 Task: Find connections with filter location Kangding with filter topic #tecnologiawith filter profile language German with filter current company Yulu with filter school National Institute of Technology Karnataka with filter industry Retail Furniture and Home Furnishings with filter service category Blogging with filter keywords title Accounting Director
Action: Mouse moved to (331, 250)
Screenshot: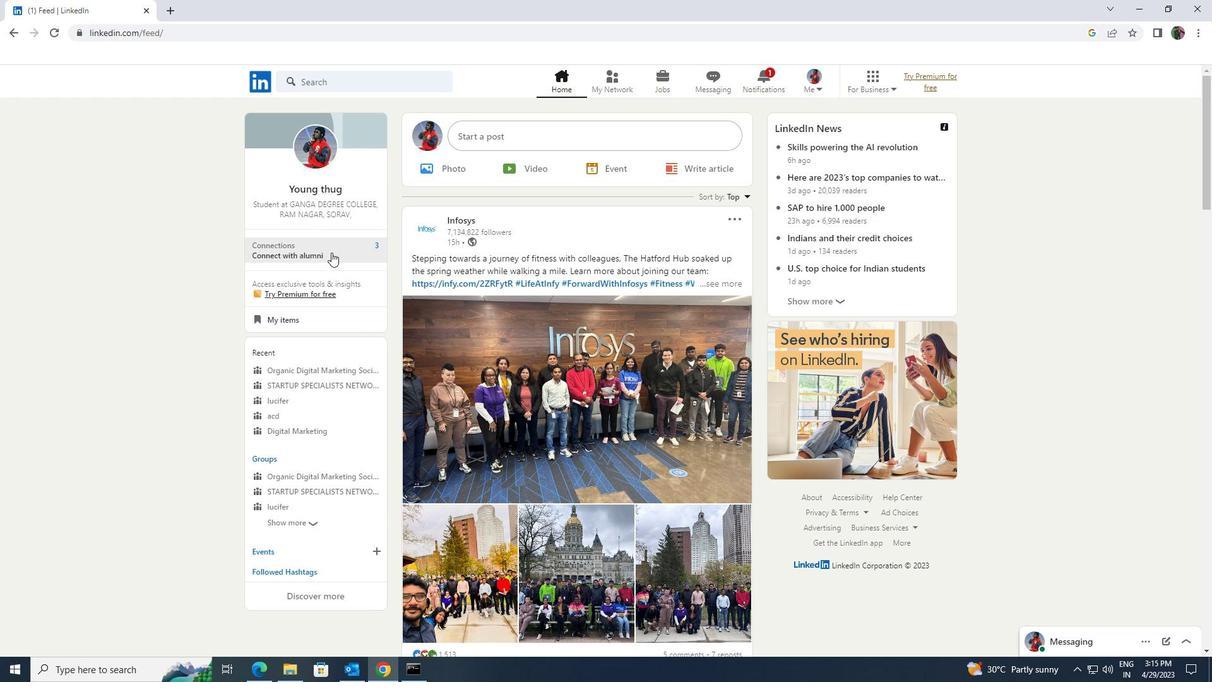 
Action: Mouse pressed left at (331, 250)
Screenshot: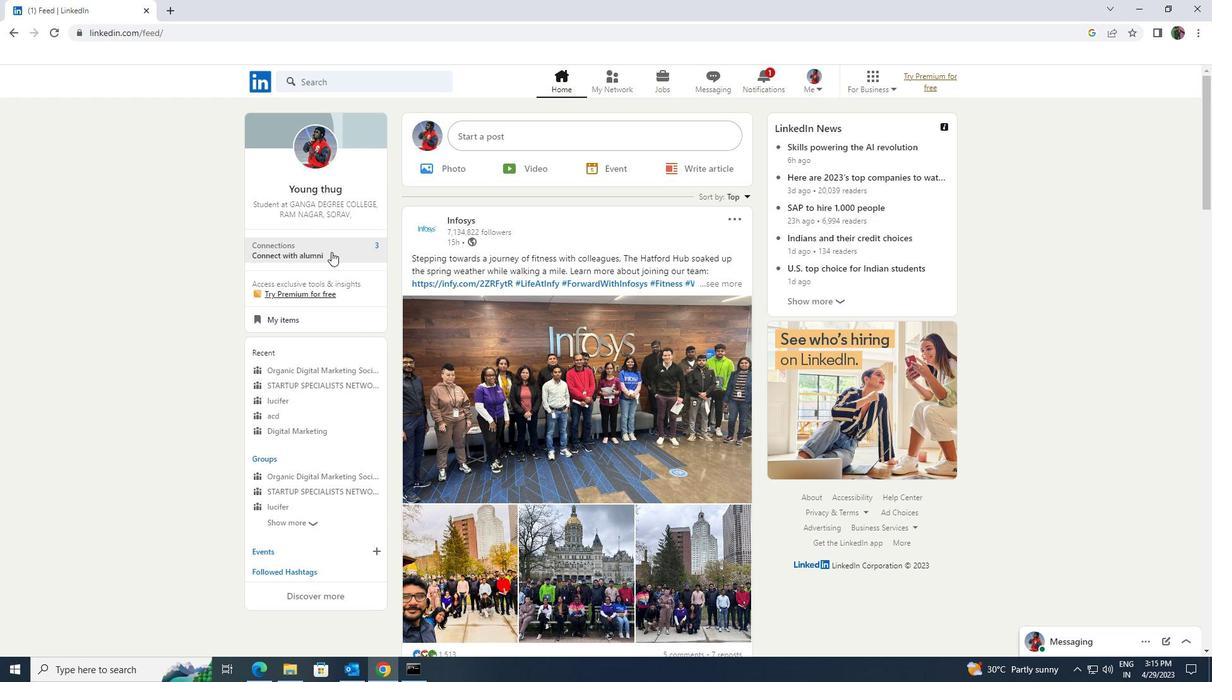 
Action: Mouse moved to (393, 155)
Screenshot: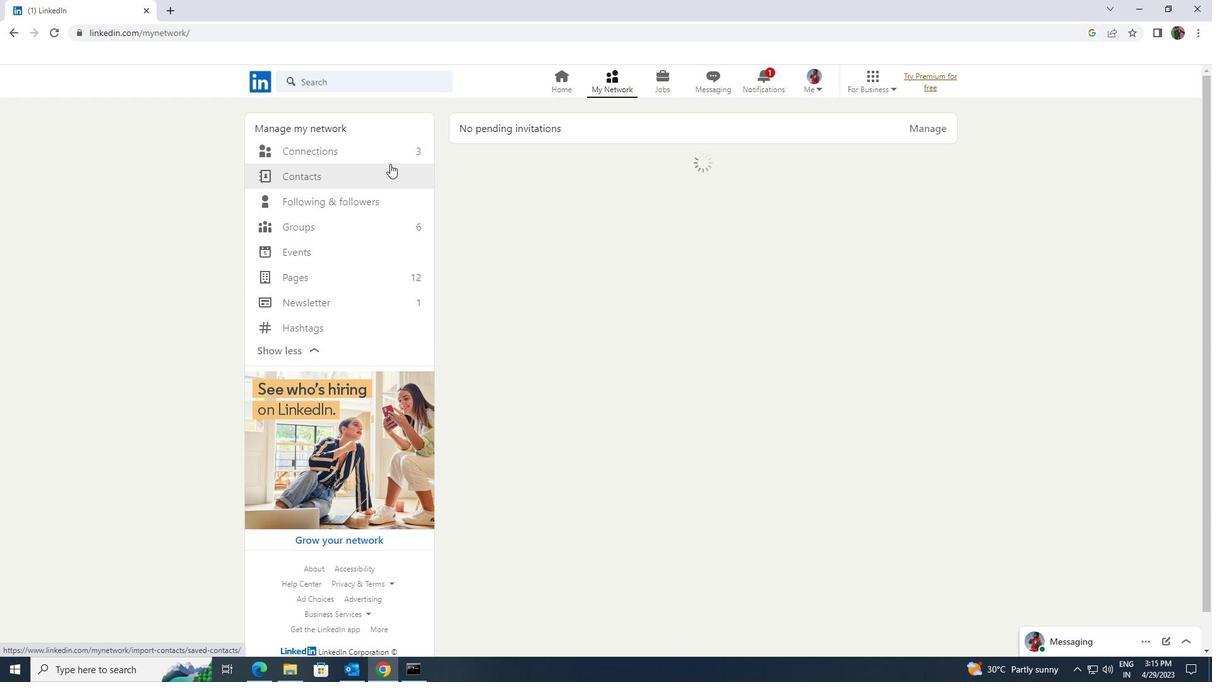 
Action: Mouse pressed left at (393, 155)
Screenshot: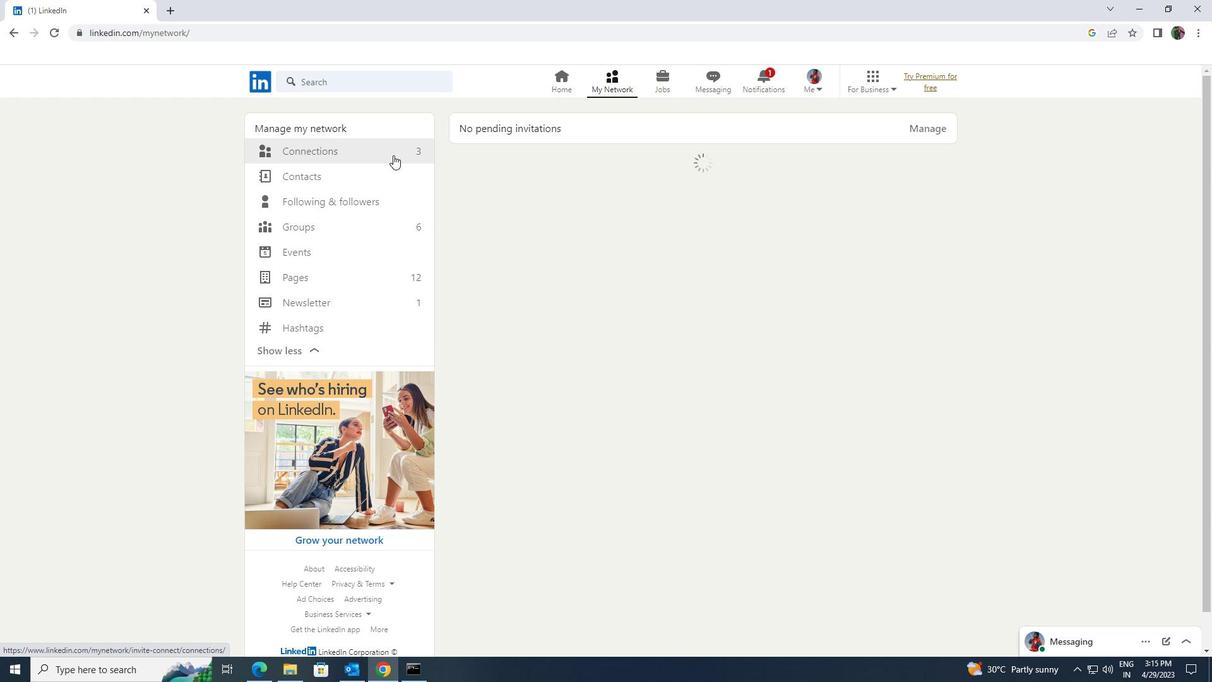 
Action: Mouse moved to (668, 147)
Screenshot: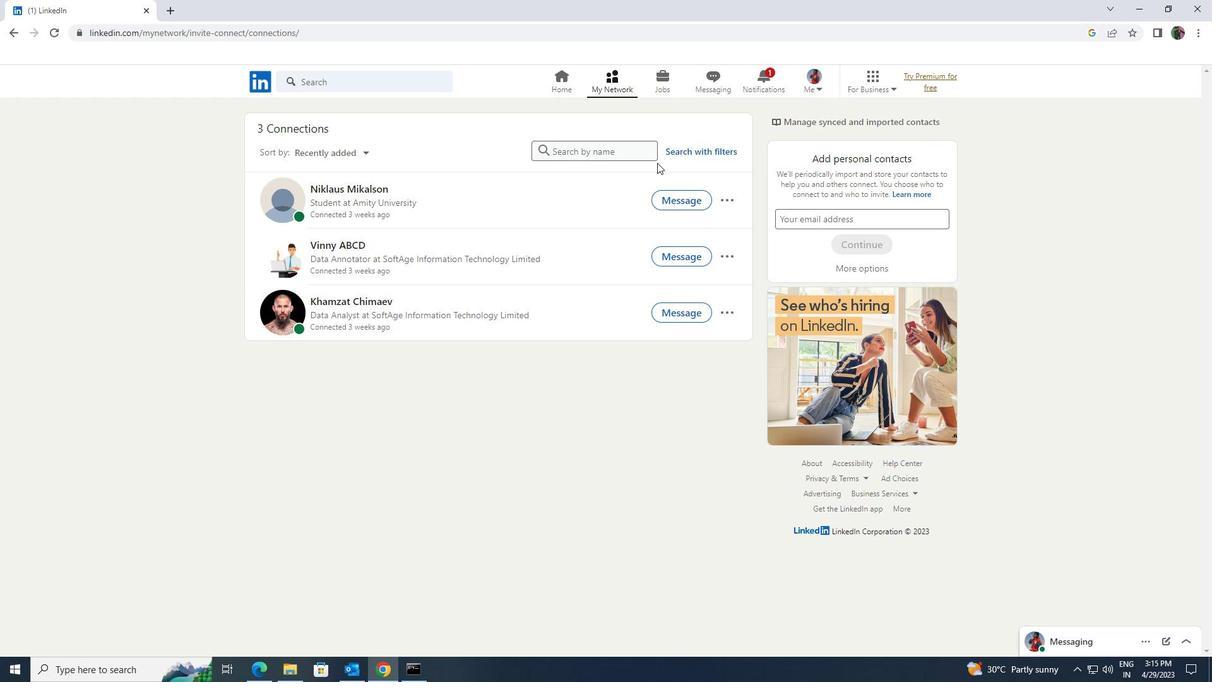 
Action: Mouse pressed left at (668, 147)
Screenshot: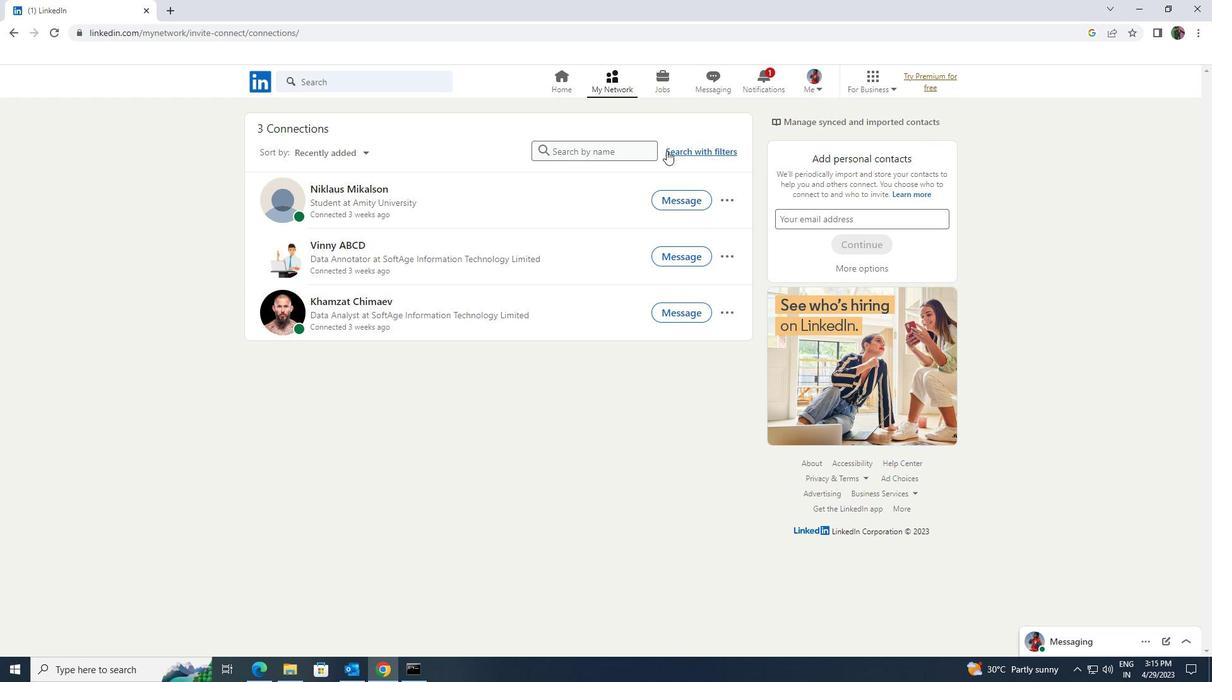
Action: Mouse moved to (641, 117)
Screenshot: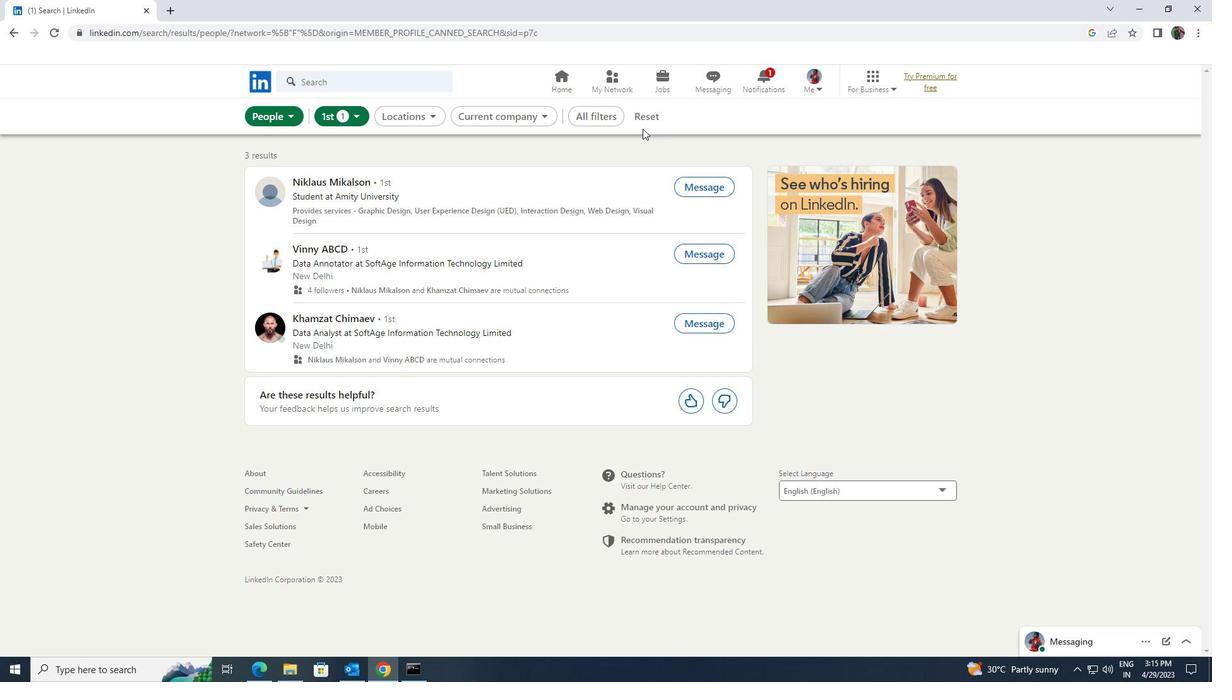 
Action: Mouse pressed left at (641, 117)
Screenshot: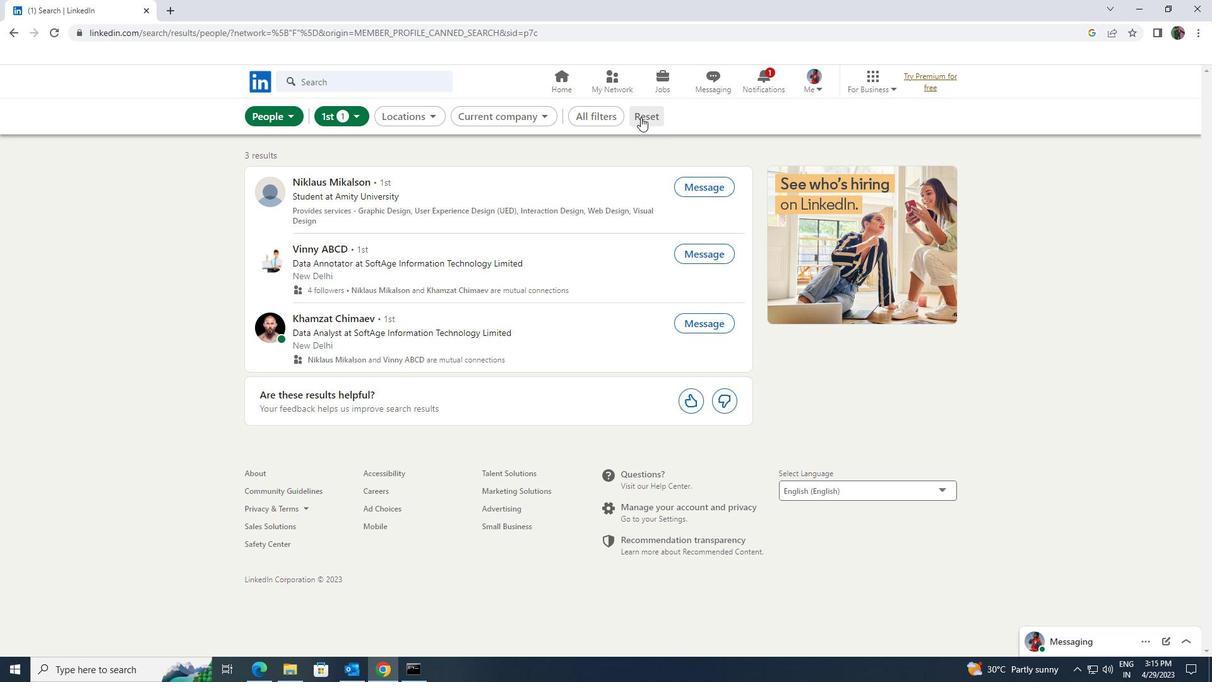 
Action: Mouse moved to (629, 113)
Screenshot: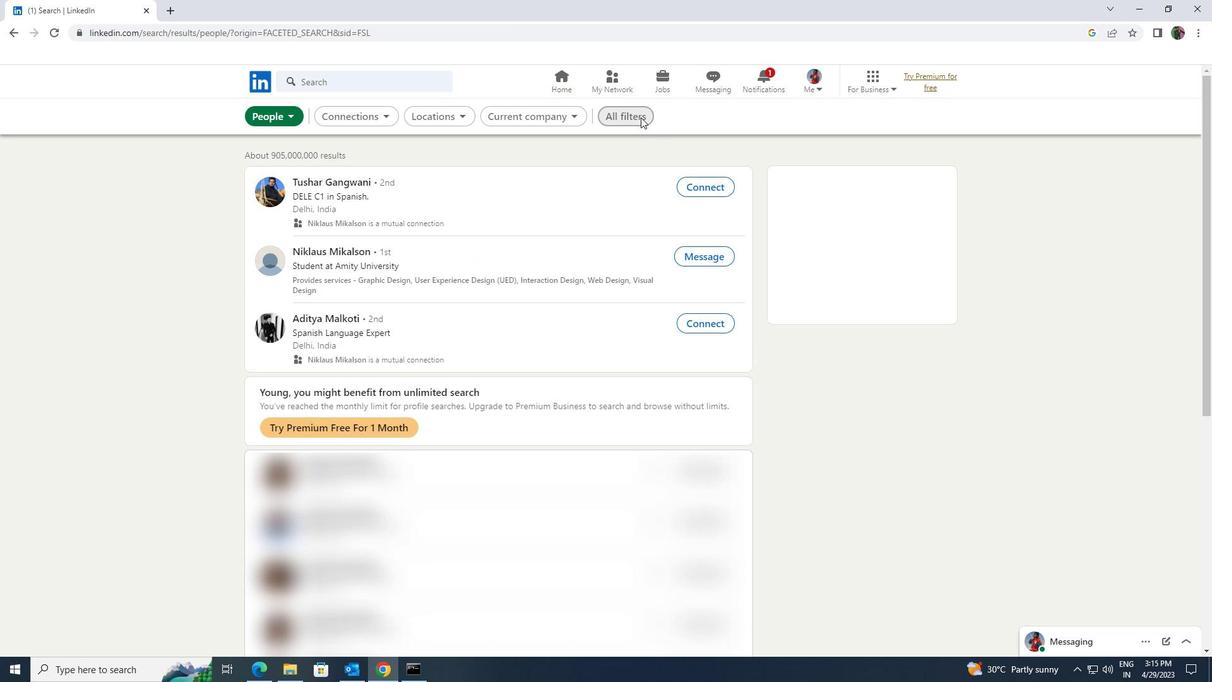 
Action: Mouse pressed left at (629, 113)
Screenshot: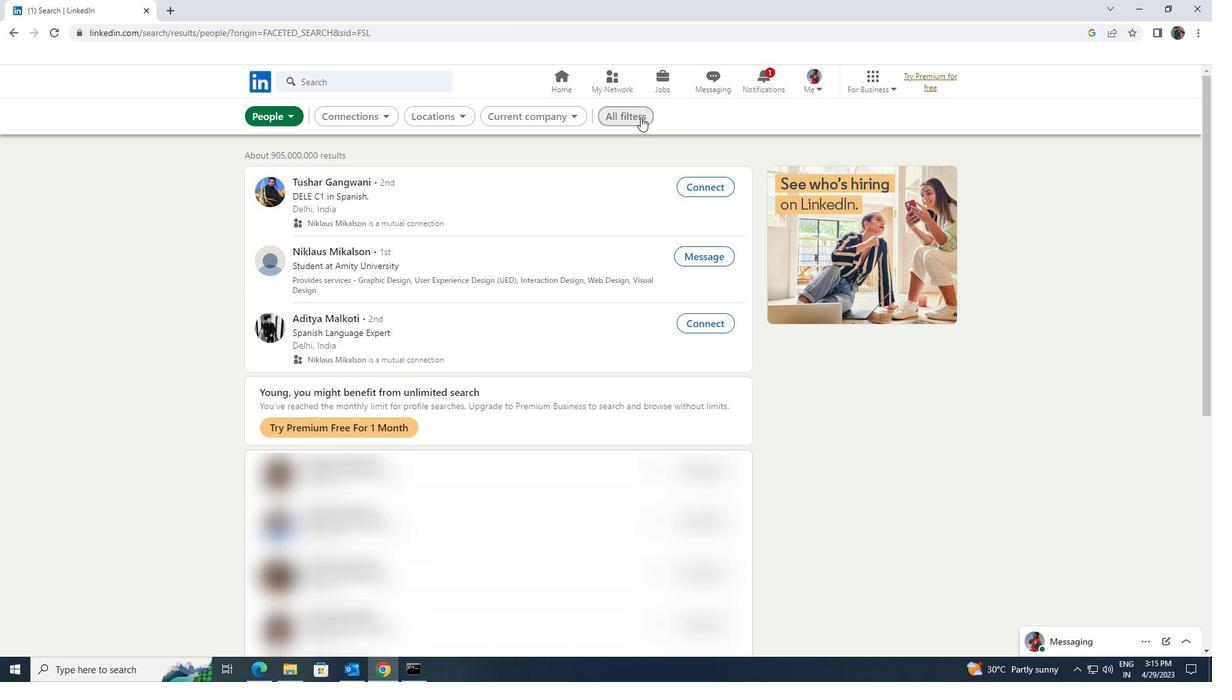 
Action: Mouse moved to (975, 358)
Screenshot: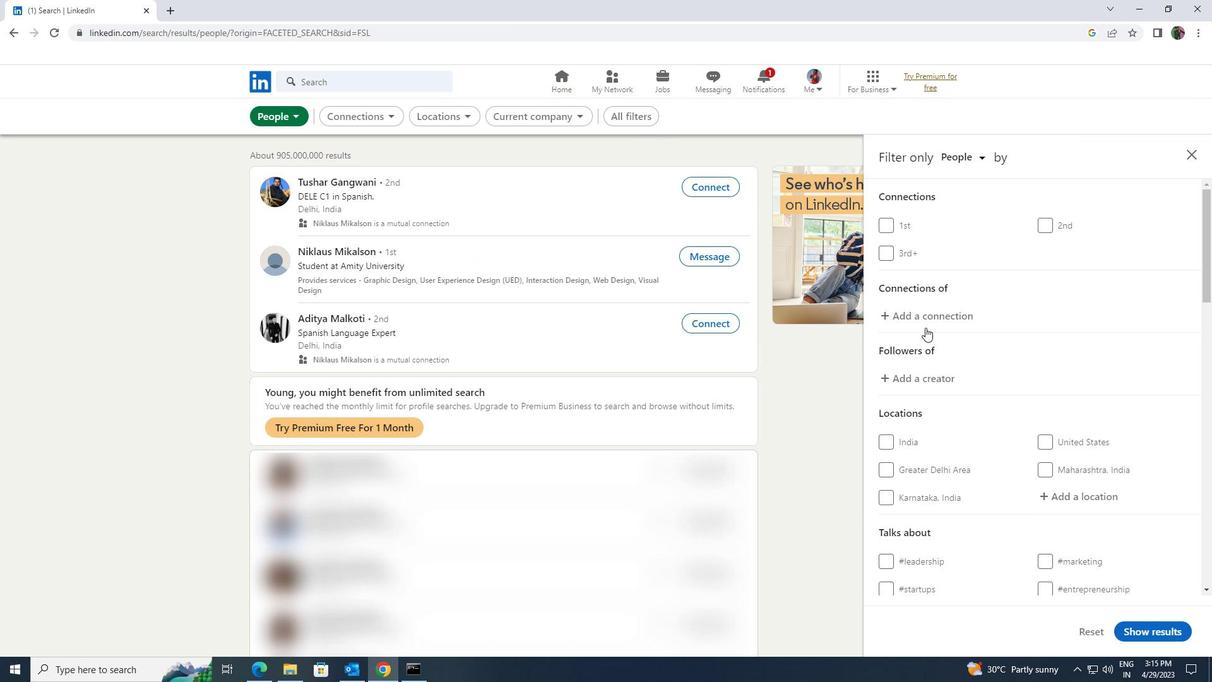 
Action: Mouse scrolled (975, 357) with delta (0, 0)
Screenshot: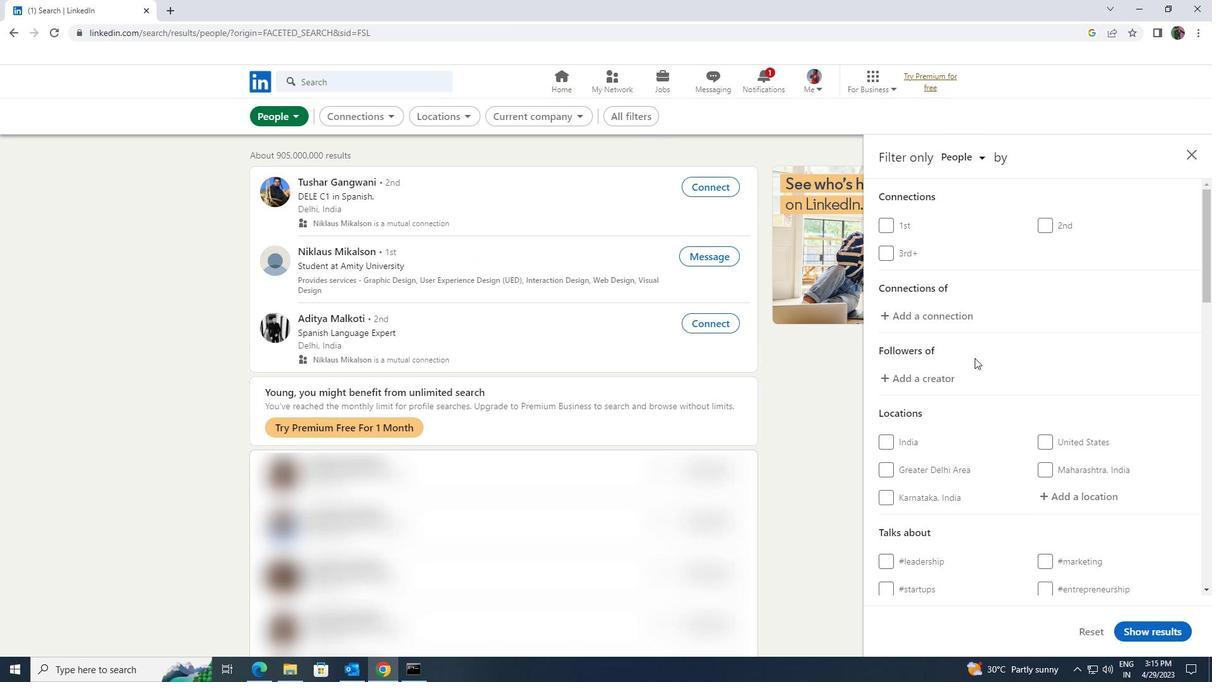 
Action: Mouse scrolled (975, 357) with delta (0, 0)
Screenshot: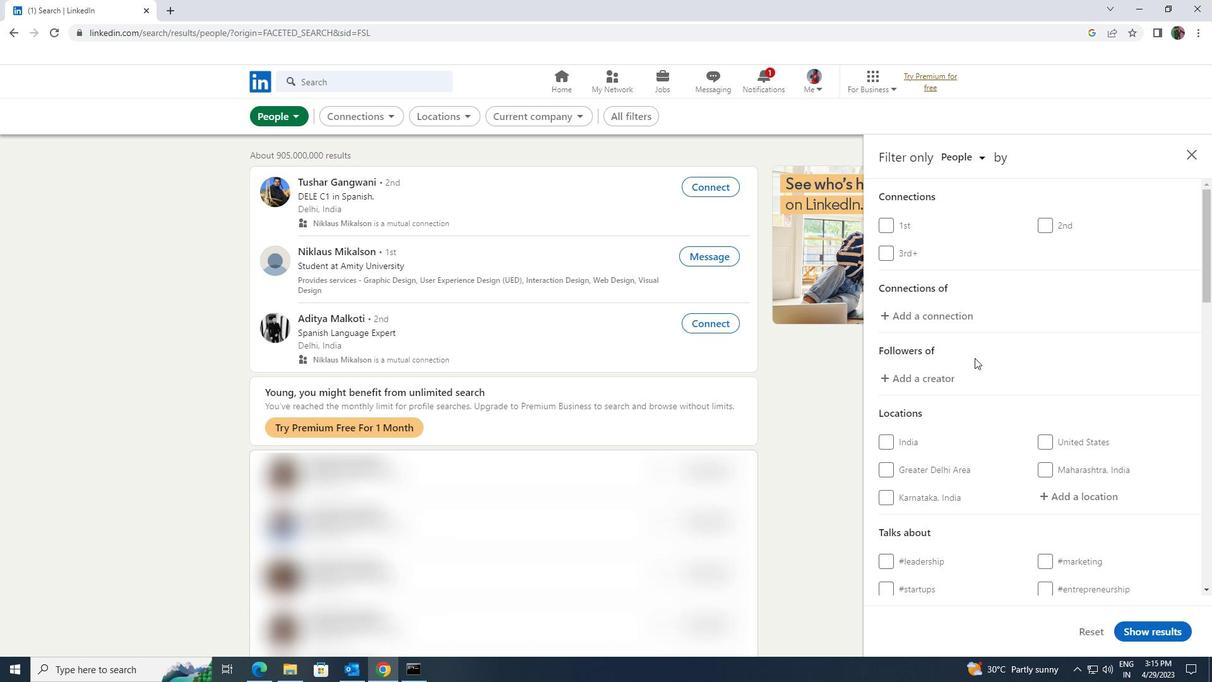 
Action: Mouse moved to (1042, 368)
Screenshot: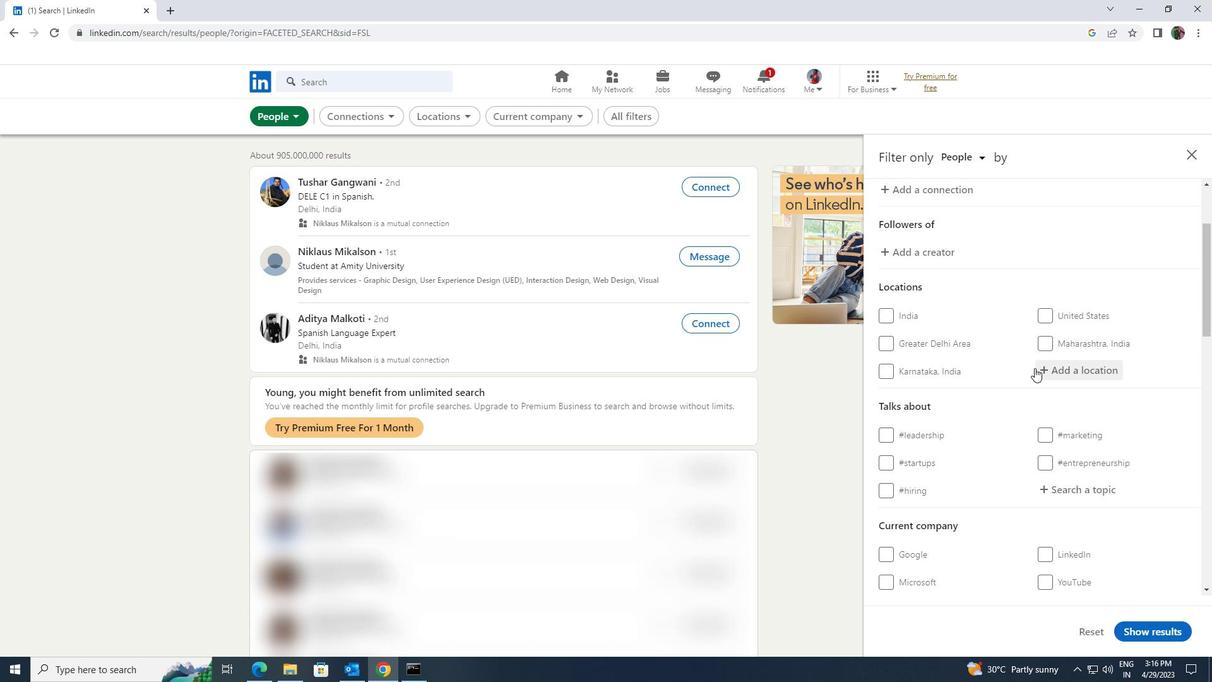 
Action: Mouse pressed left at (1042, 368)
Screenshot: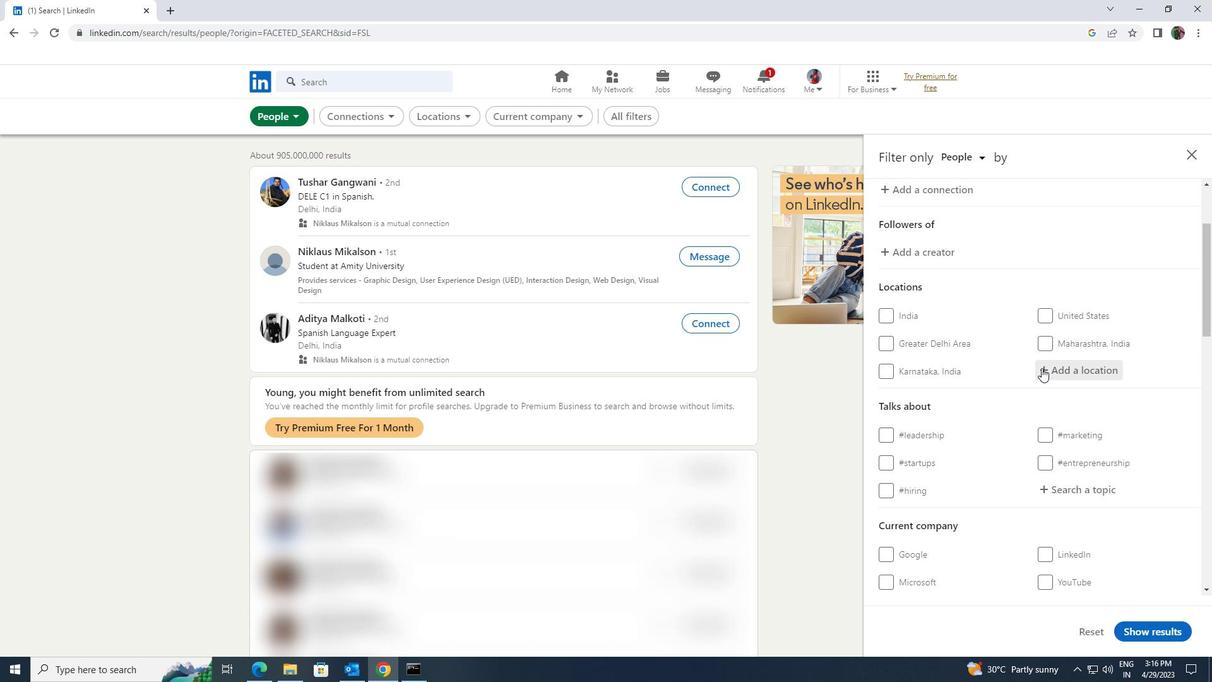 
Action: Mouse moved to (1032, 370)
Screenshot: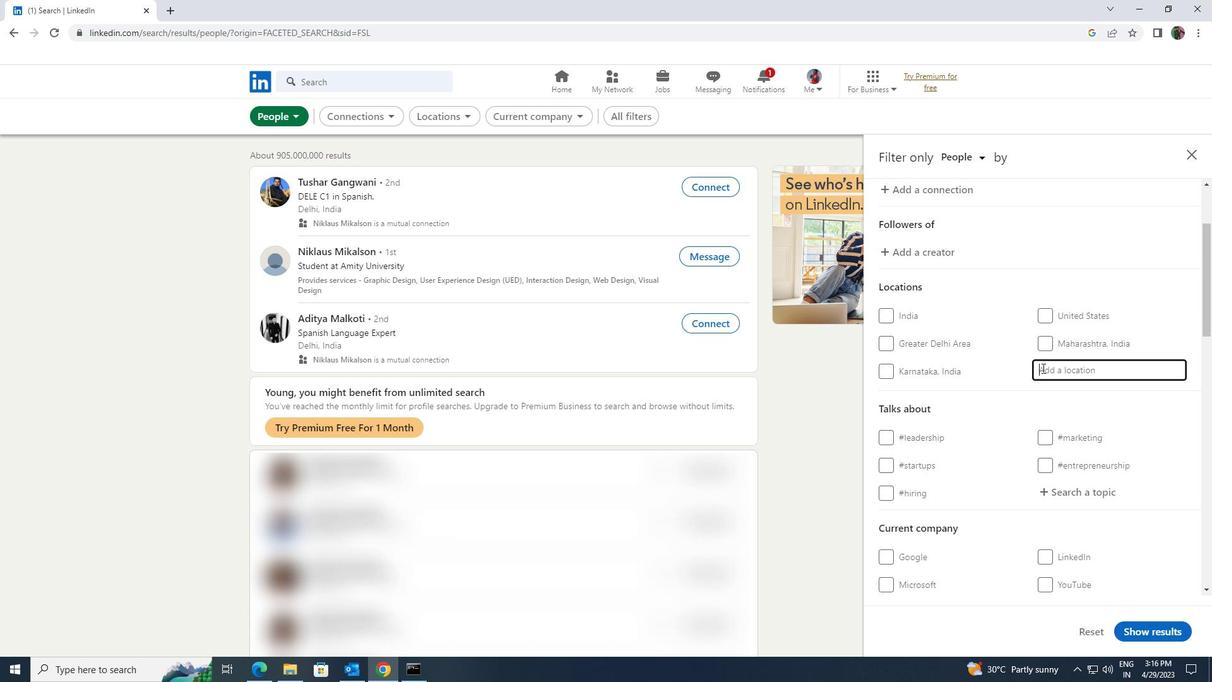 
Action: Key pressed <Key.shift>KANGDANG
Screenshot: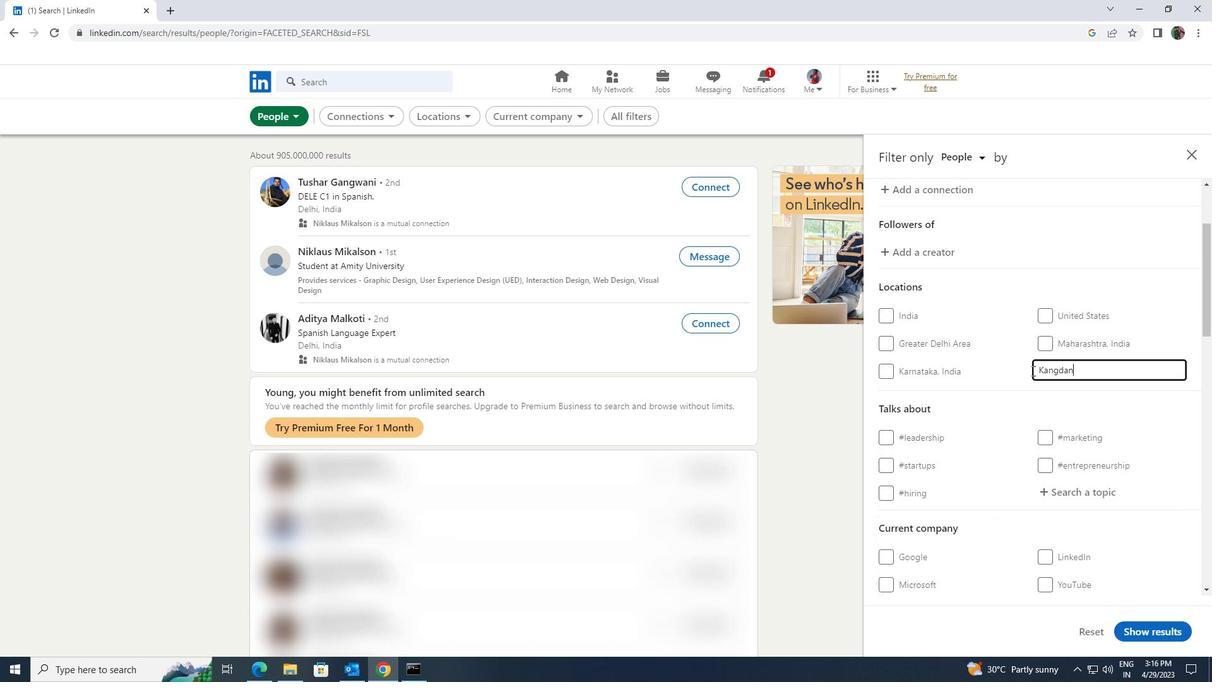 
Action: Mouse moved to (1071, 482)
Screenshot: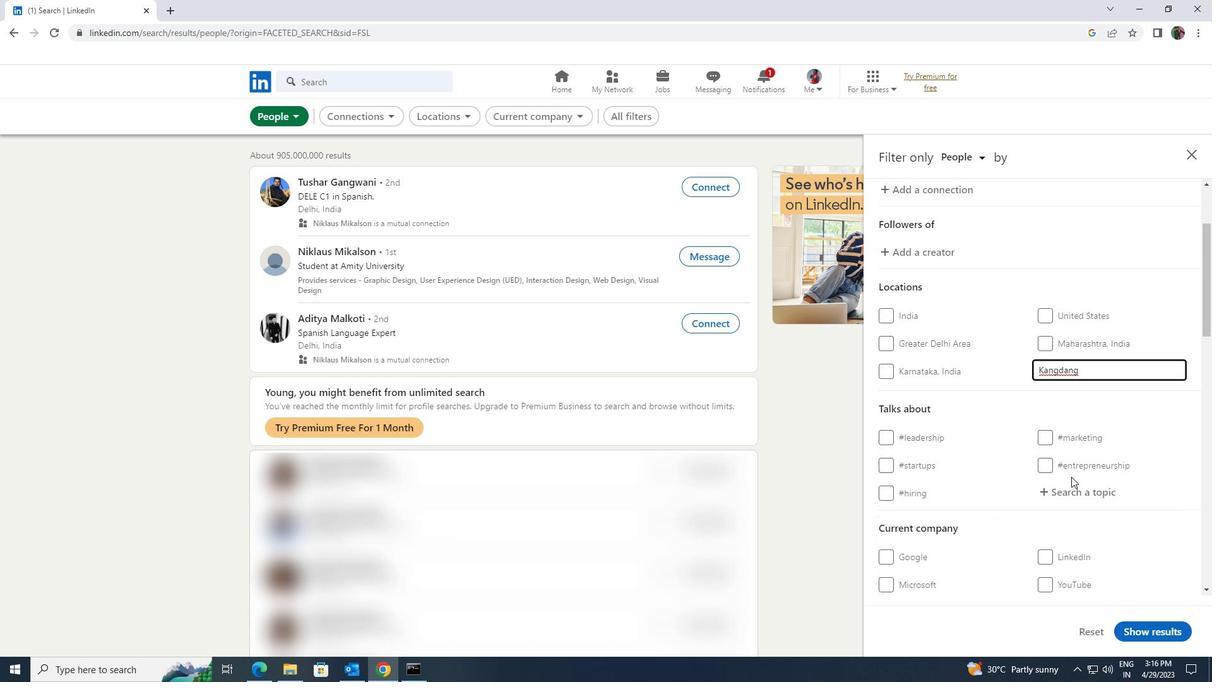 
Action: Mouse pressed left at (1071, 482)
Screenshot: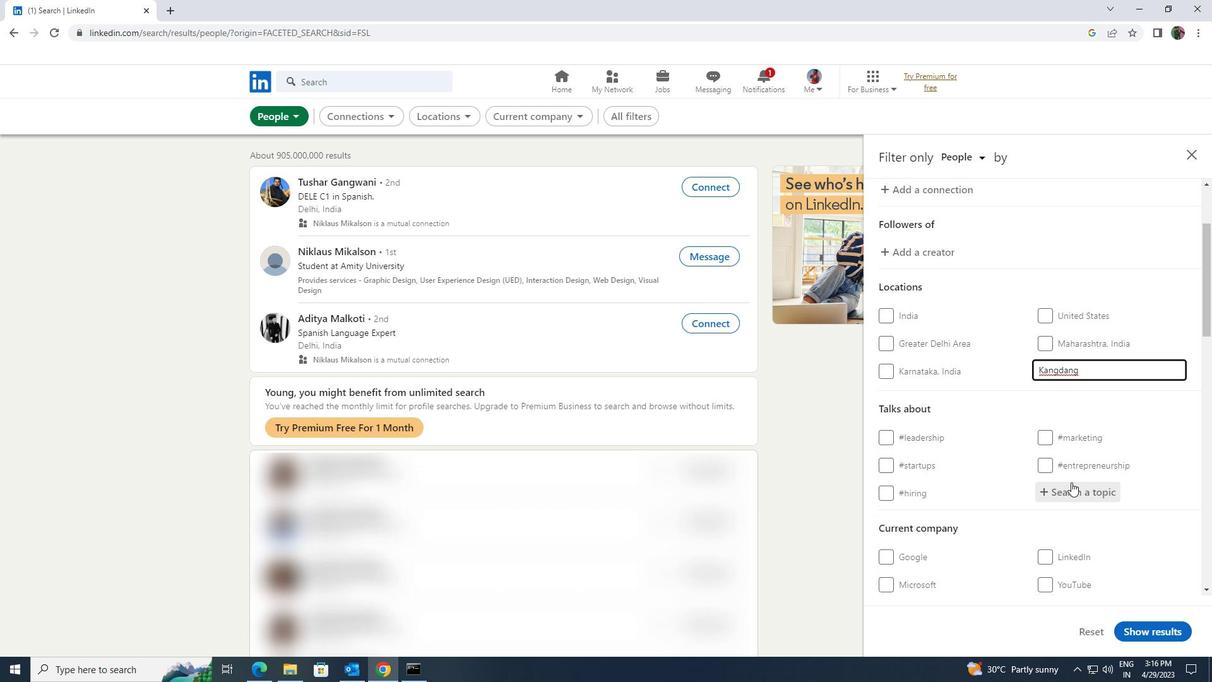
Action: Key pressed TECHNO
Screenshot: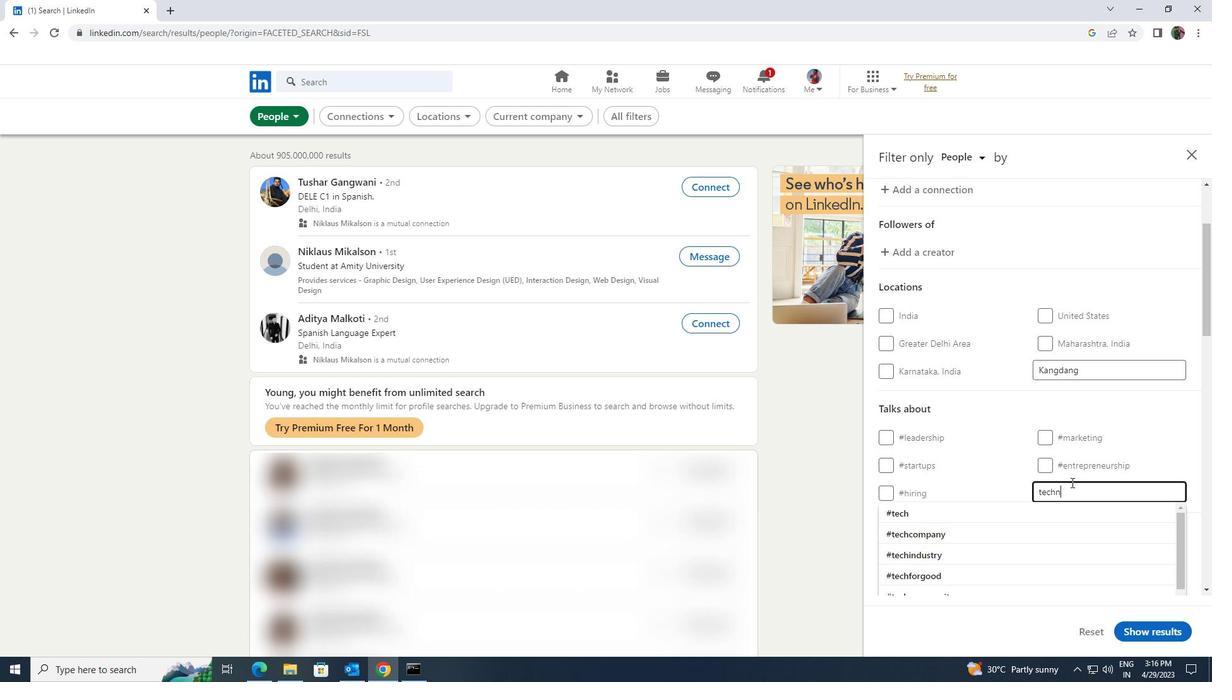 
Action: Mouse moved to (1062, 511)
Screenshot: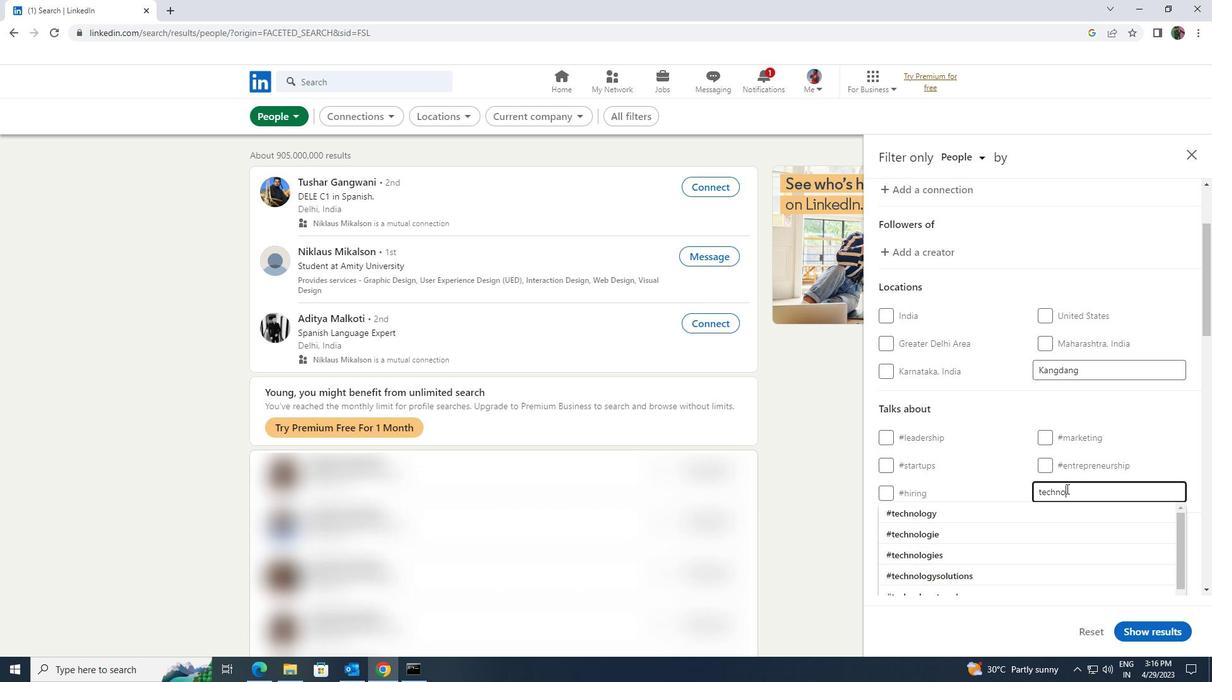 
Action: Mouse pressed left at (1062, 511)
Screenshot: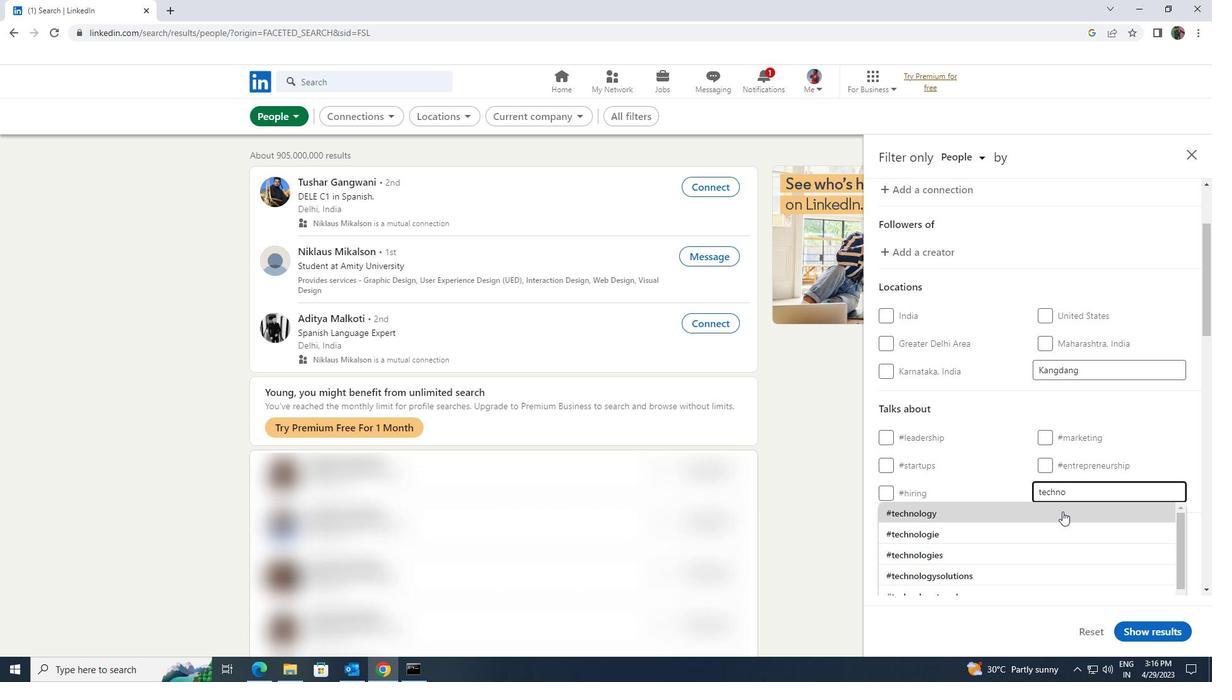 
Action: Mouse scrolled (1062, 510) with delta (0, 0)
Screenshot: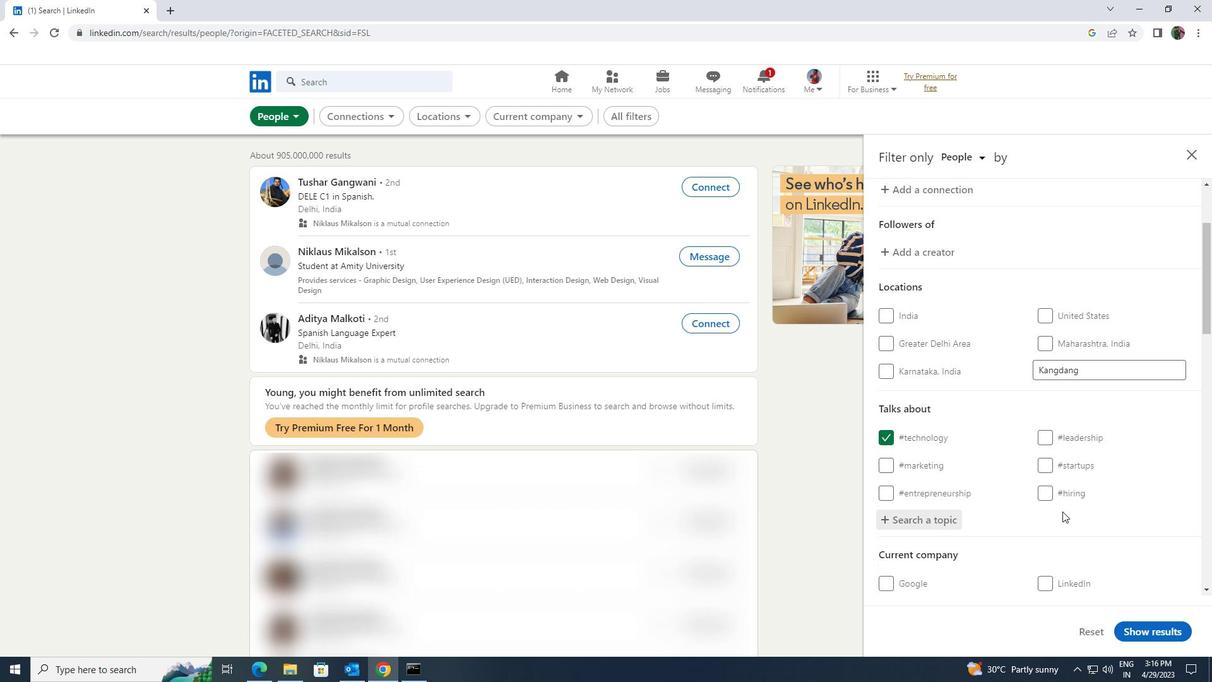 
Action: Mouse scrolled (1062, 510) with delta (0, 0)
Screenshot: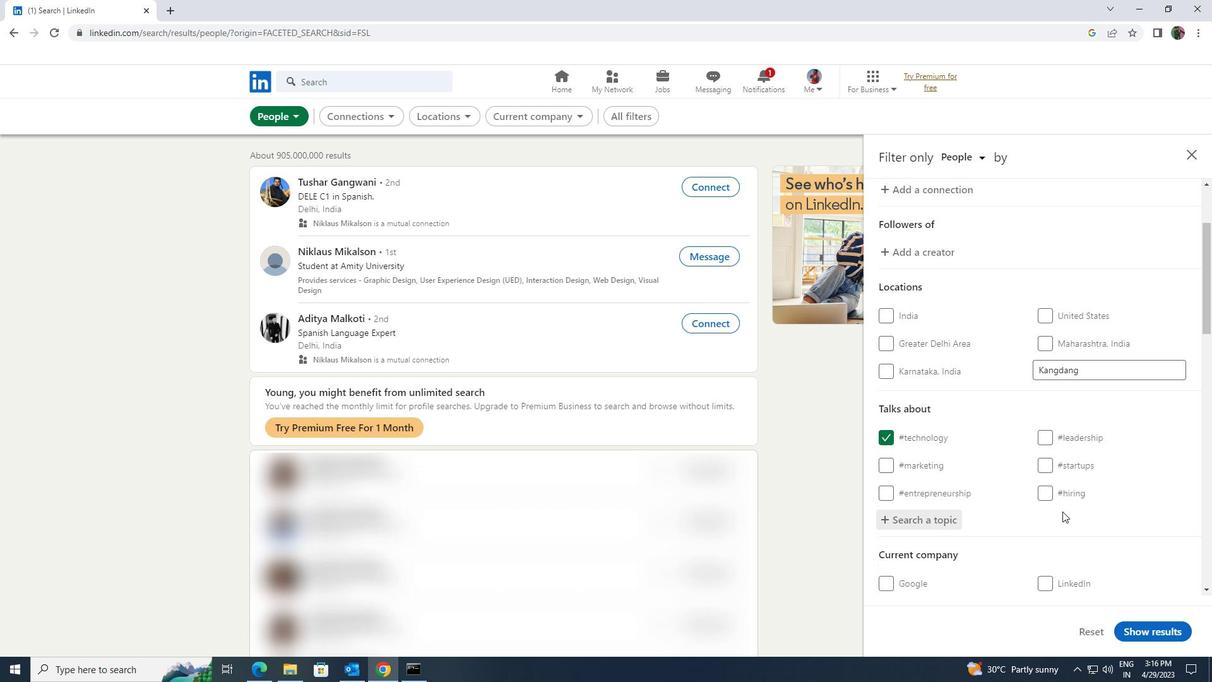 
Action: Mouse moved to (1062, 507)
Screenshot: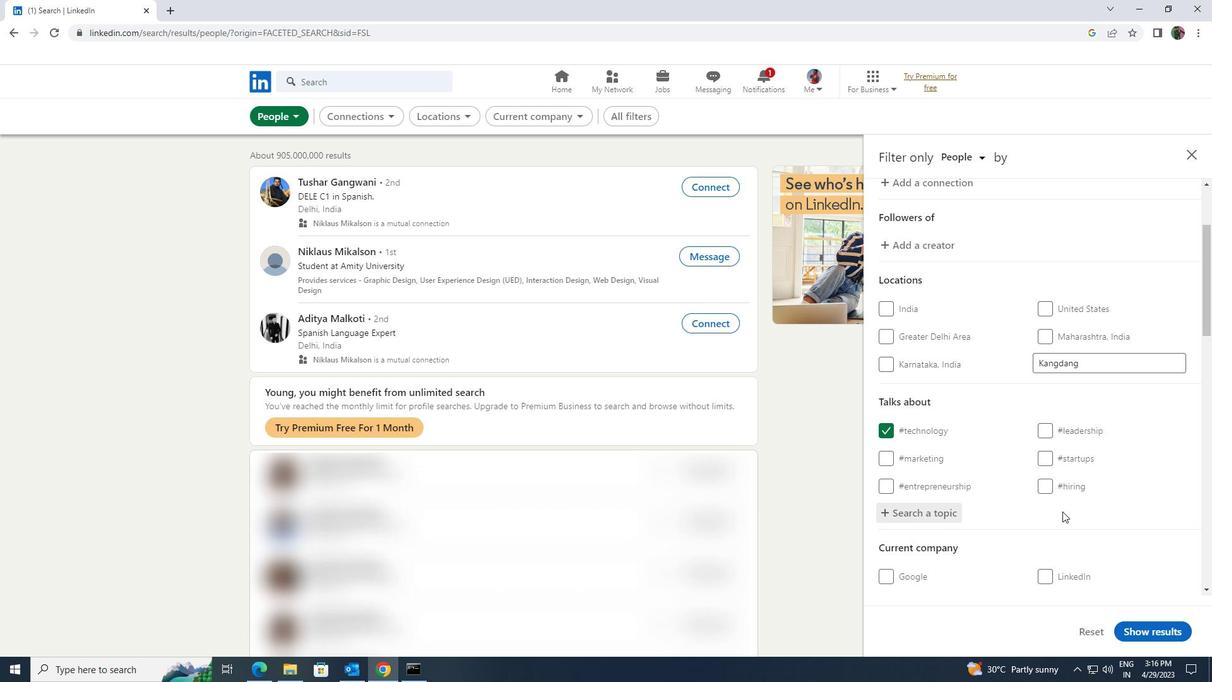 
Action: Mouse scrolled (1062, 507) with delta (0, 0)
Screenshot: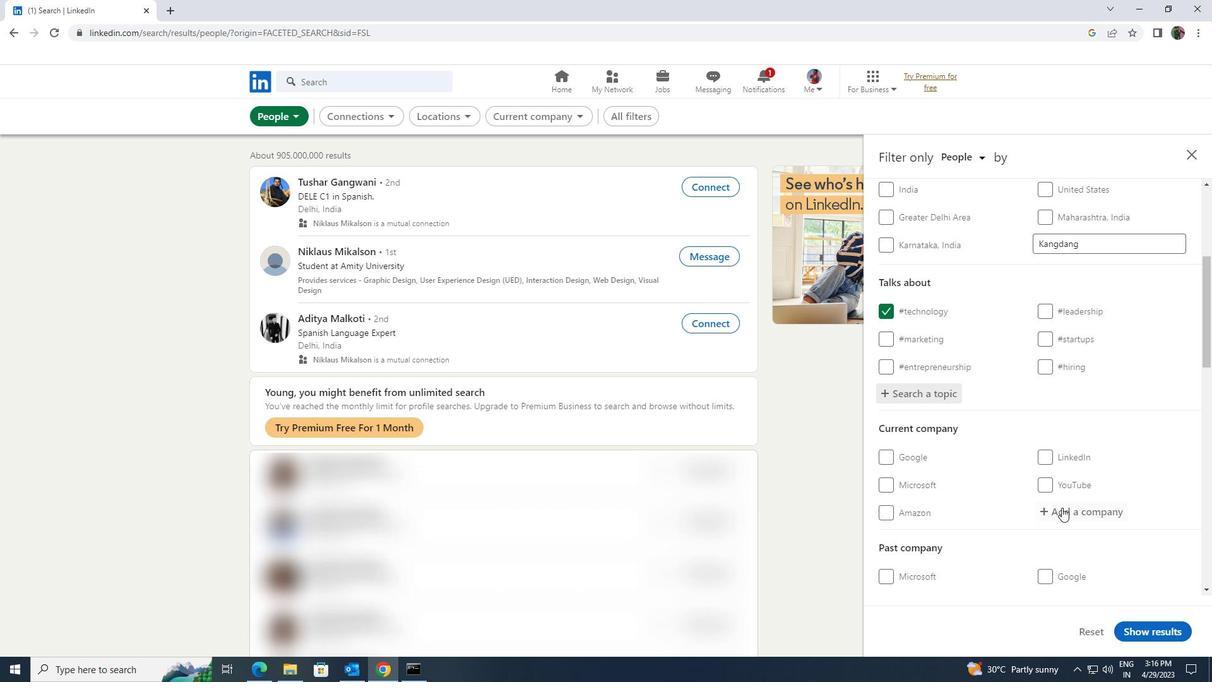 
Action: Mouse moved to (1062, 507)
Screenshot: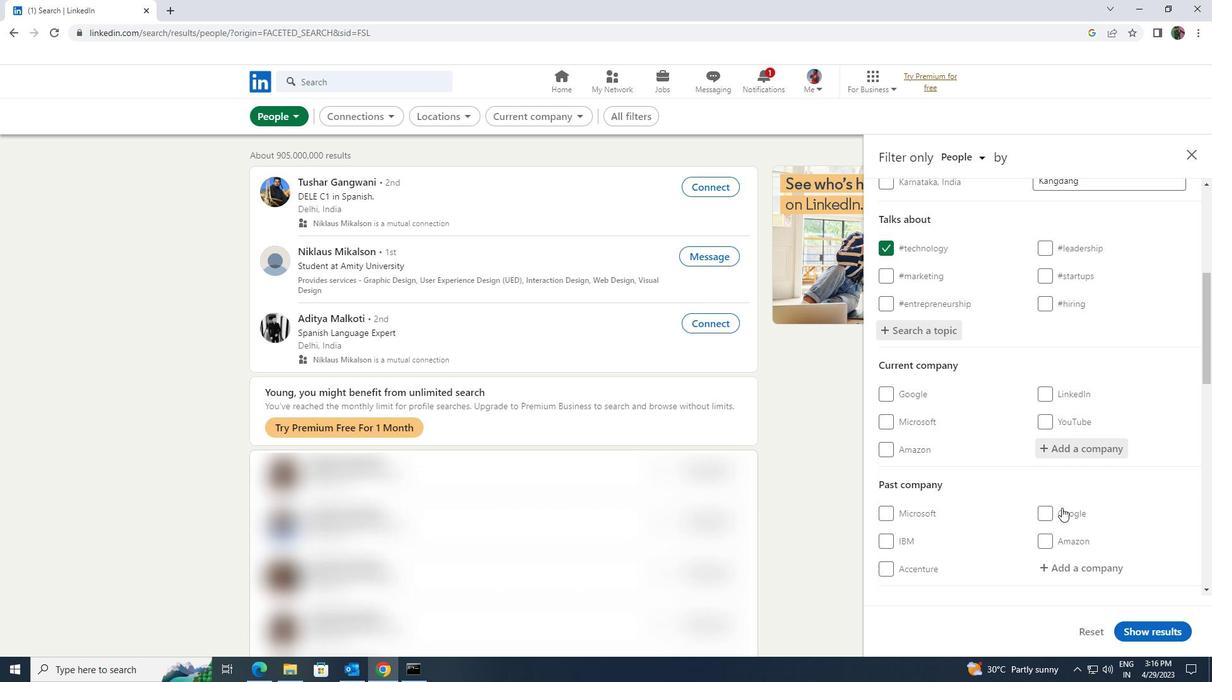 
Action: Mouse scrolled (1062, 506) with delta (0, 0)
Screenshot: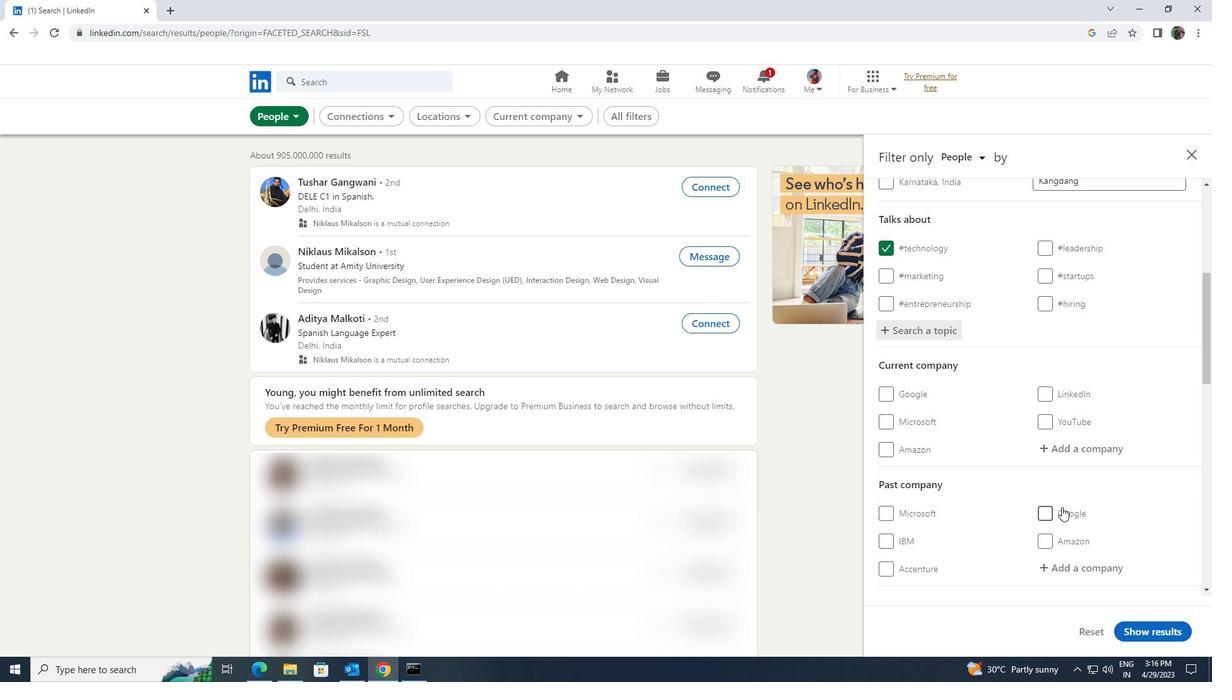 
Action: Mouse scrolled (1062, 506) with delta (0, 0)
Screenshot: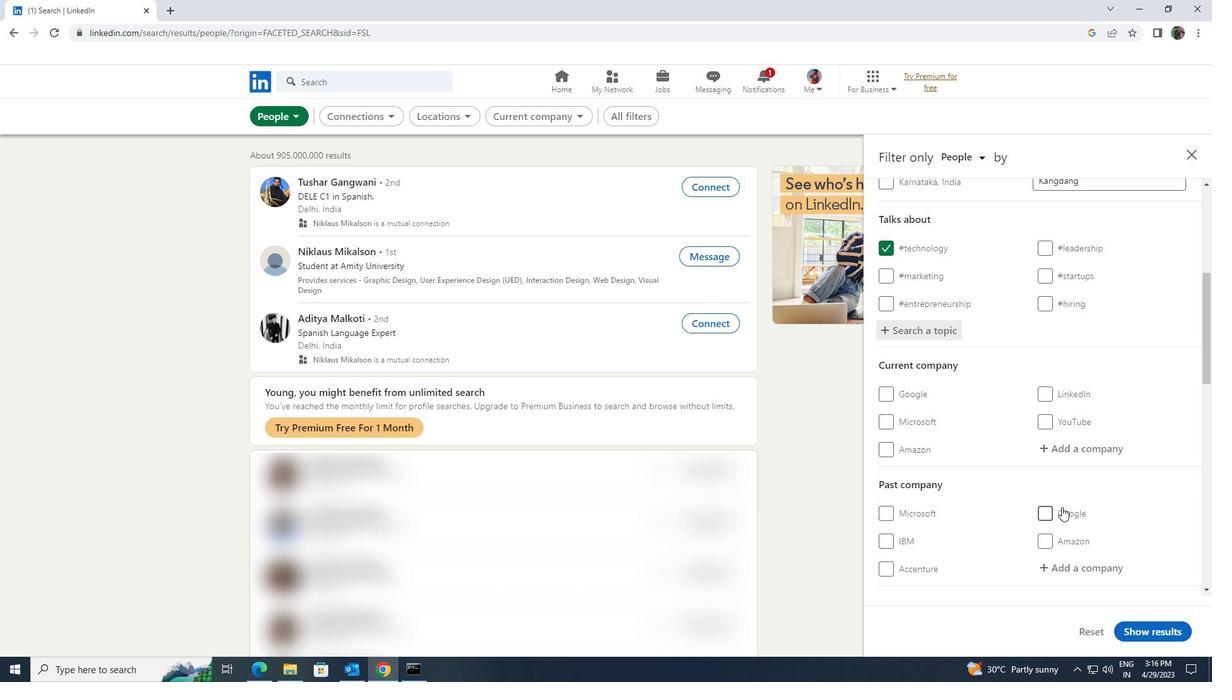 
Action: Mouse scrolled (1062, 506) with delta (0, 0)
Screenshot: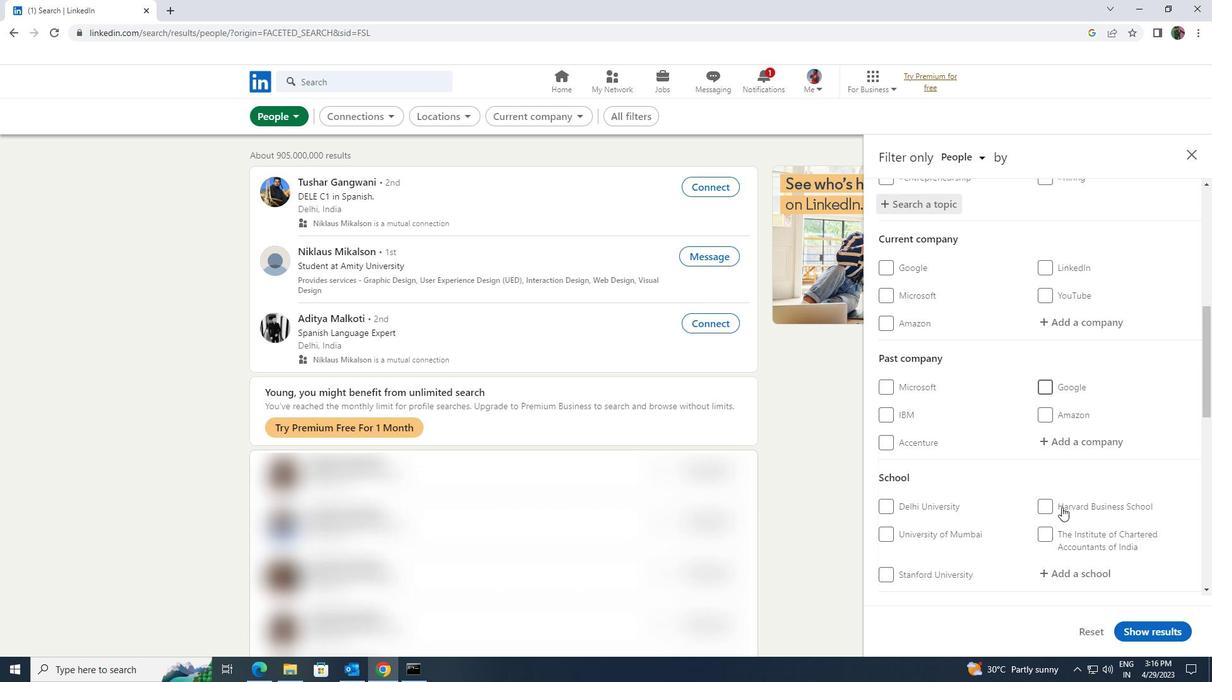 
Action: Mouse scrolled (1062, 506) with delta (0, 0)
Screenshot: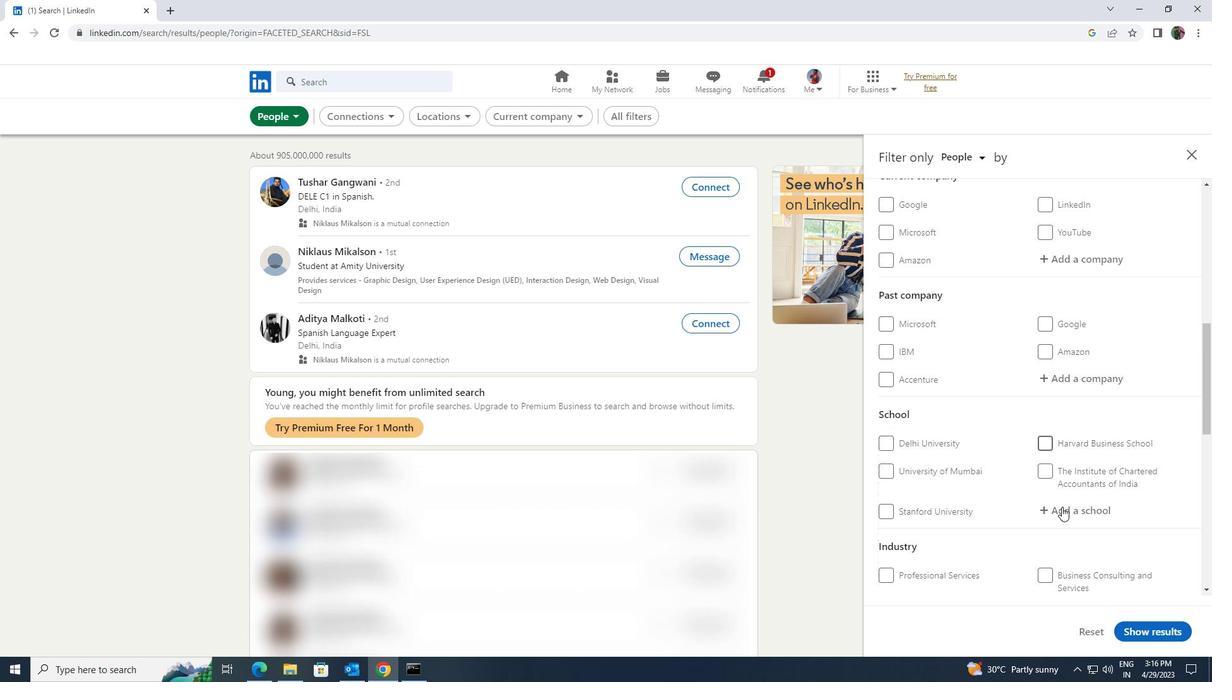 
Action: Mouse scrolled (1062, 506) with delta (0, 0)
Screenshot: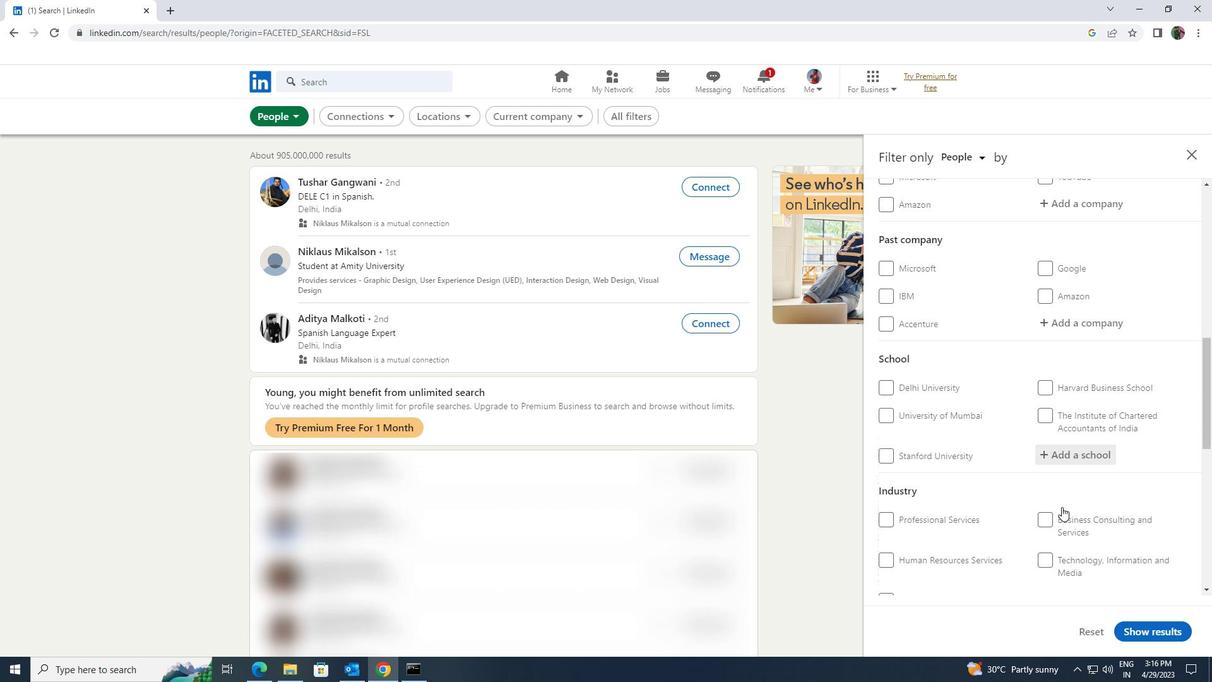 
Action: Mouse scrolled (1062, 506) with delta (0, 0)
Screenshot: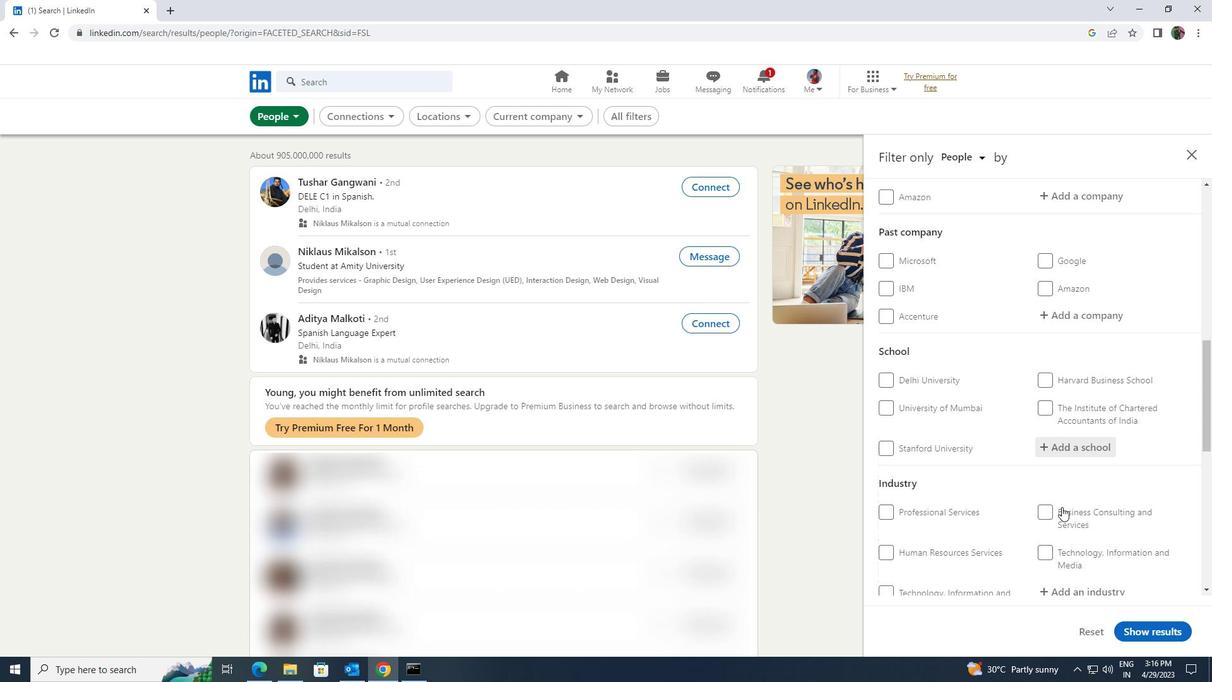 
Action: Mouse scrolled (1062, 506) with delta (0, 0)
Screenshot: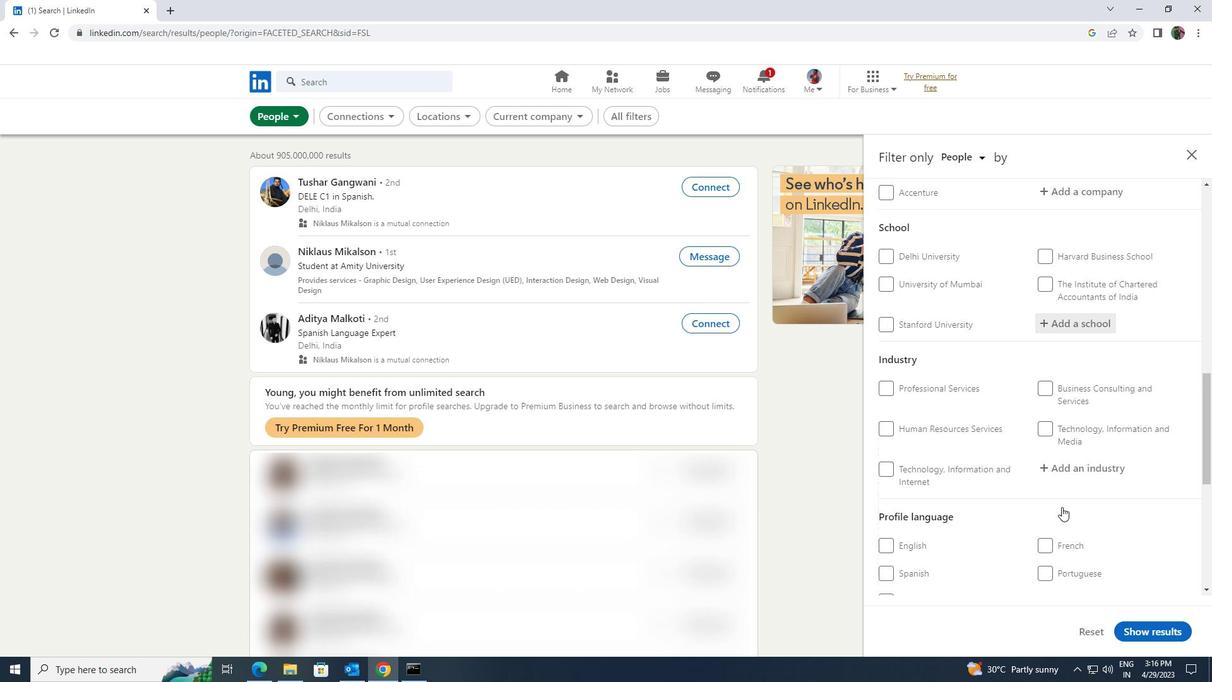 
Action: Mouse scrolled (1062, 506) with delta (0, 0)
Screenshot: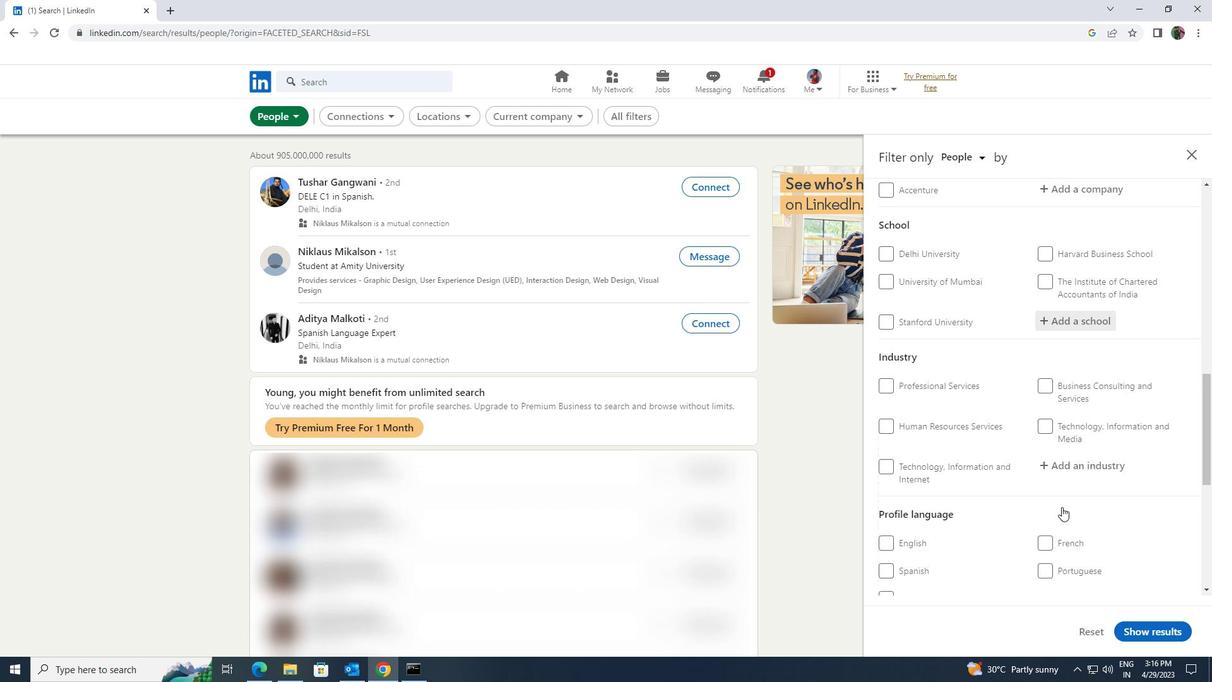 
Action: Mouse moved to (884, 474)
Screenshot: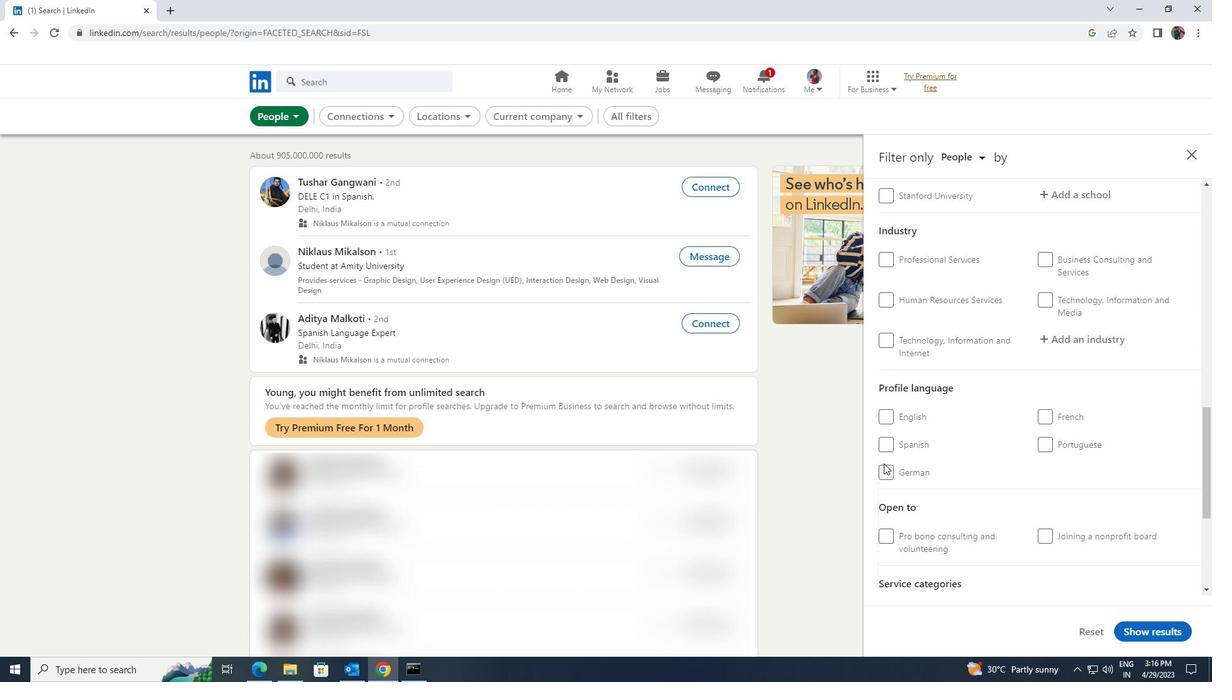 
Action: Mouse pressed left at (884, 474)
Screenshot: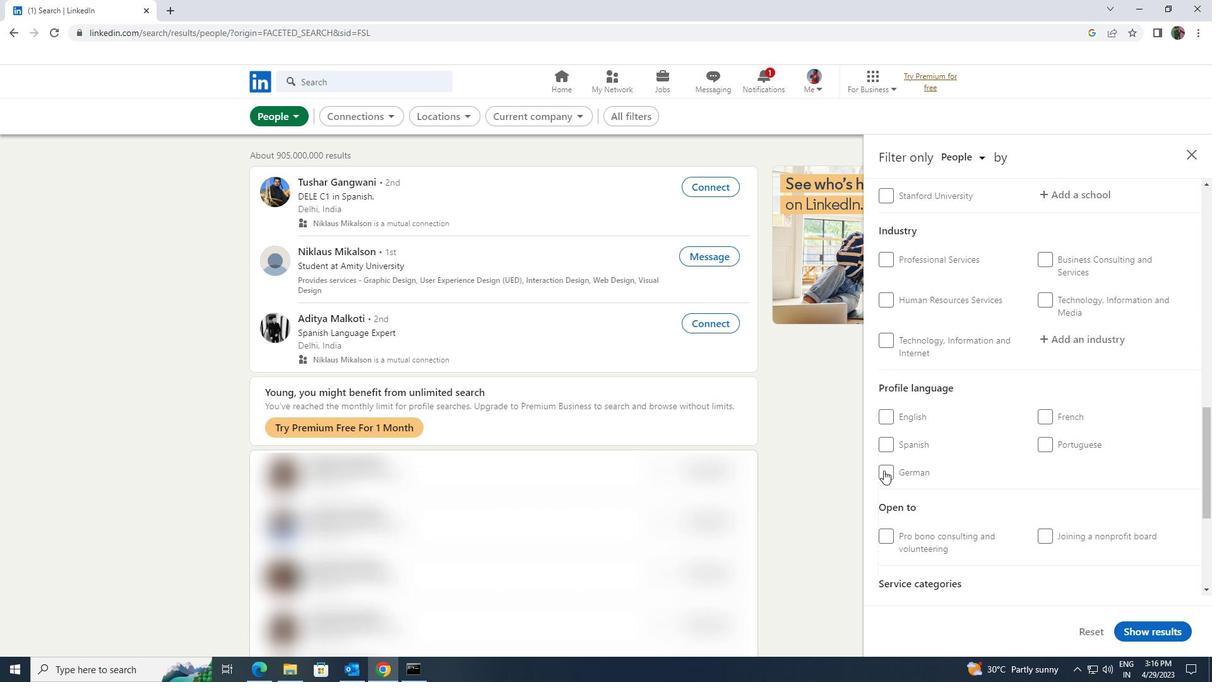 
Action: Mouse moved to (946, 477)
Screenshot: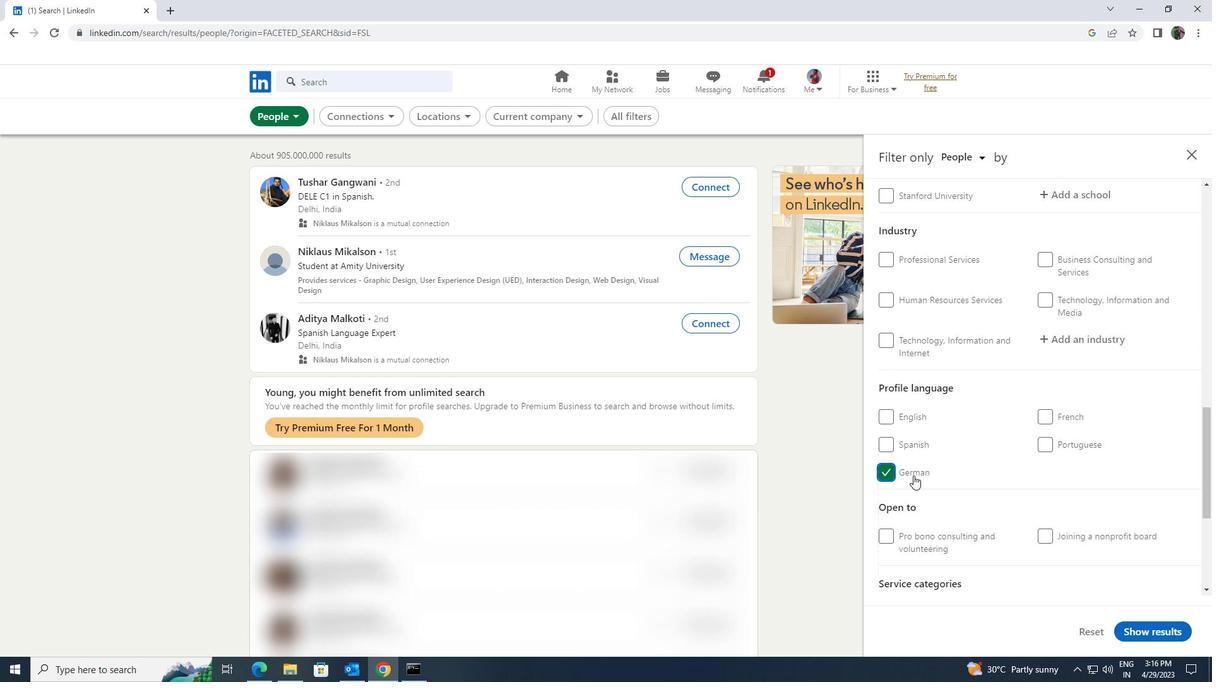
Action: Mouse scrolled (946, 478) with delta (0, 0)
Screenshot: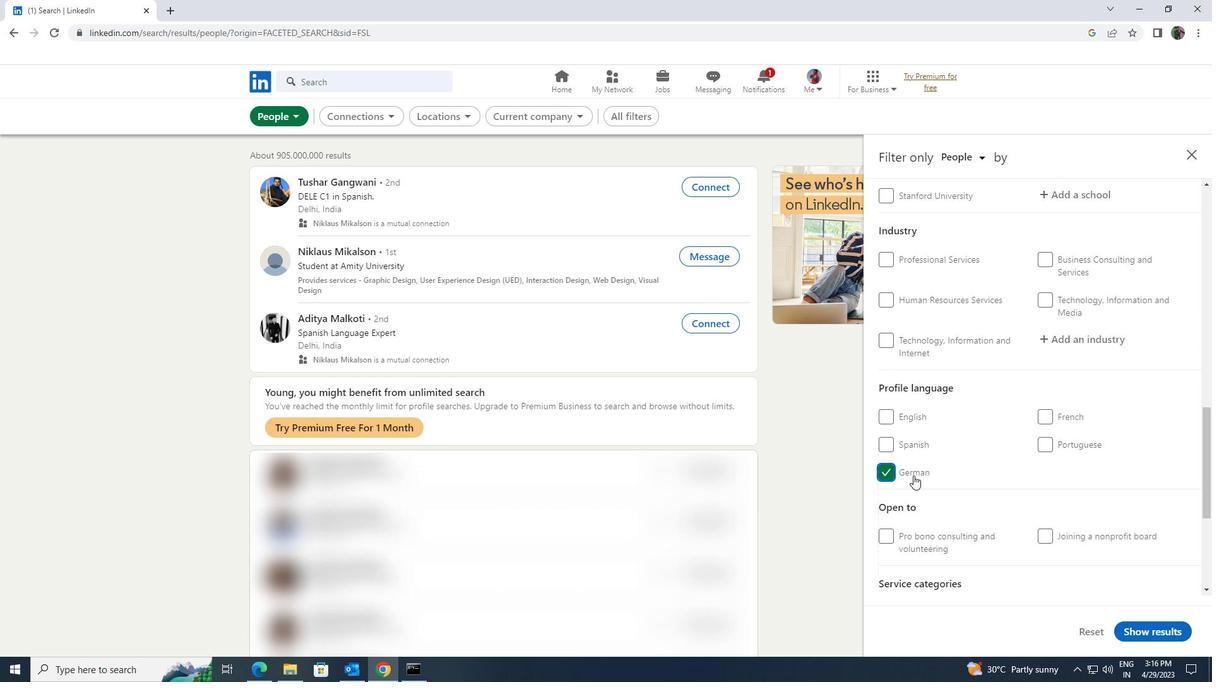 
Action: Mouse moved to (950, 476)
Screenshot: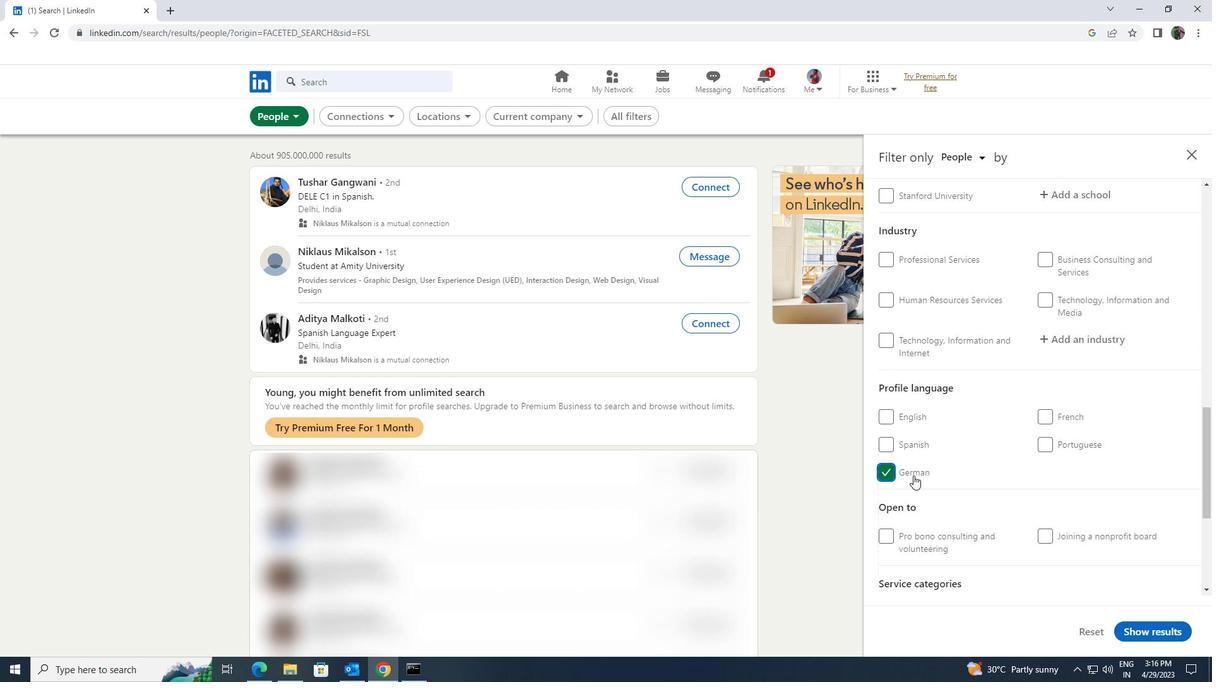 
Action: Mouse scrolled (950, 477) with delta (0, 0)
Screenshot: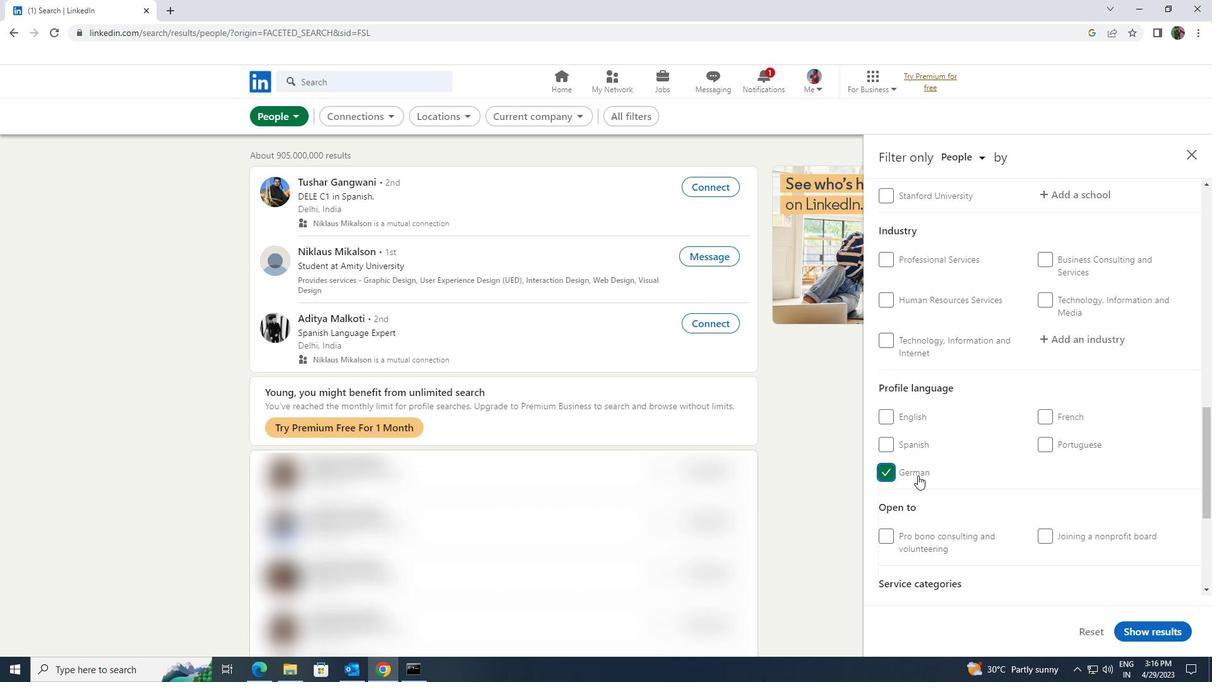 
Action: Mouse moved to (956, 476)
Screenshot: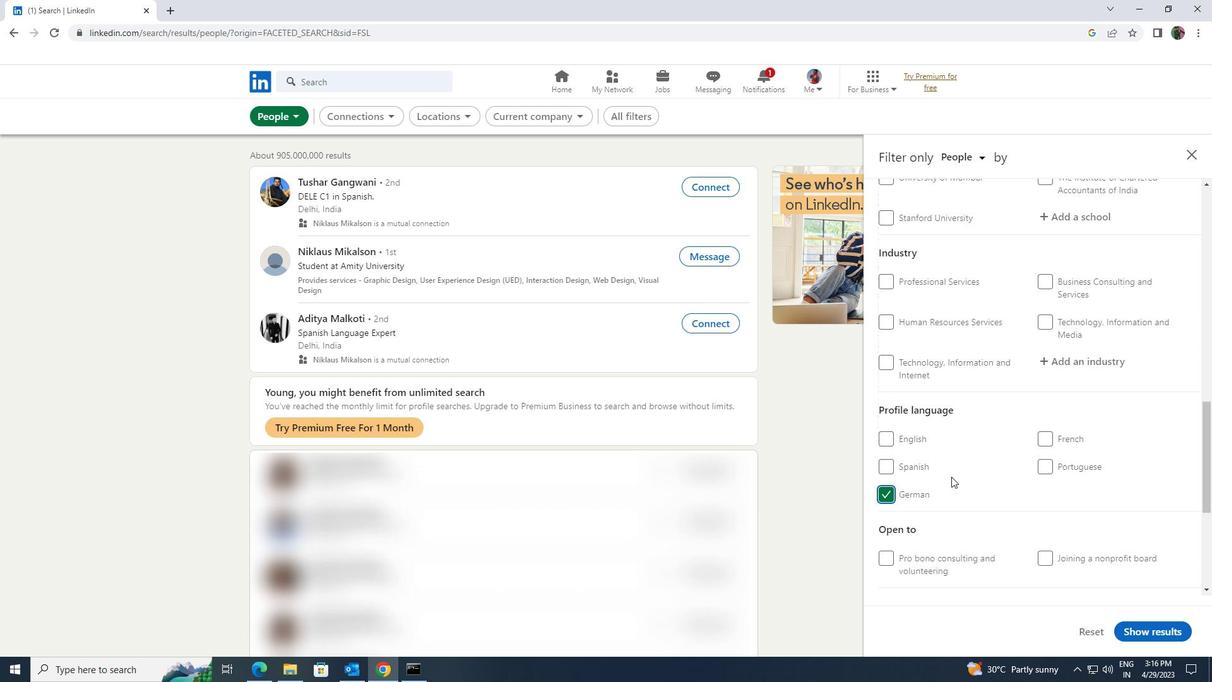 
Action: Mouse scrolled (956, 477) with delta (0, 0)
Screenshot: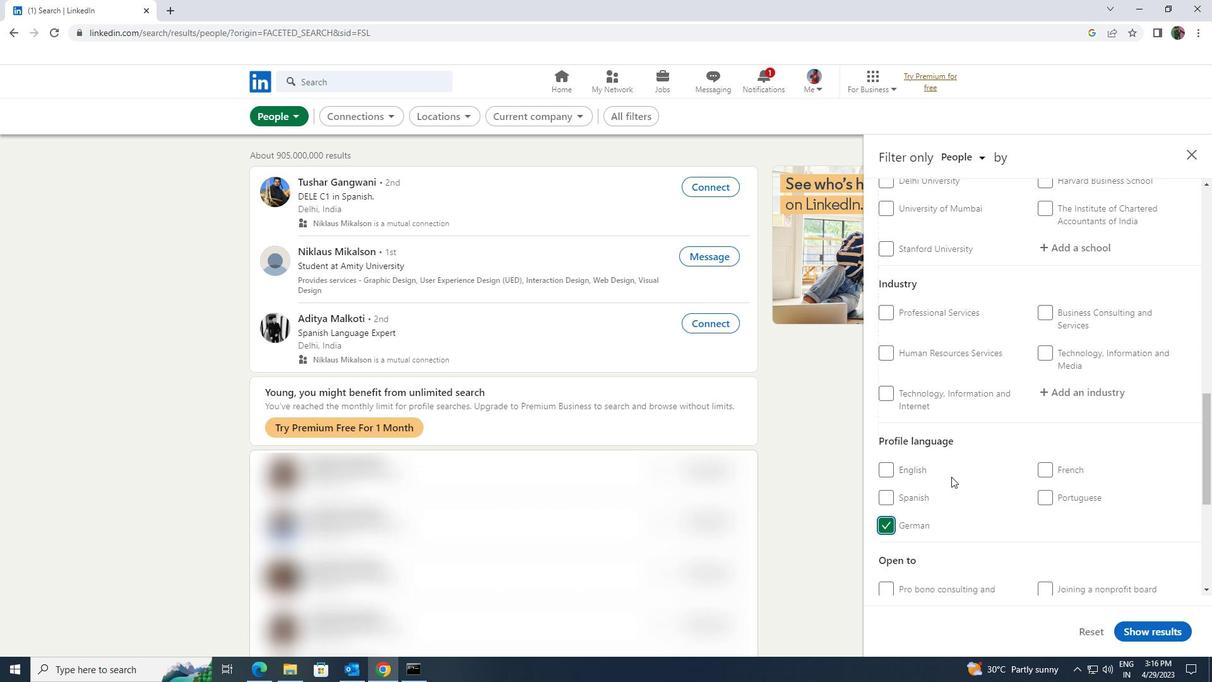 
Action: Mouse scrolled (956, 477) with delta (0, 0)
Screenshot: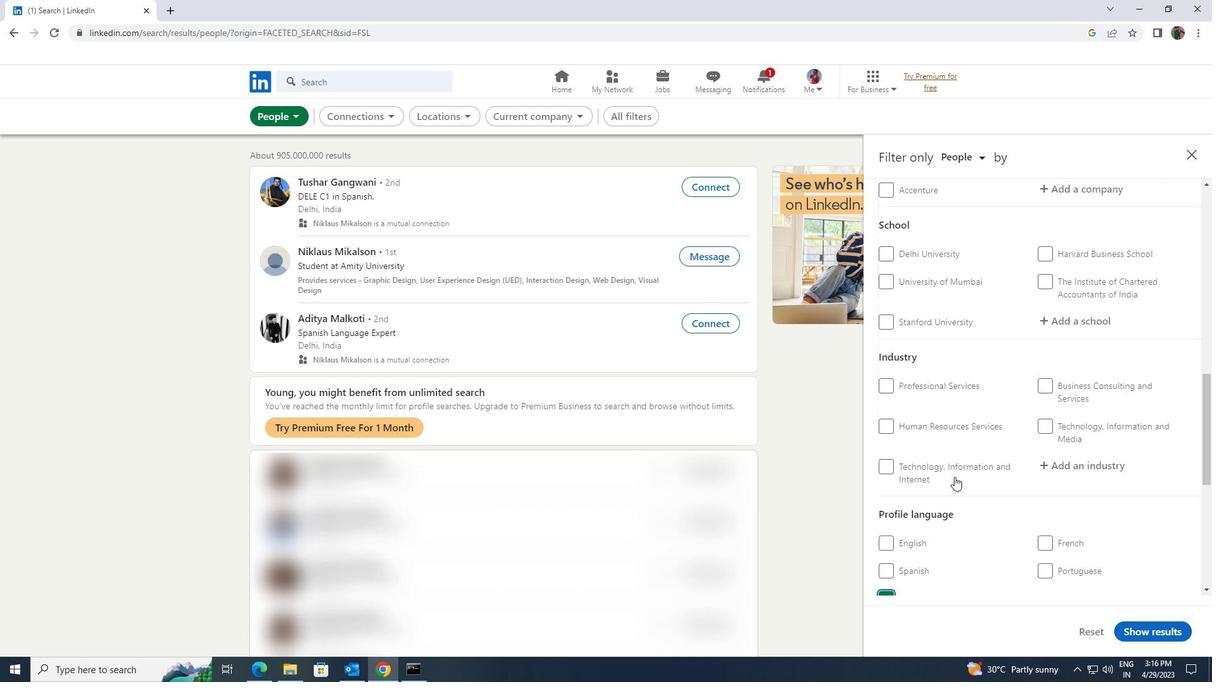 
Action: Mouse moved to (956, 476)
Screenshot: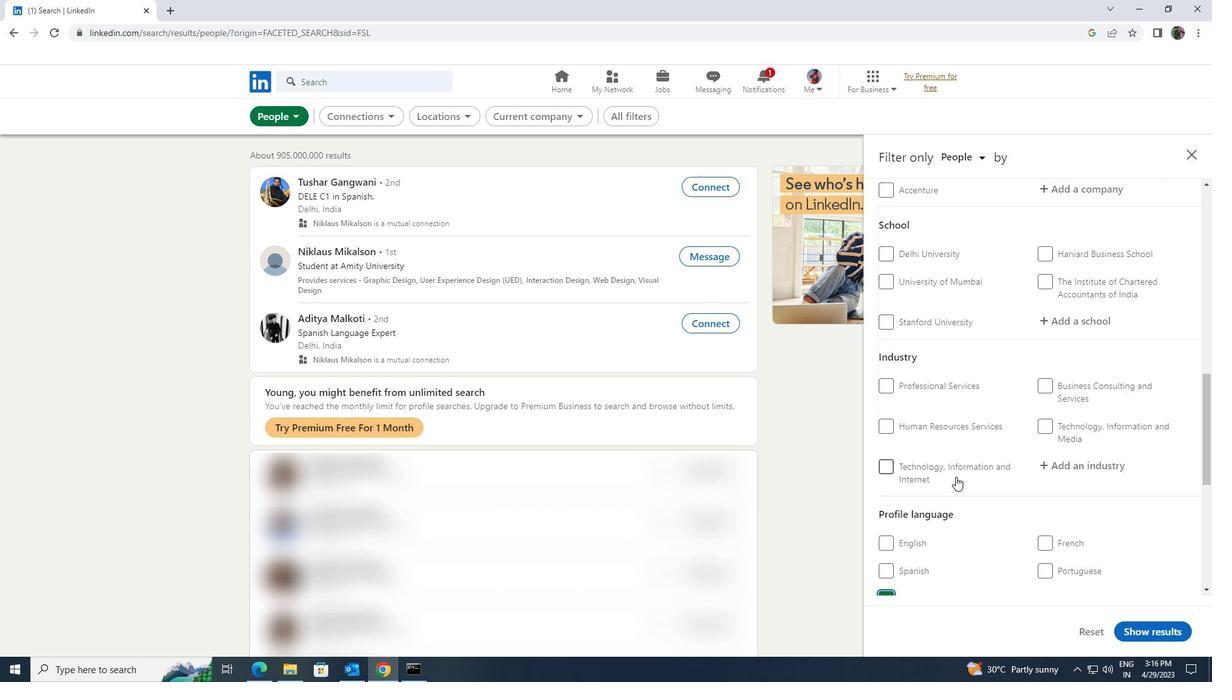 
Action: Mouse scrolled (956, 477) with delta (0, 0)
Screenshot: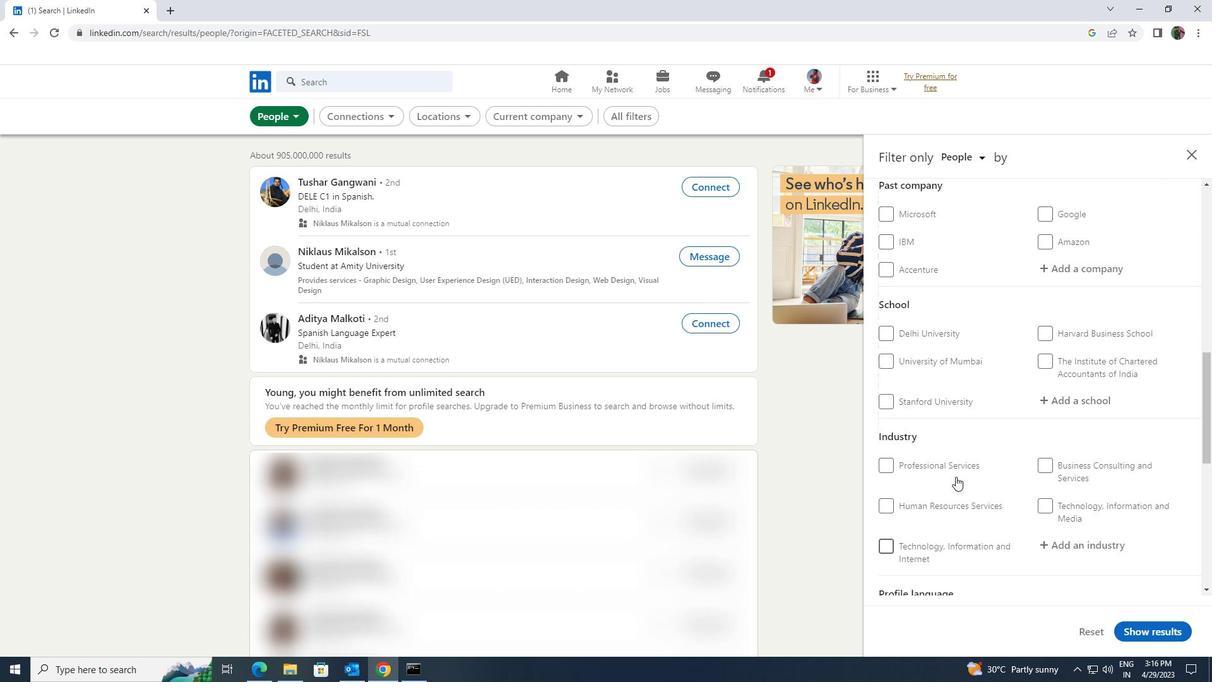 
Action: Mouse scrolled (956, 477) with delta (0, 0)
Screenshot: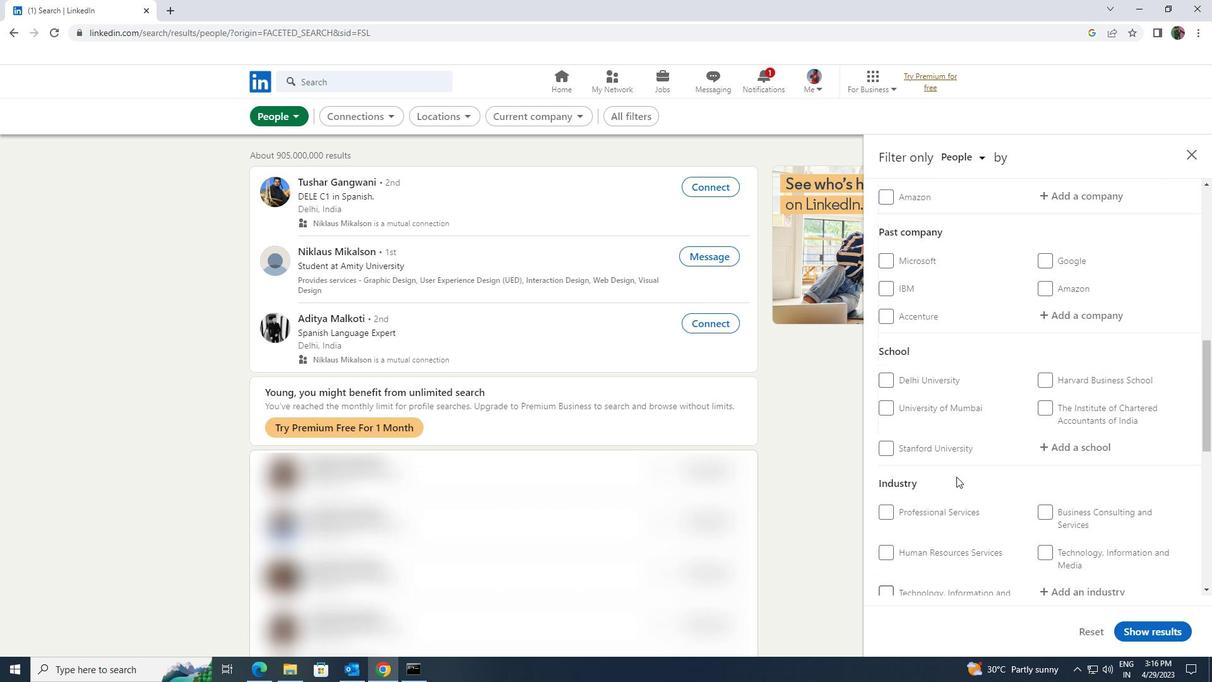 
Action: Mouse scrolled (956, 477) with delta (0, 0)
Screenshot: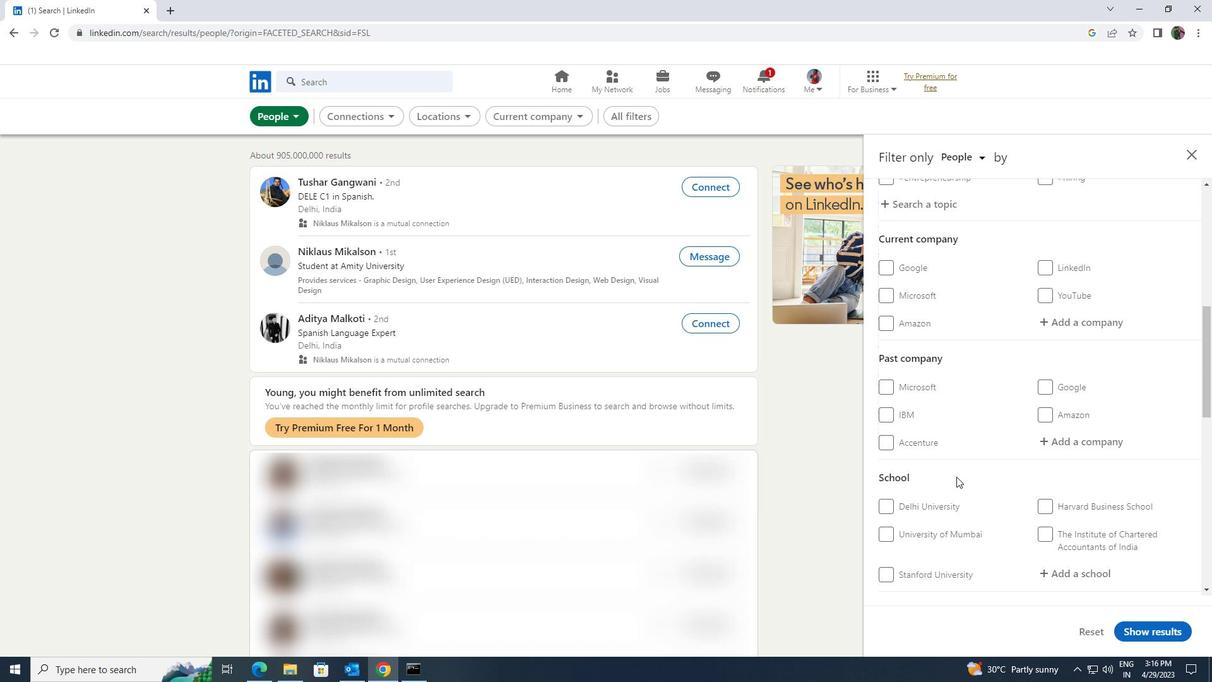
Action: Mouse scrolled (956, 477) with delta (0, 0)
Screenshot: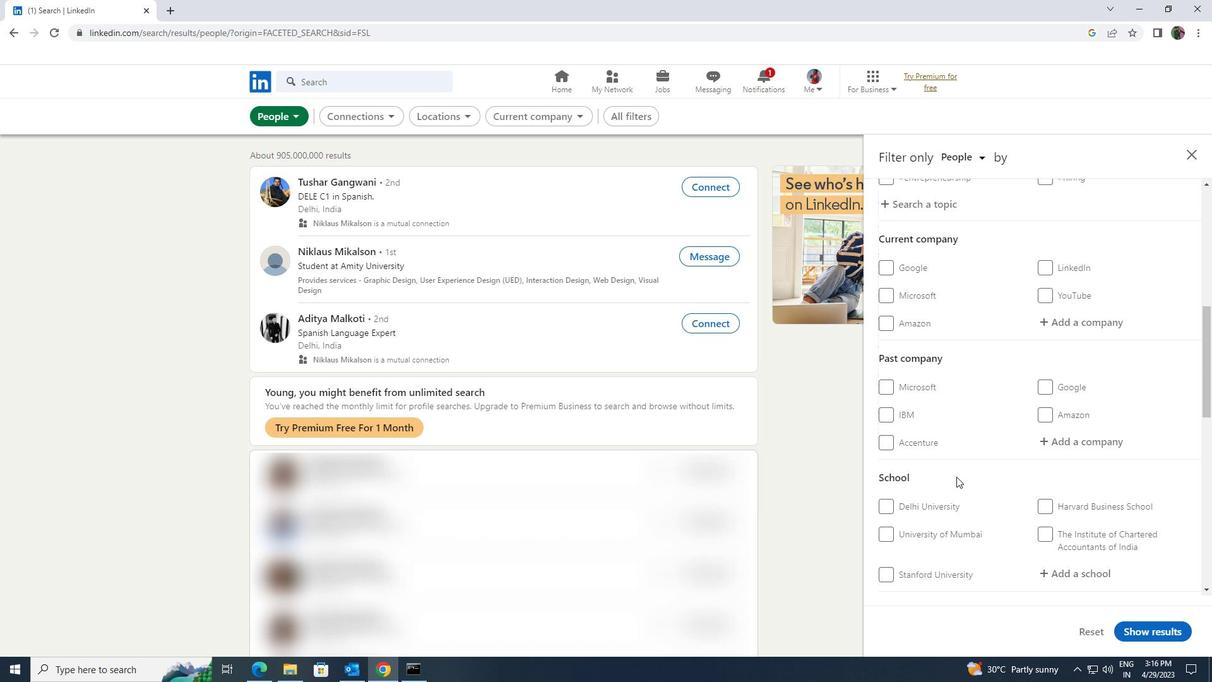 
Action: Mouse moved to (1039, 450)
Screenshot: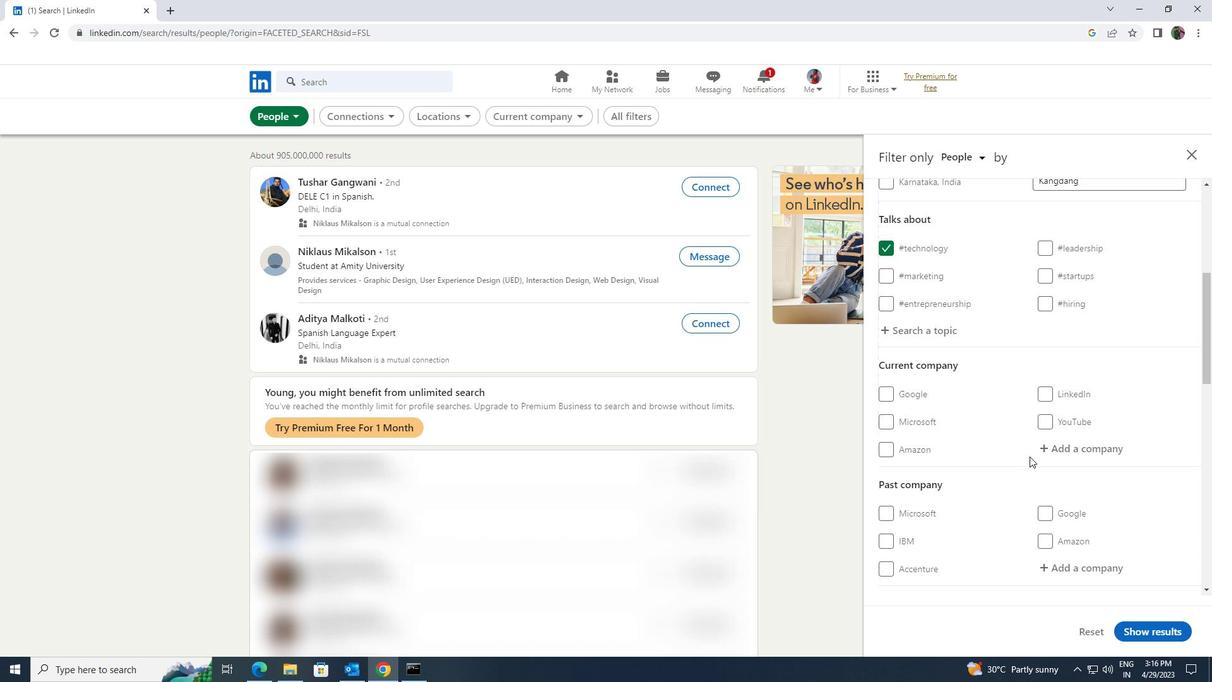 
Action: Mouse pressed left at (1039, 450)
Screenshot: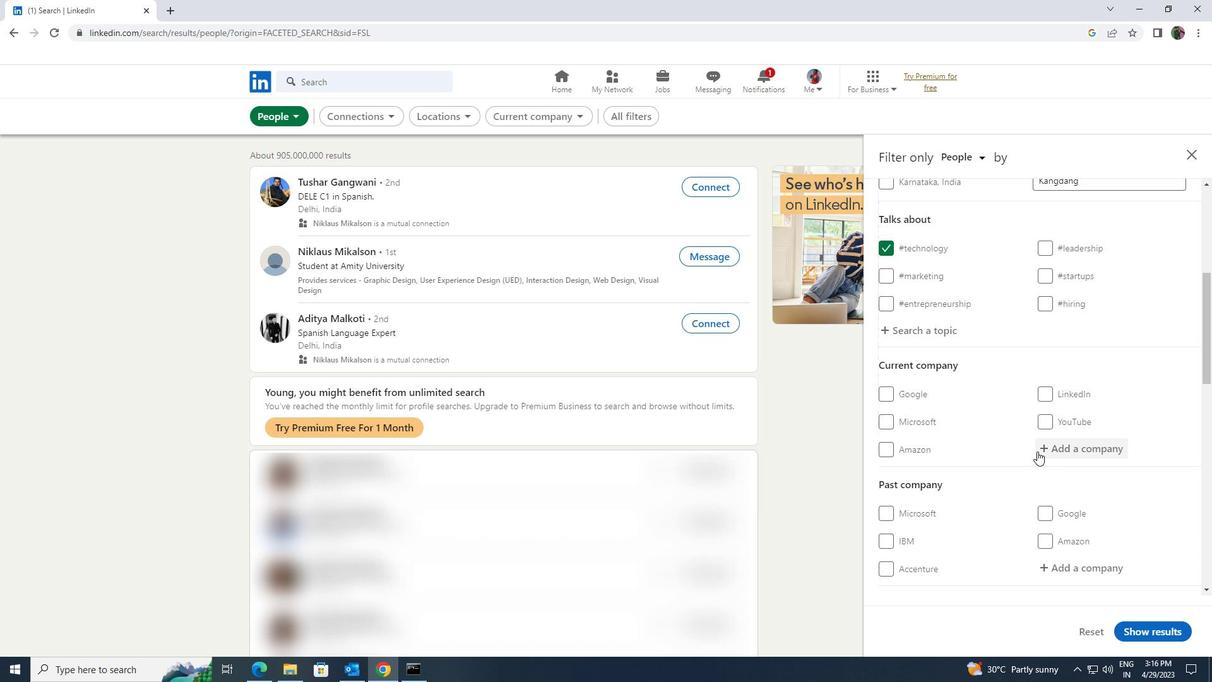 
Action: Mouse moved to (1039, 450)
Screenshot: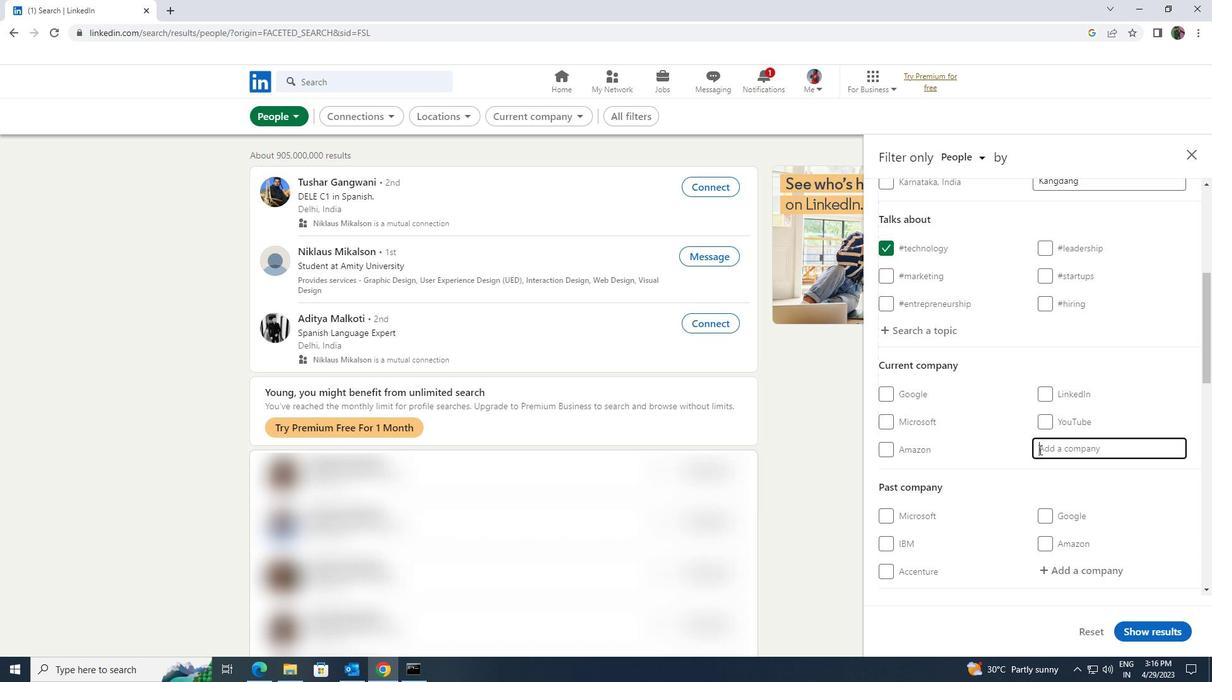 
Action: Key pressed <Key.shift>YULU
Screenshot: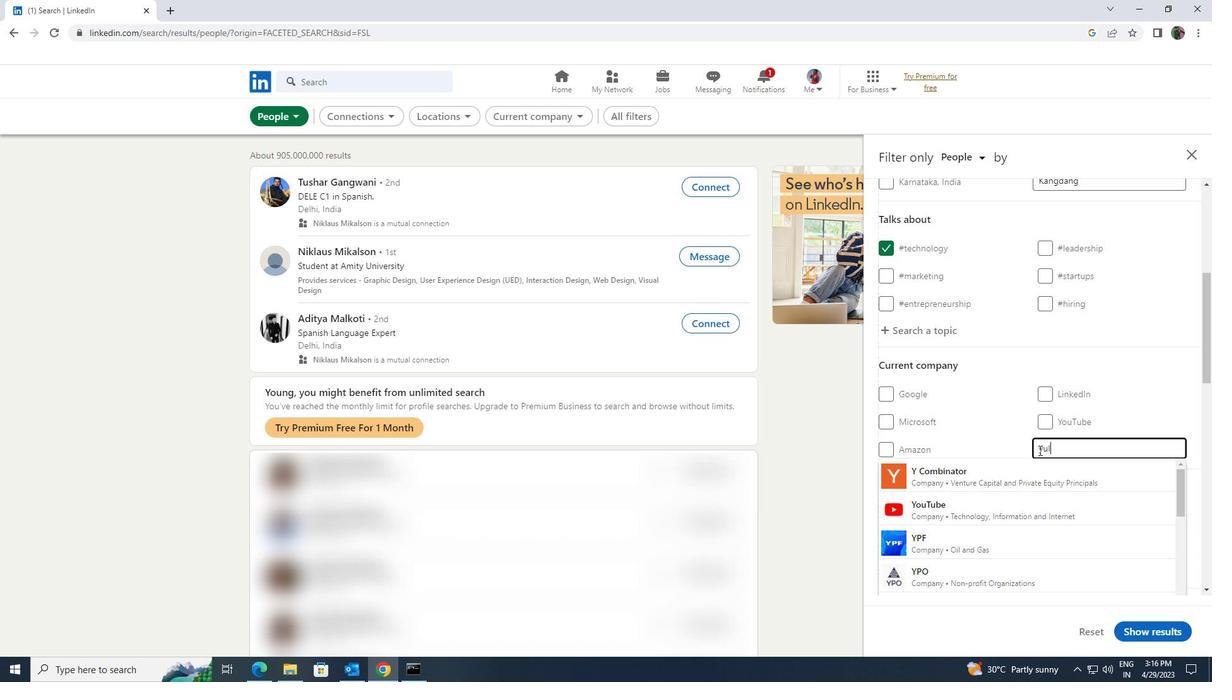 
Action: Mouse moved to (1028, 467)
Screenshot: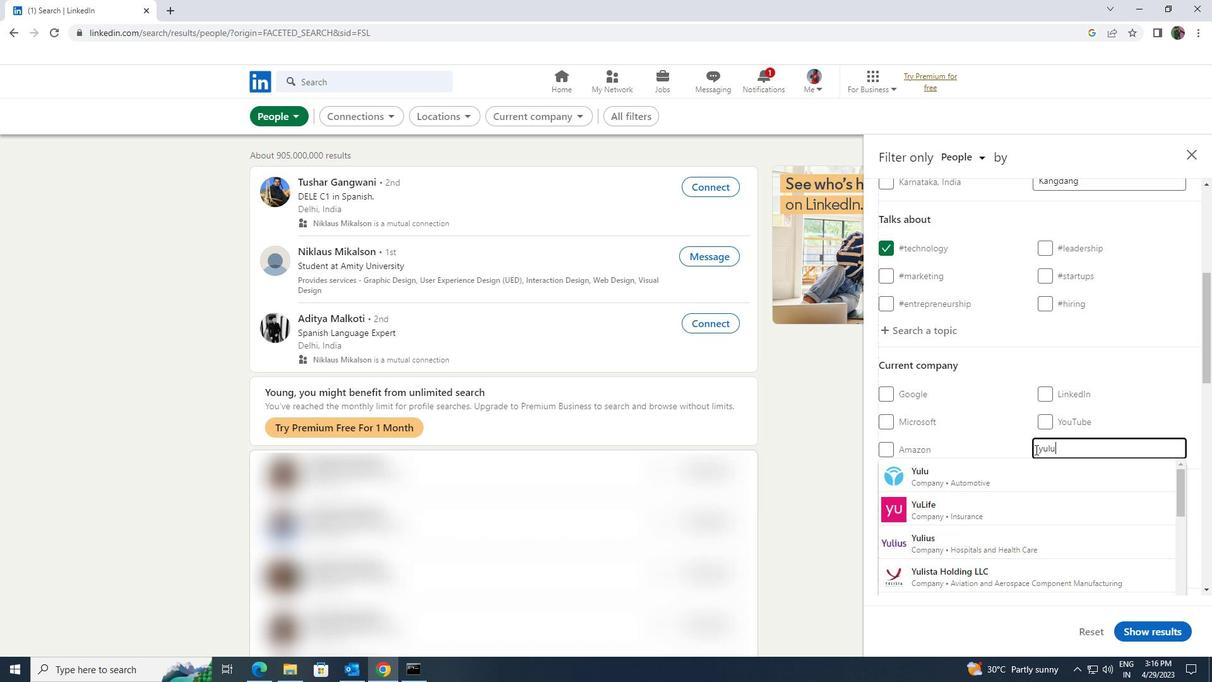 
Action: Mouse pressed left at (1028, 467)
Screenshot: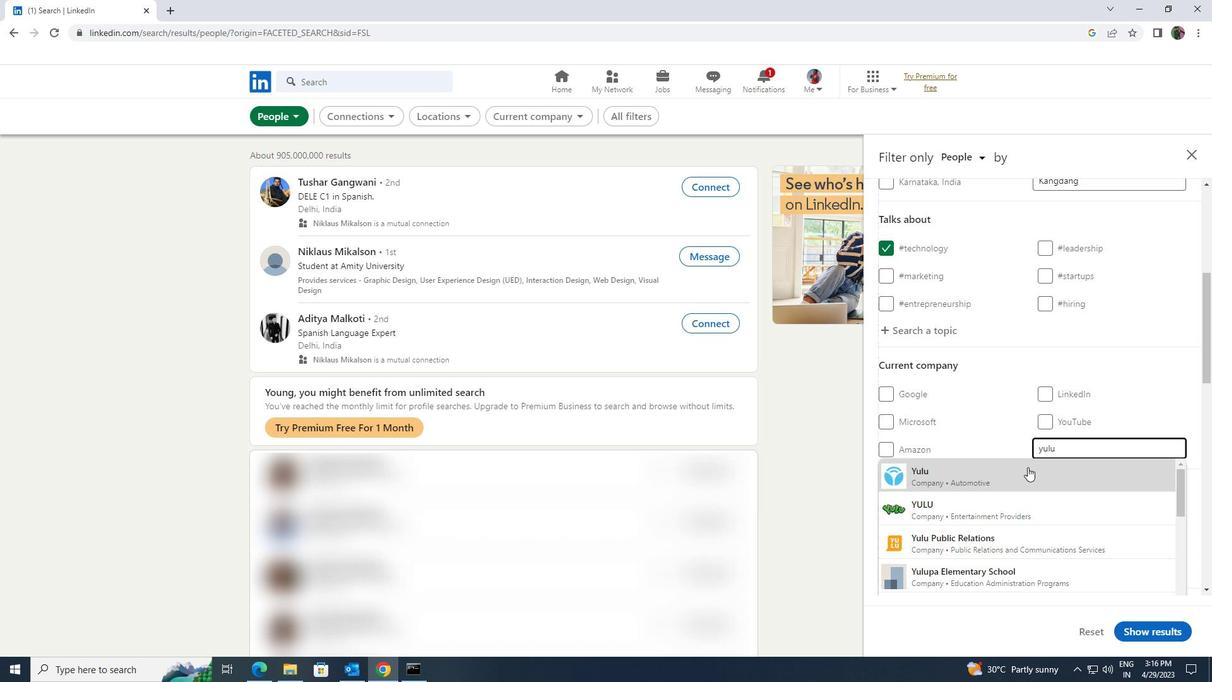 
Action: Mouse moved to (1026, 468)
Screenshot: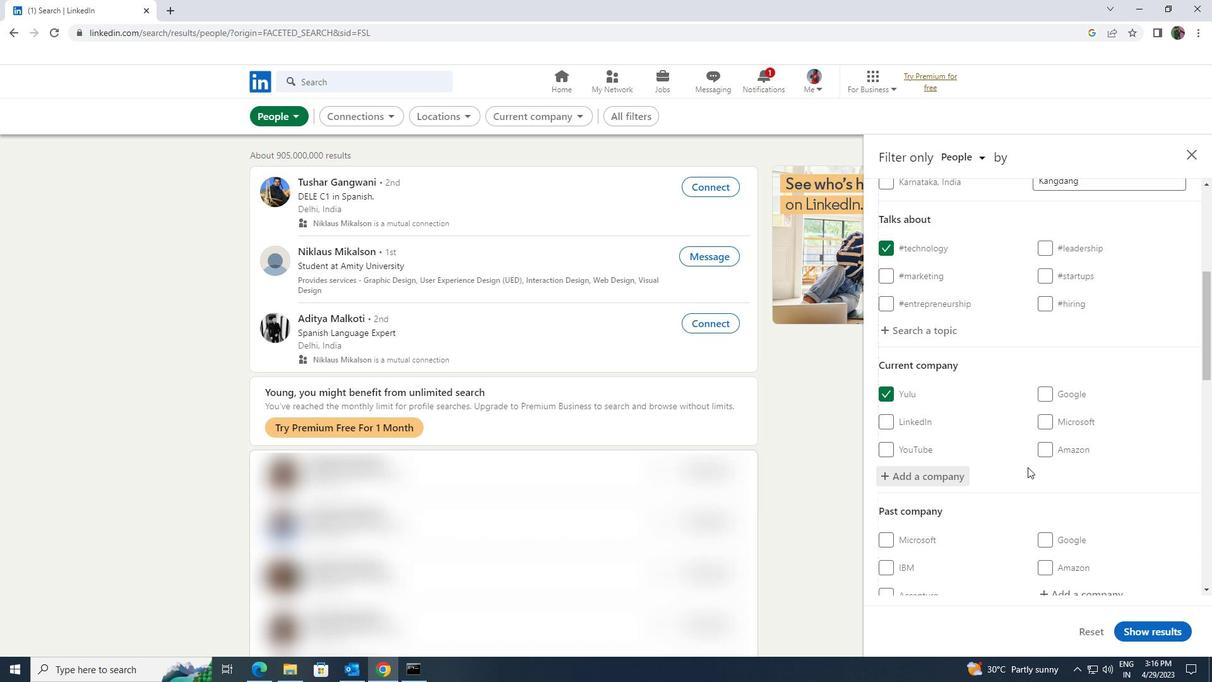 
Action: Mouse scrolled (1026, 467) with delta (0, 0)
Screenshot: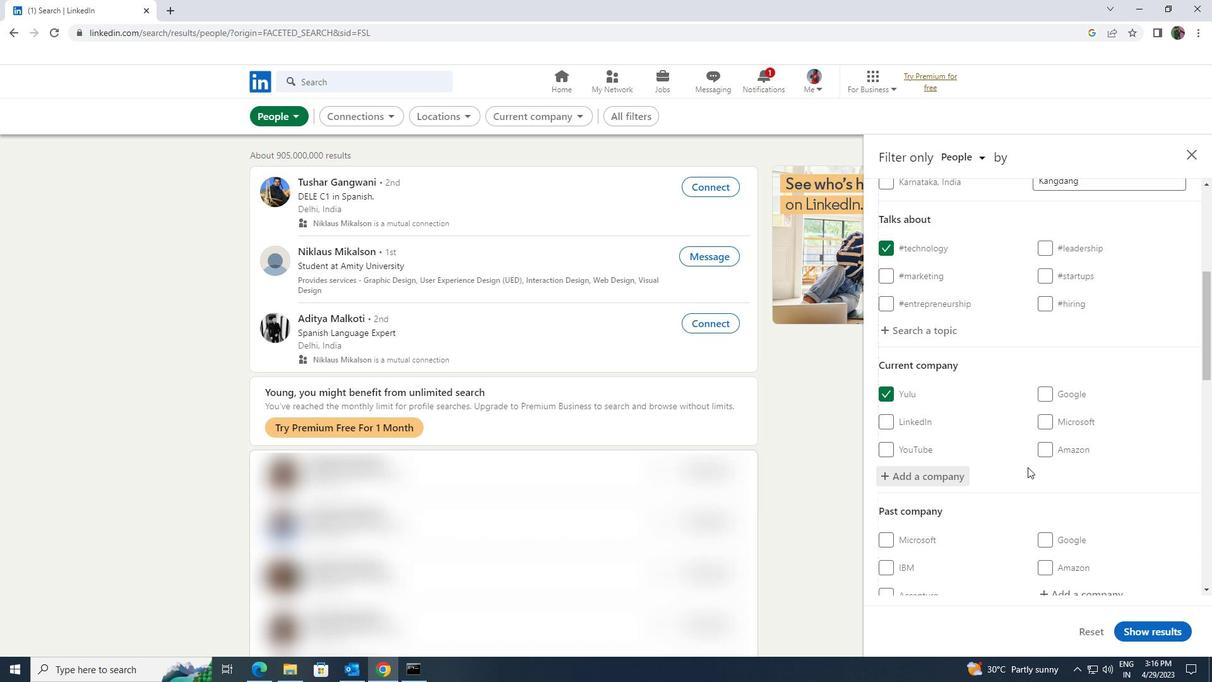 
Action: Mouse moved to (1025, 469)
Screenshot: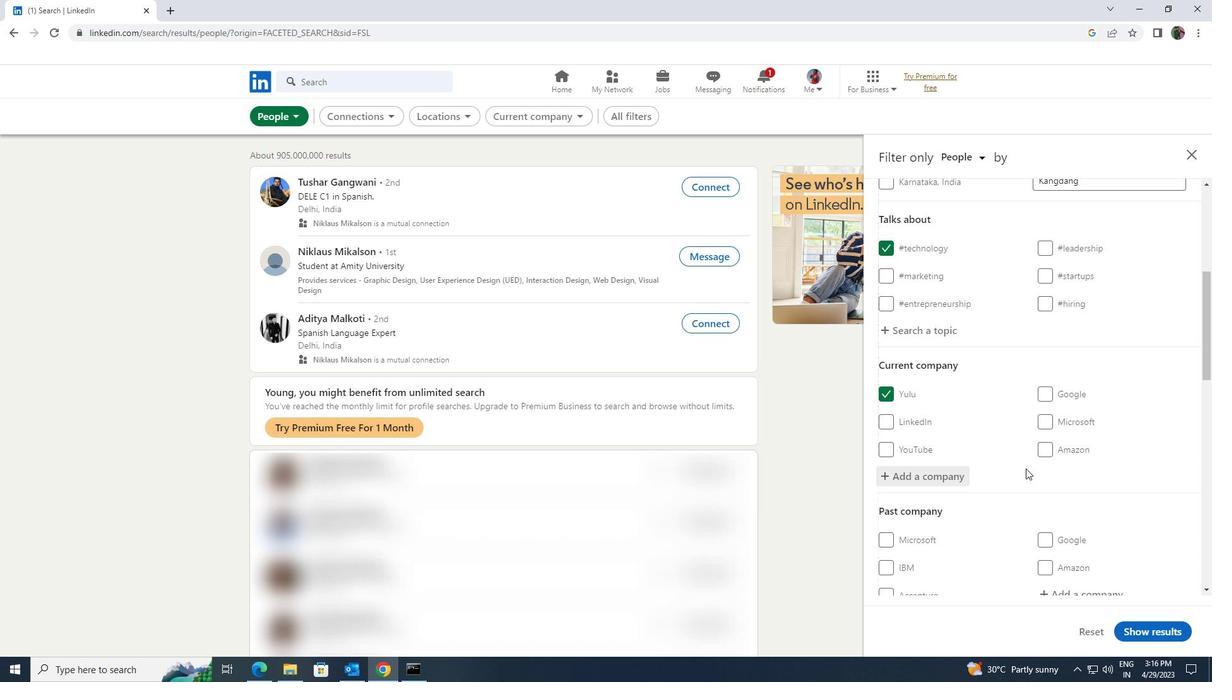 
Action: Mouse scrolled (1025, 468) with delta (0, 0)
Screenshot: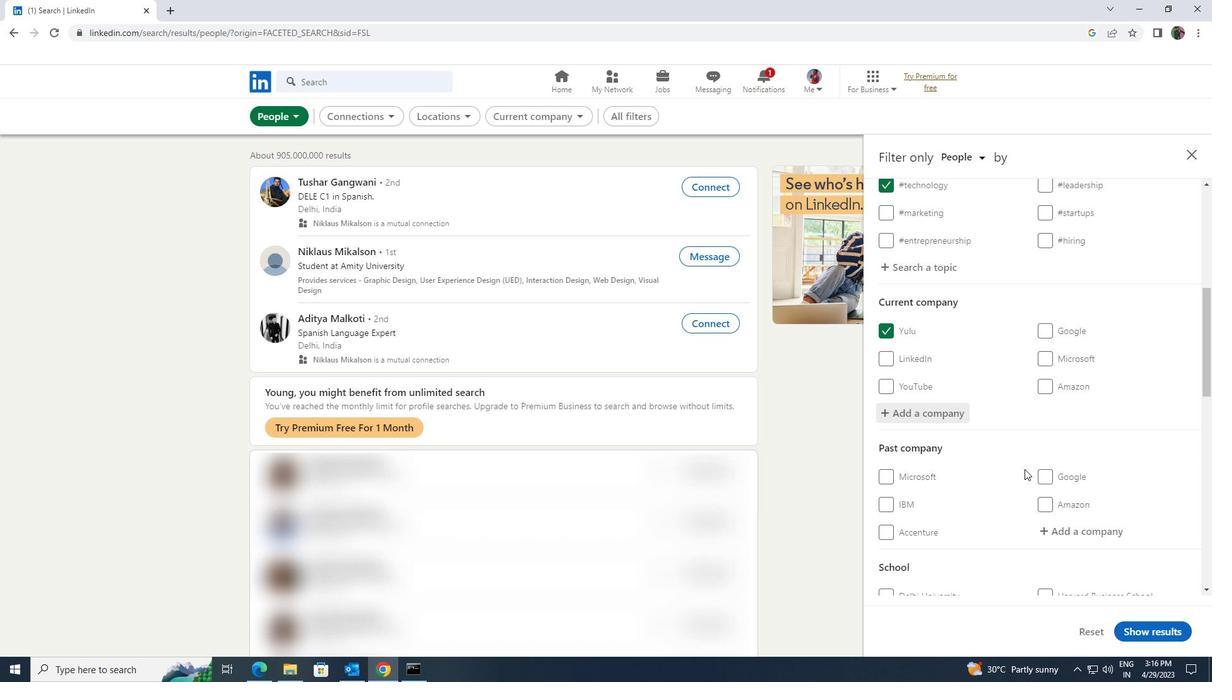 
Action: Mouse scrolled (1025, 468) with delta (0, 0)
Screenshot: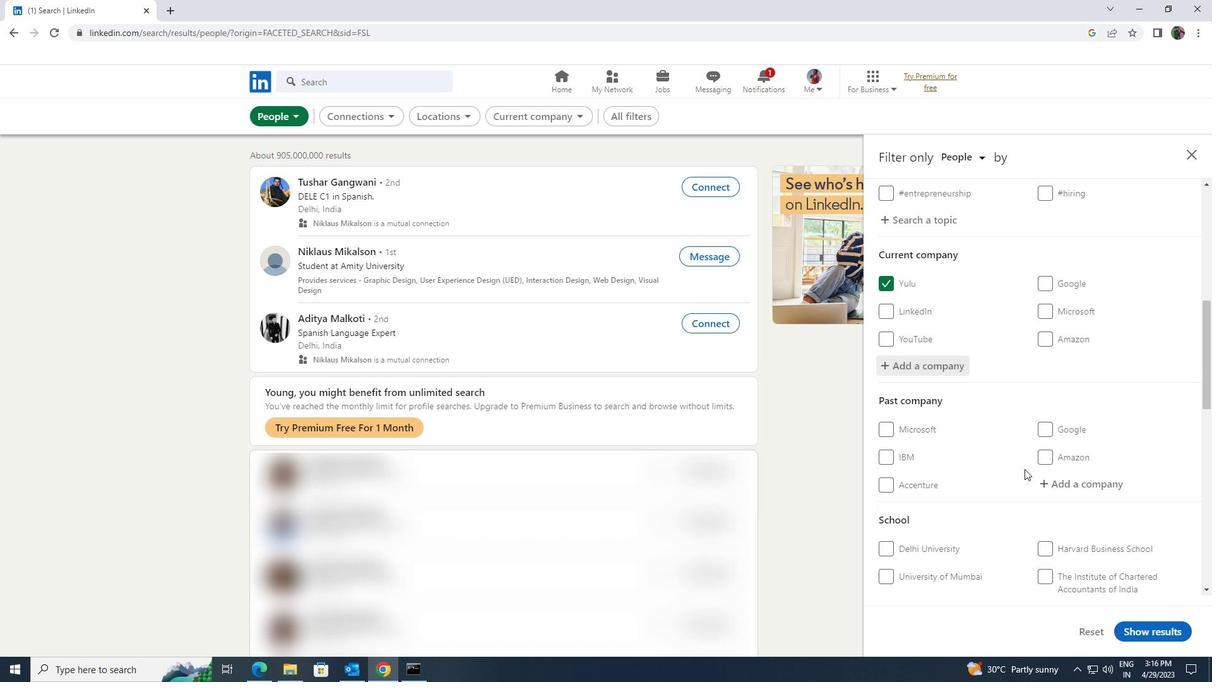 
Action: Mouse scrolled (1025, 468) with delta (0, 0)
Screenshot: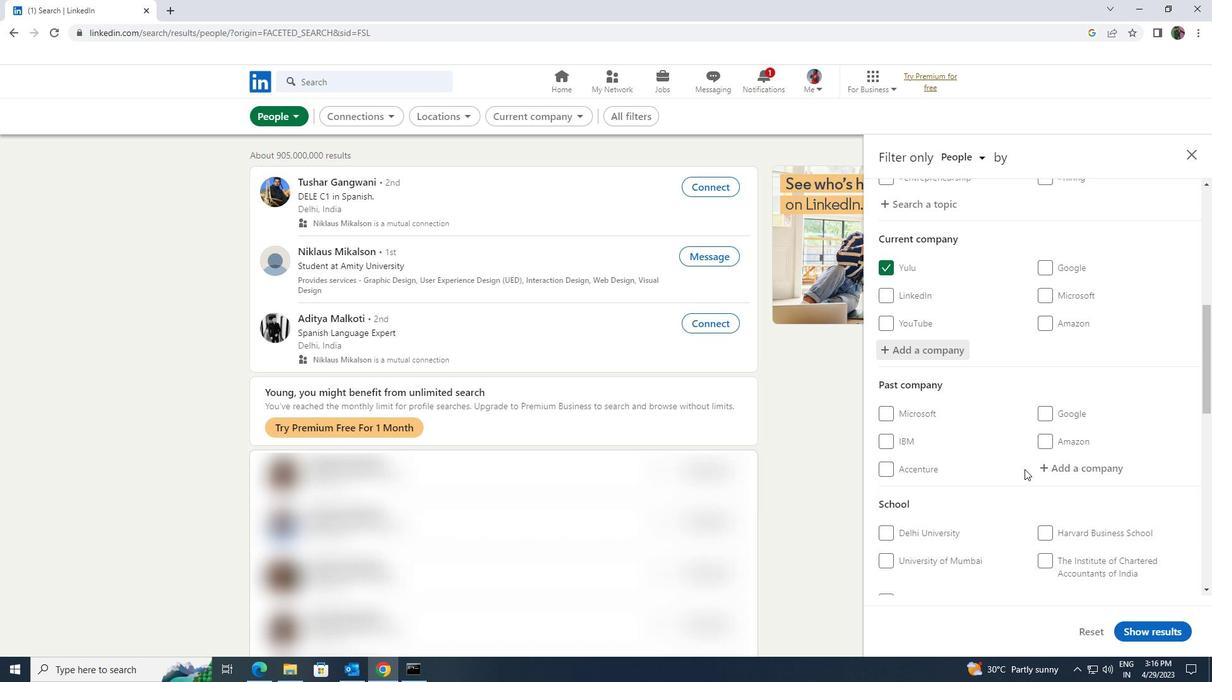 
Action: Mouse scrolled (1025, 468) with delta (0, 0)
Screenshot: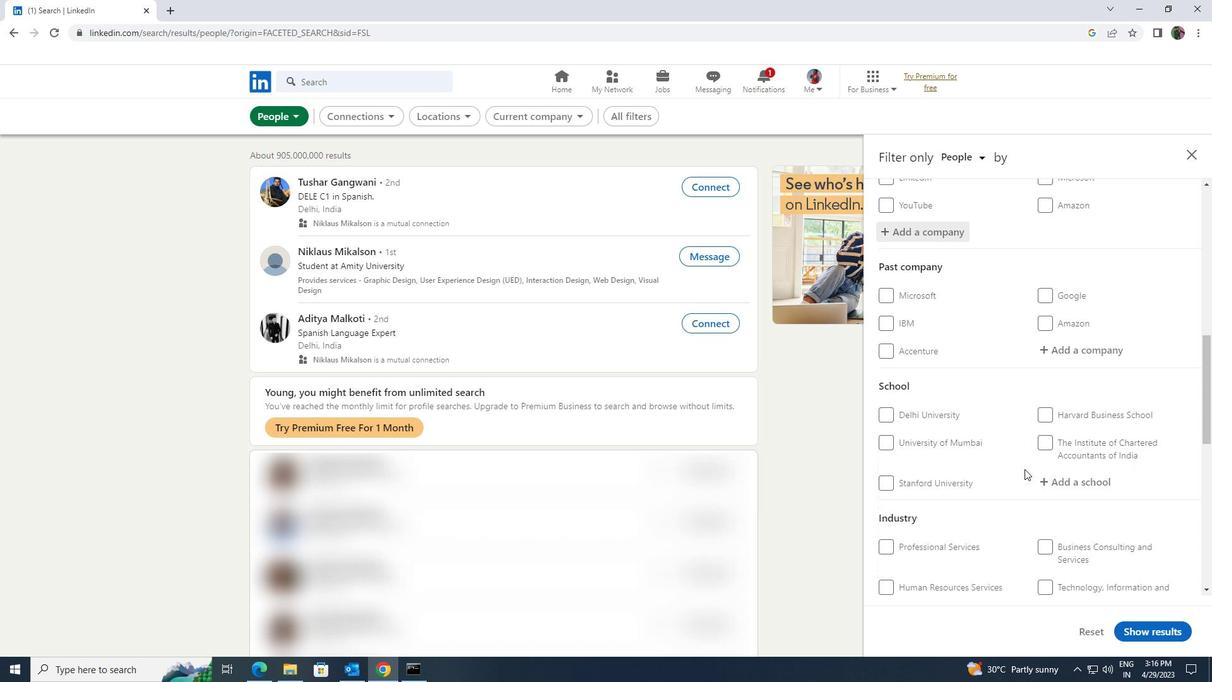 
Action: Mouse moved to (1082, 408)
Screenshot: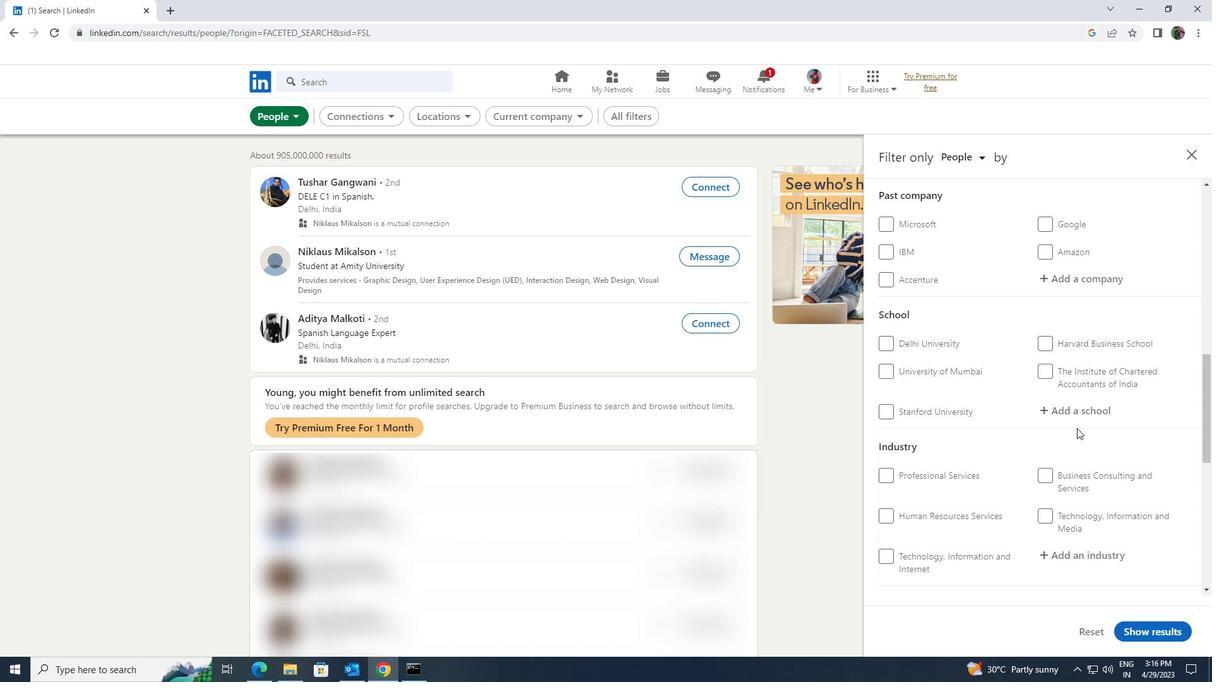 
Action: Mouse pressed left at (1082, 408)
Screenshot: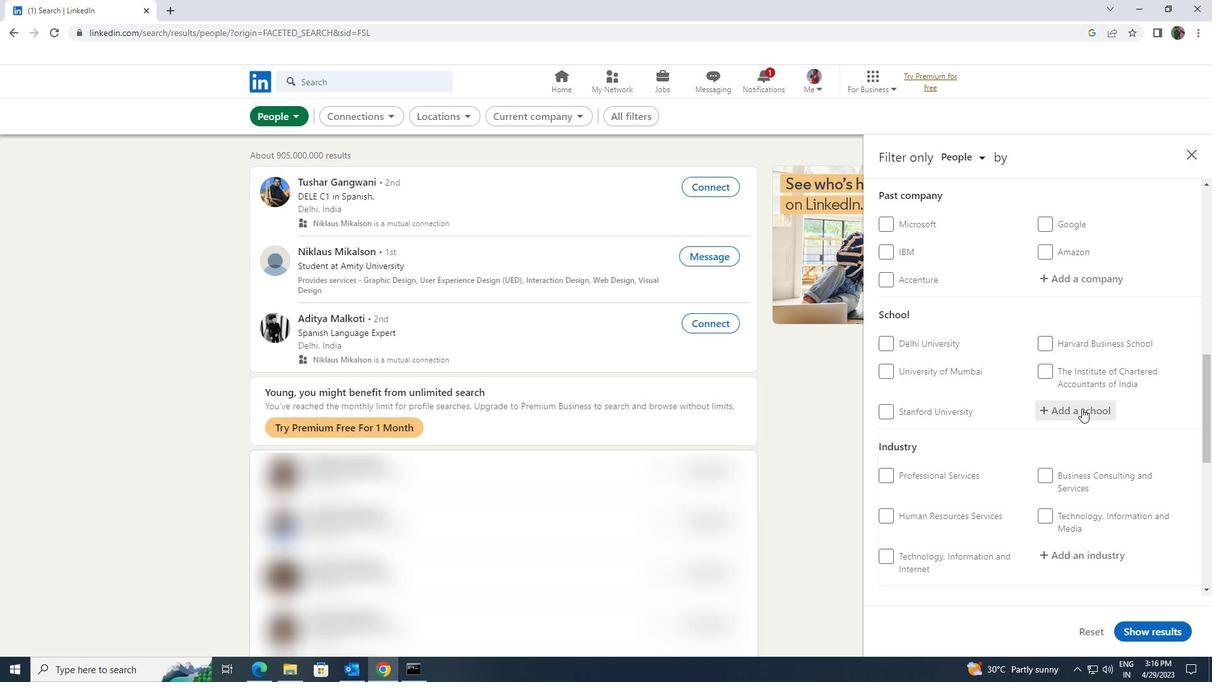 
Action: Key pressed <Key.shift>NATIONAL<Key.space><Key.shift>INSTITUTE<Key.space>OF<Key.space><Key.shift>TECHNOLOGY<Key.space><Key.shift>KAR
Screenshot: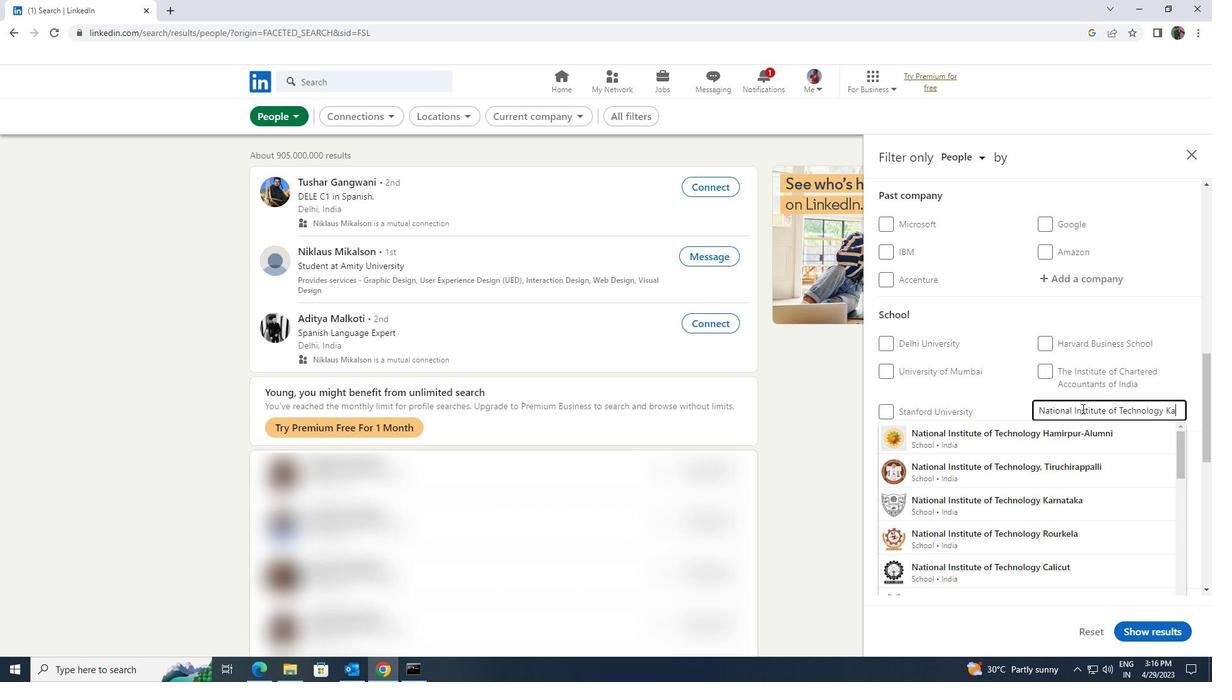 
Action: Mouse moved to (1069, 437)
Screenshot: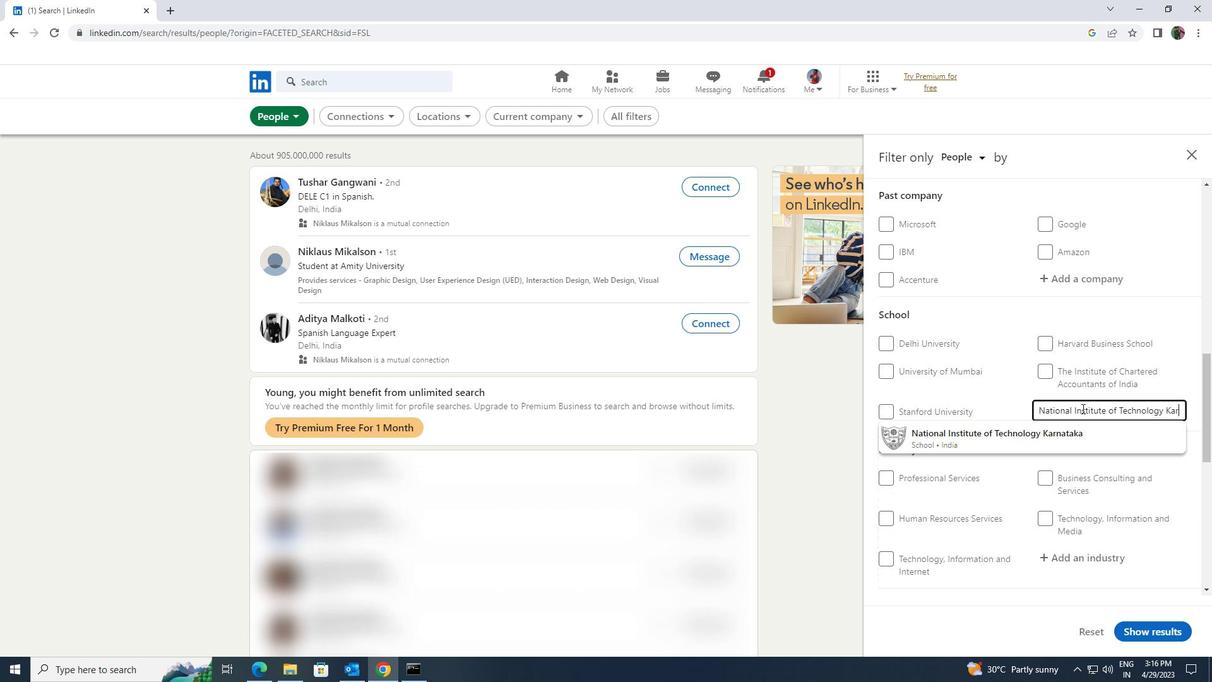 
Action: Mouse pressed left at (1069, 437)
Screenshot: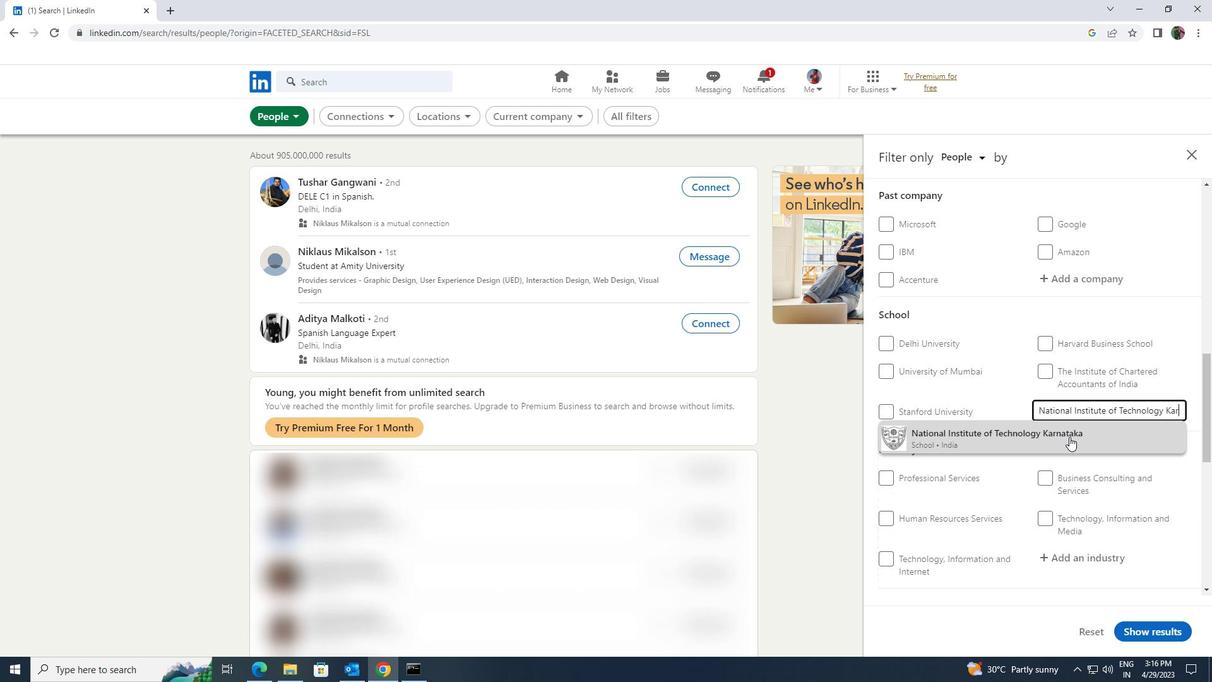 
Action: Mouse scrolled (1069, 436) with delta (0, 0)
Screenshot: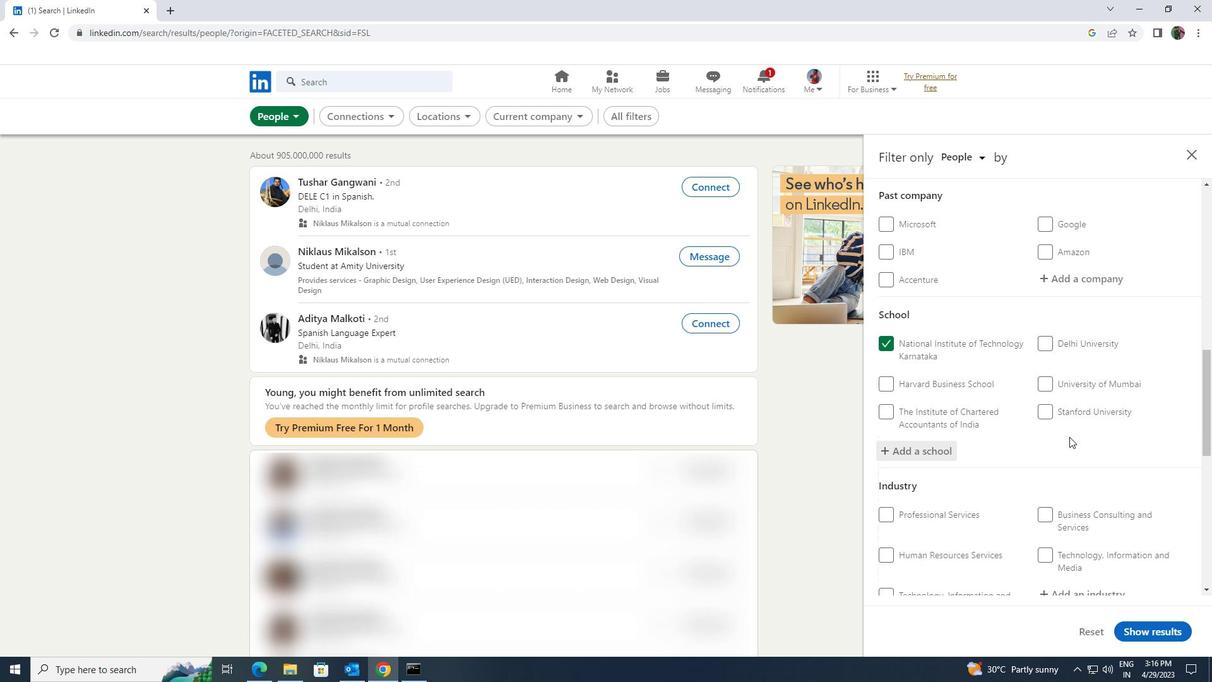 
Action: Mouse scrolled (1069, 436) with delta (0, 0)
Screenshot: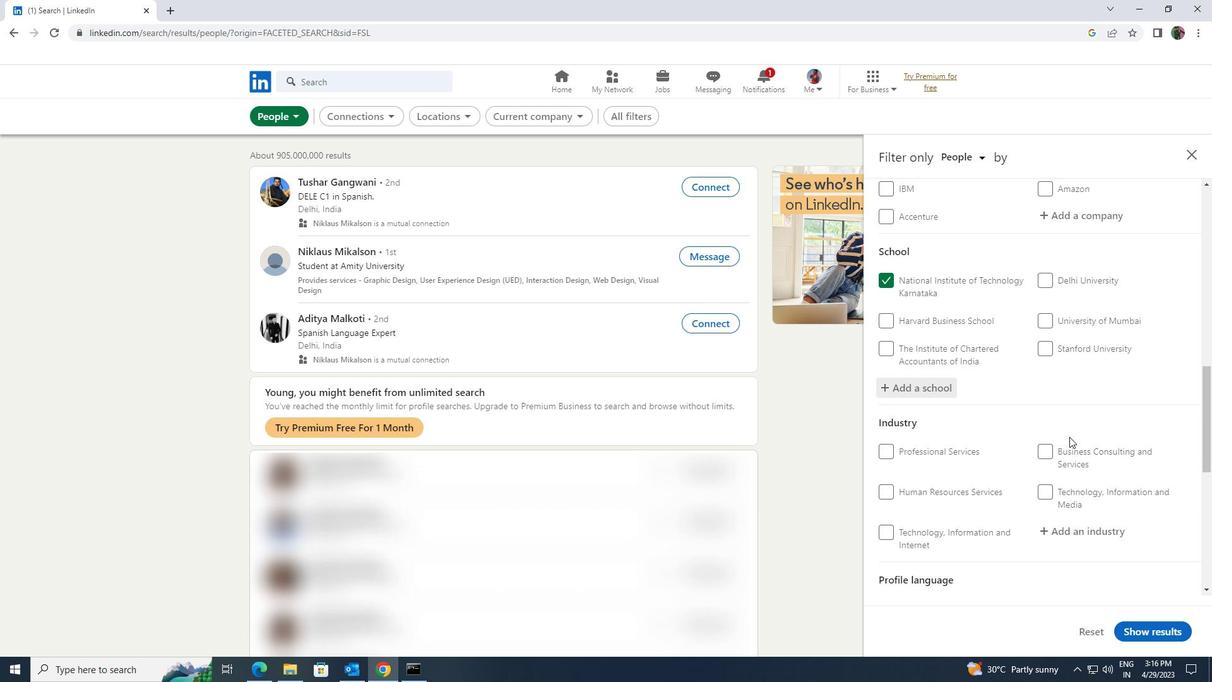 
Action: Mouse scrolled (1069, 436) with delta (0, 0)
Screenshot: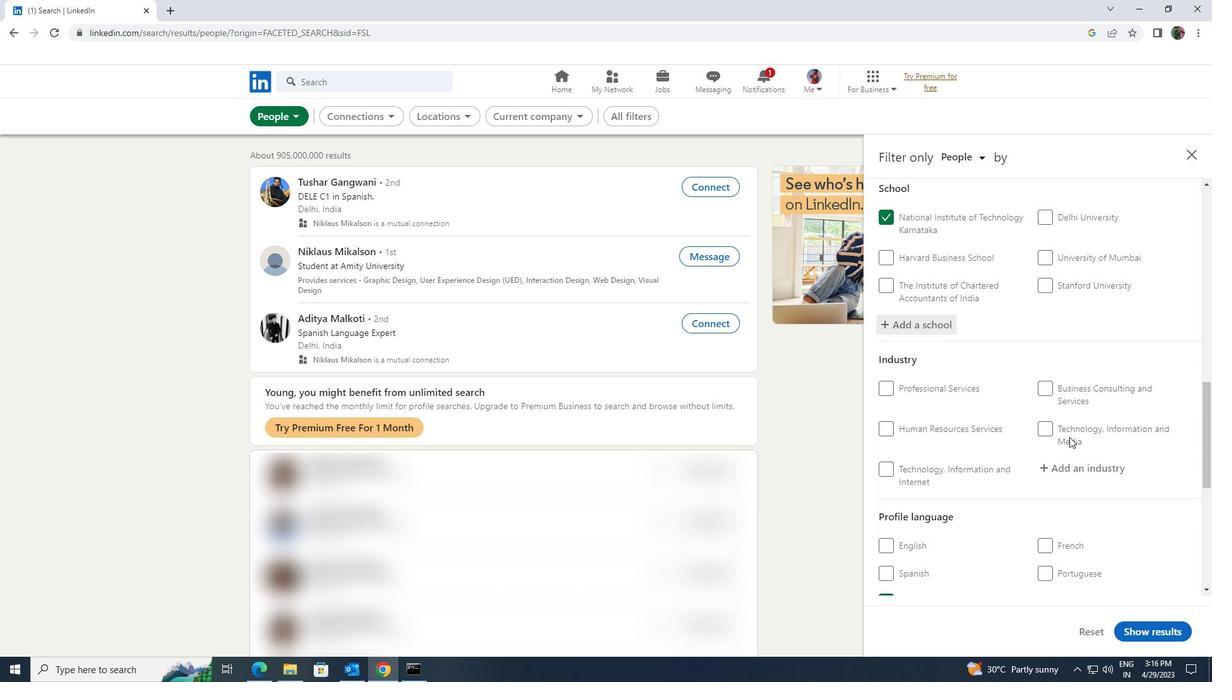 
Action: Mouse moved to (1083, 407)
Screenshot: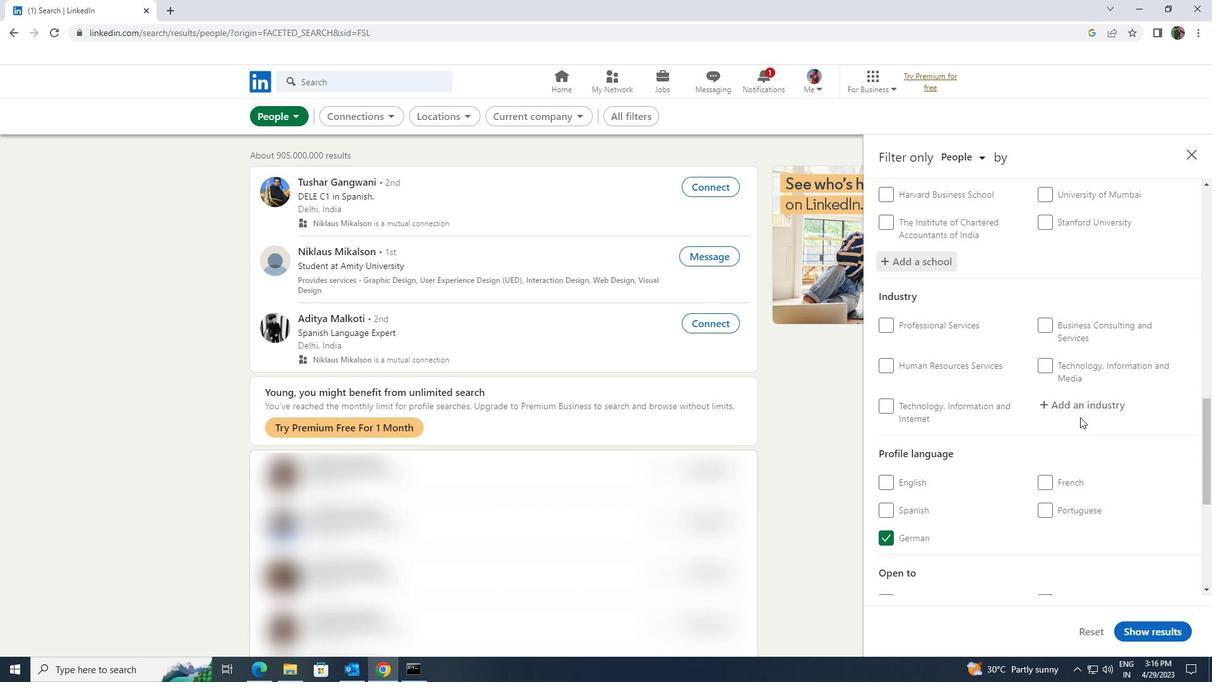 
Action: Mouse pressed left at (1083, 407)
Screenshot: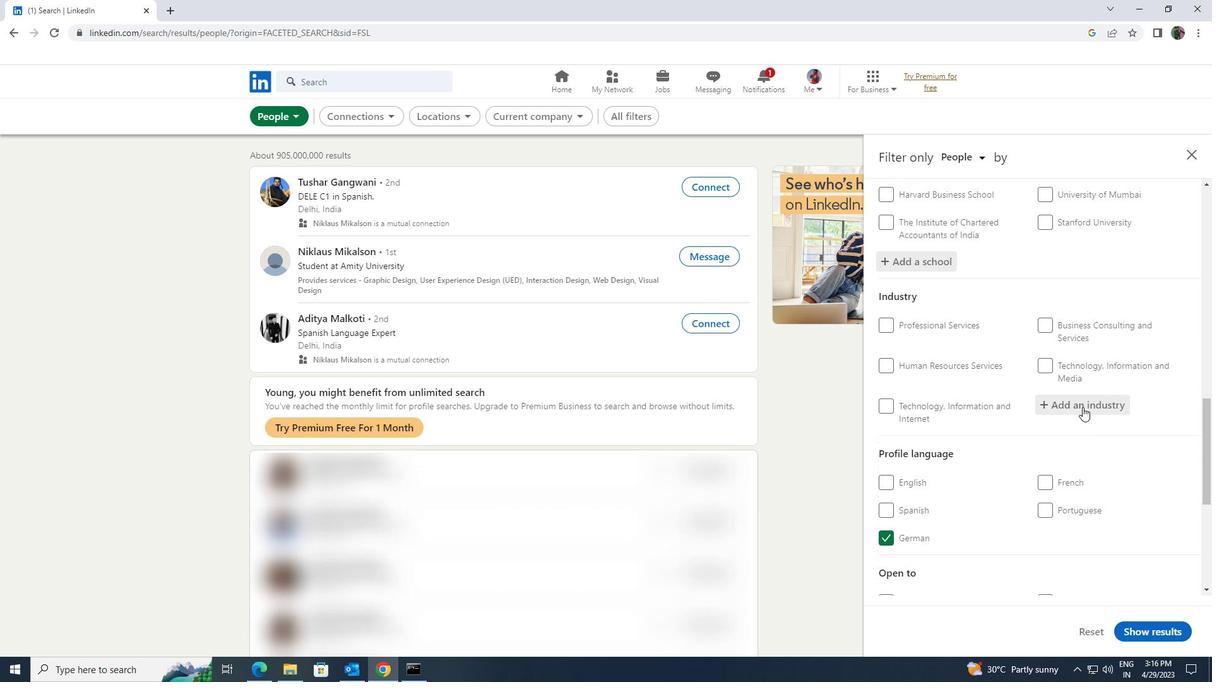 
Action: Key pressed <Key.shift>RETAIL<Key.space><Key.shift>FUR
Screenshot: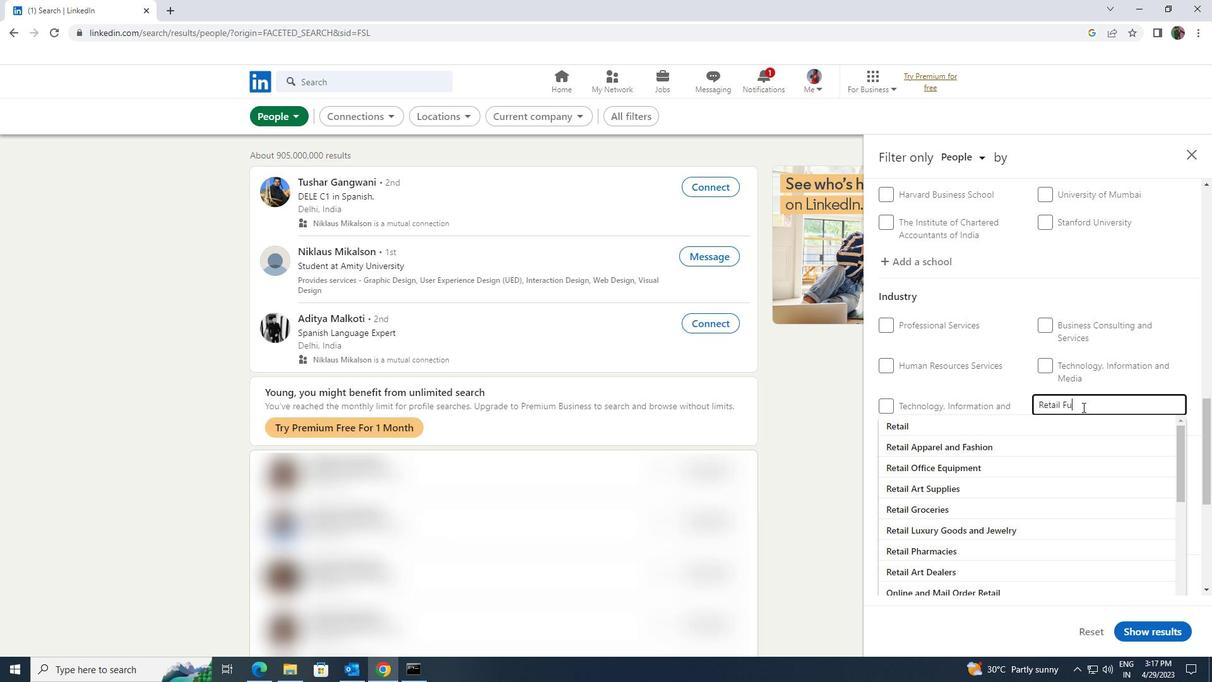 
Action: Mouse moved to (1078, 416)
Screenshot: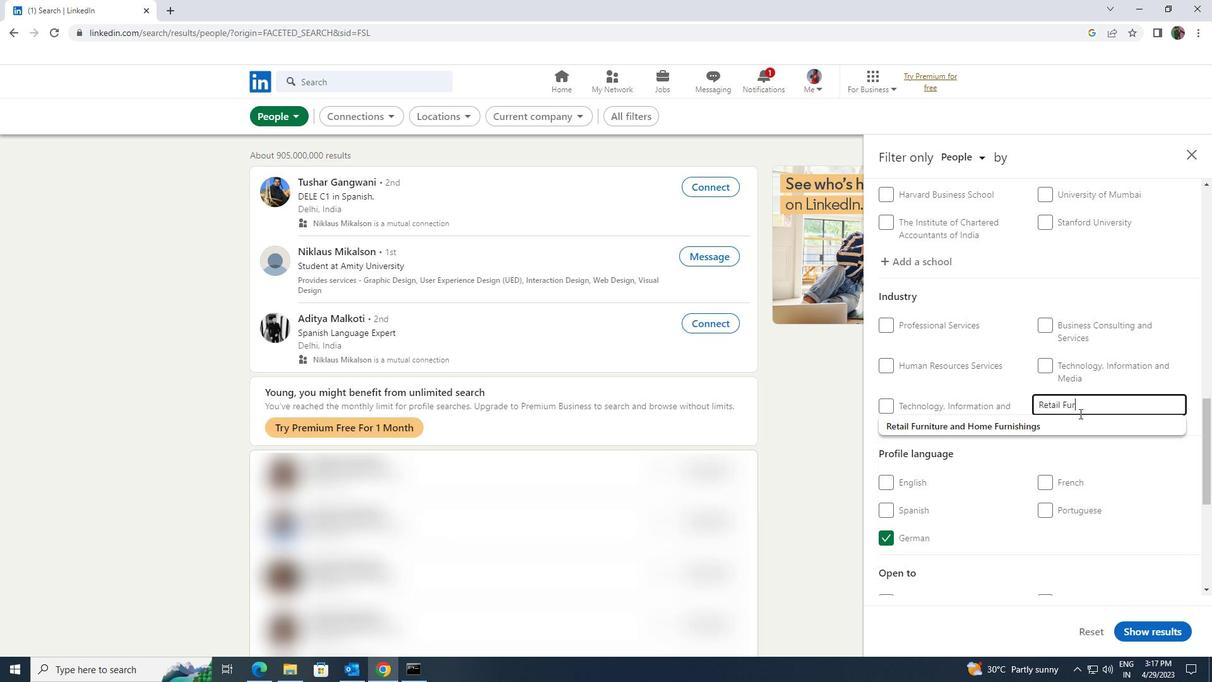 
Action: Mouse pressed left at (1078, 416)
Screenshot: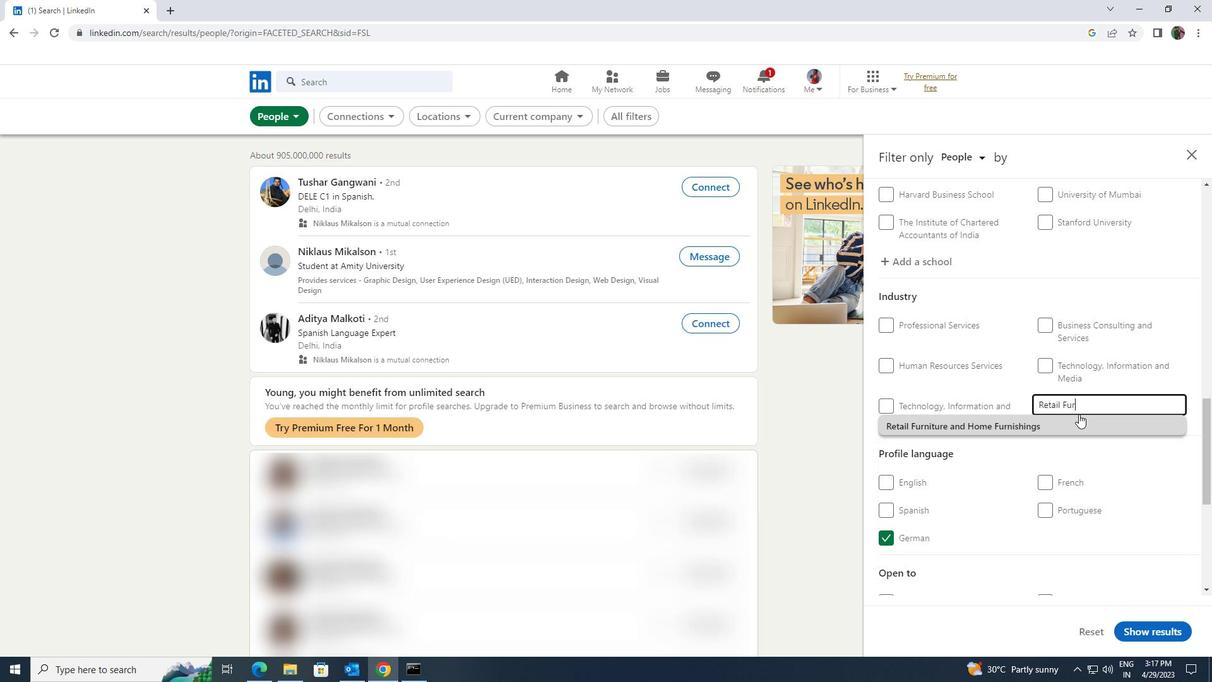 
Action: Mouse moved to (1071, 420)
Screenshot: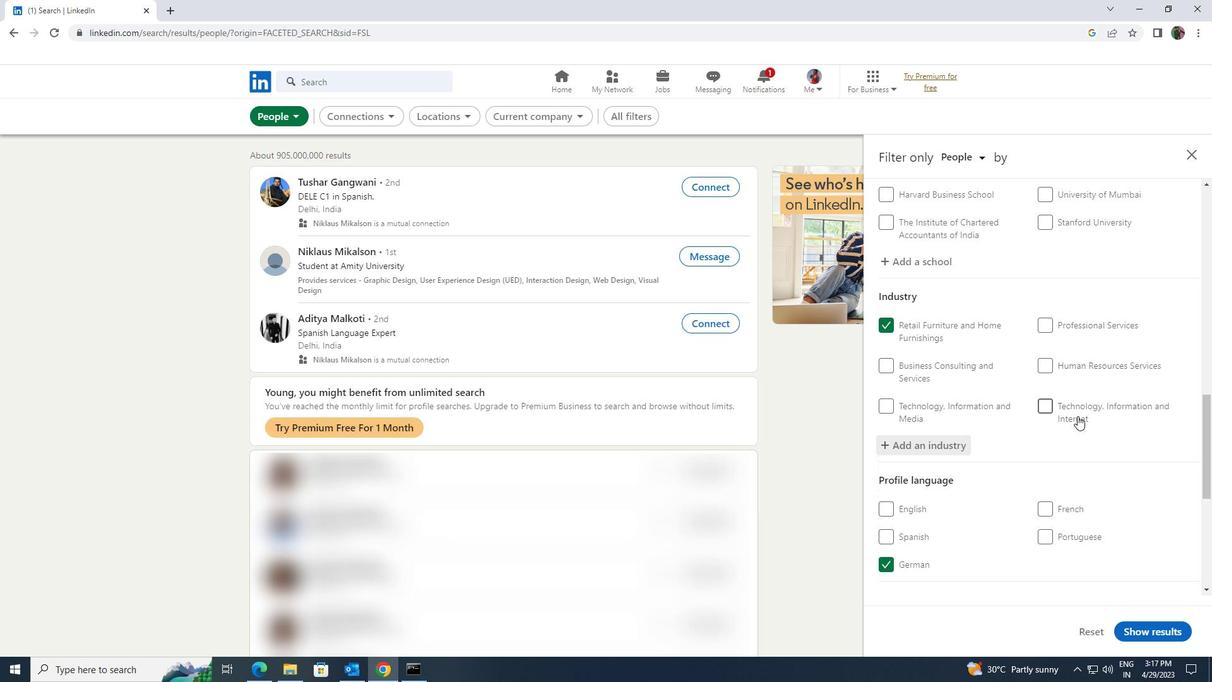 
Action: Mouse scrolled (1071, 420) with delta (0, 0)
Screenshot: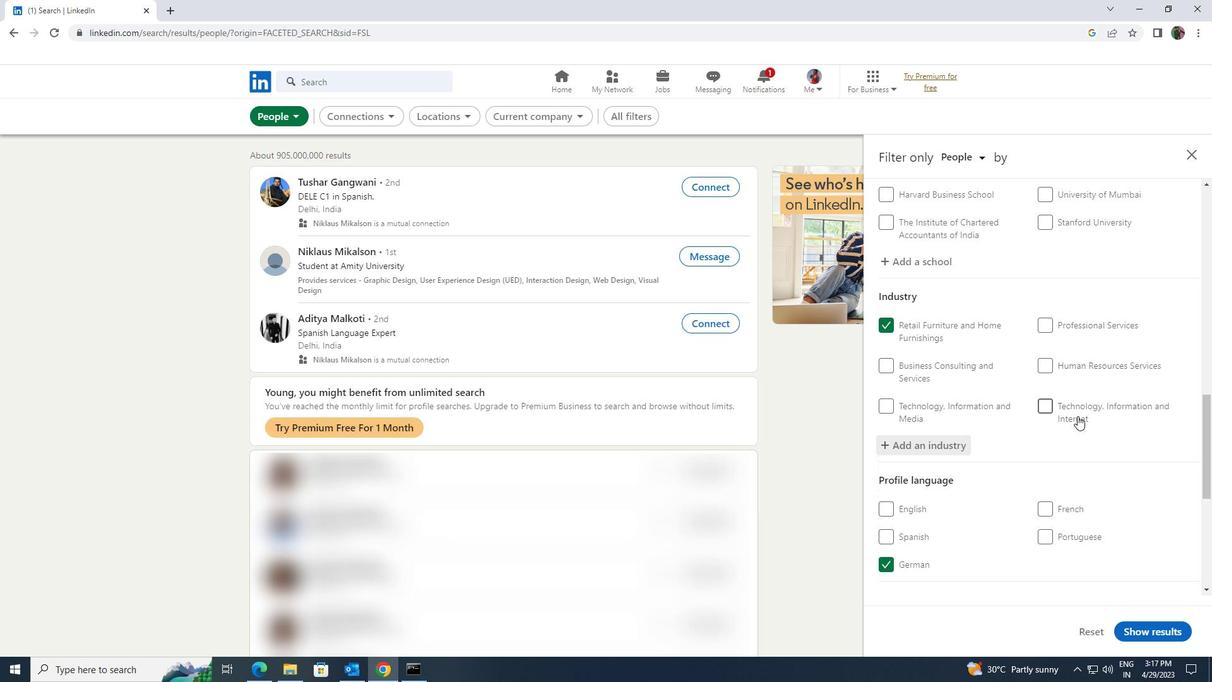 
Action: Mouse moved to (1069, 420)
Screenshot: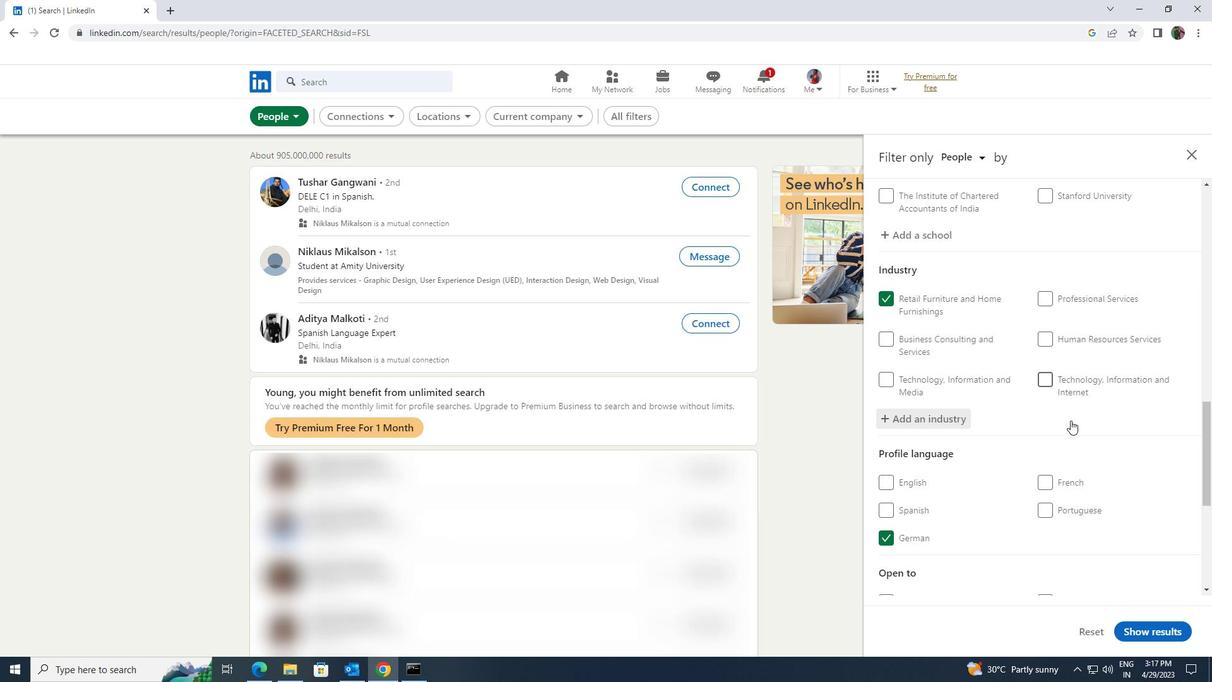 
Action: Mouse scrolled (1069, 420) with delta (0, 0)
Screenshot: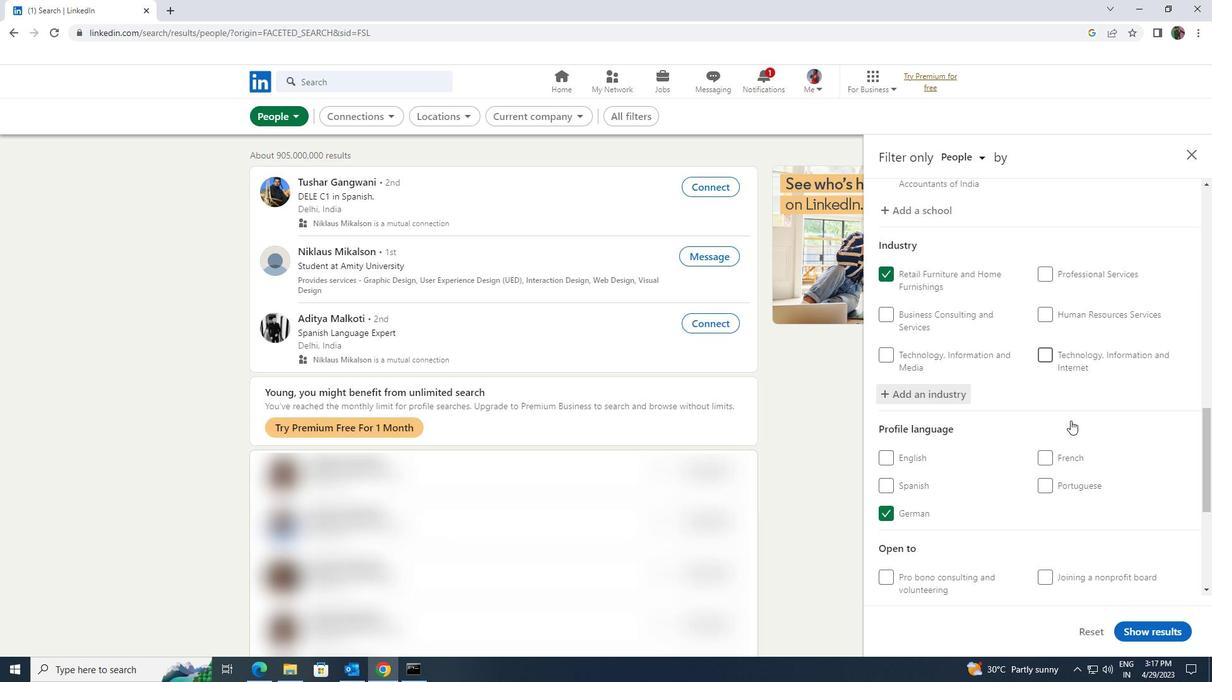
Action: Mouse scrolled (1069, 420) with delta (0, 0)
Screenshot: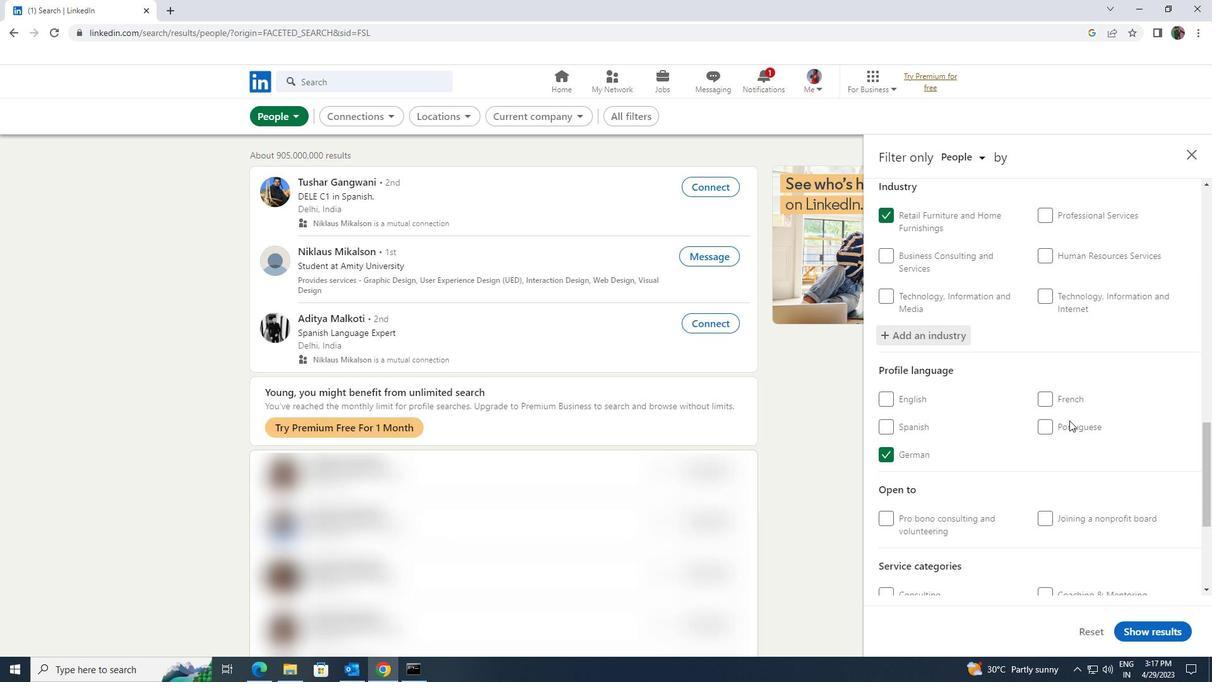 
Action: Mouse scrolled (1069, 420) with delta (0, 0)
Screenshot: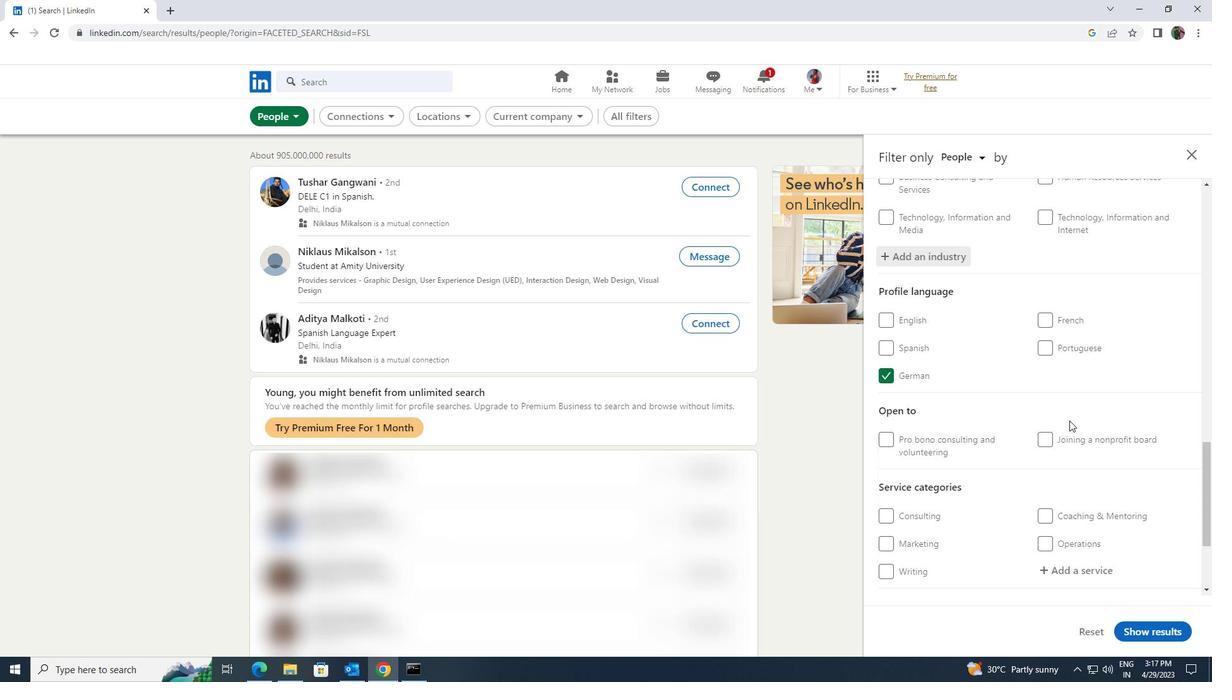 
Action: Mouse scrolled (1069, 420) with delta (0, 0)
Screenshot: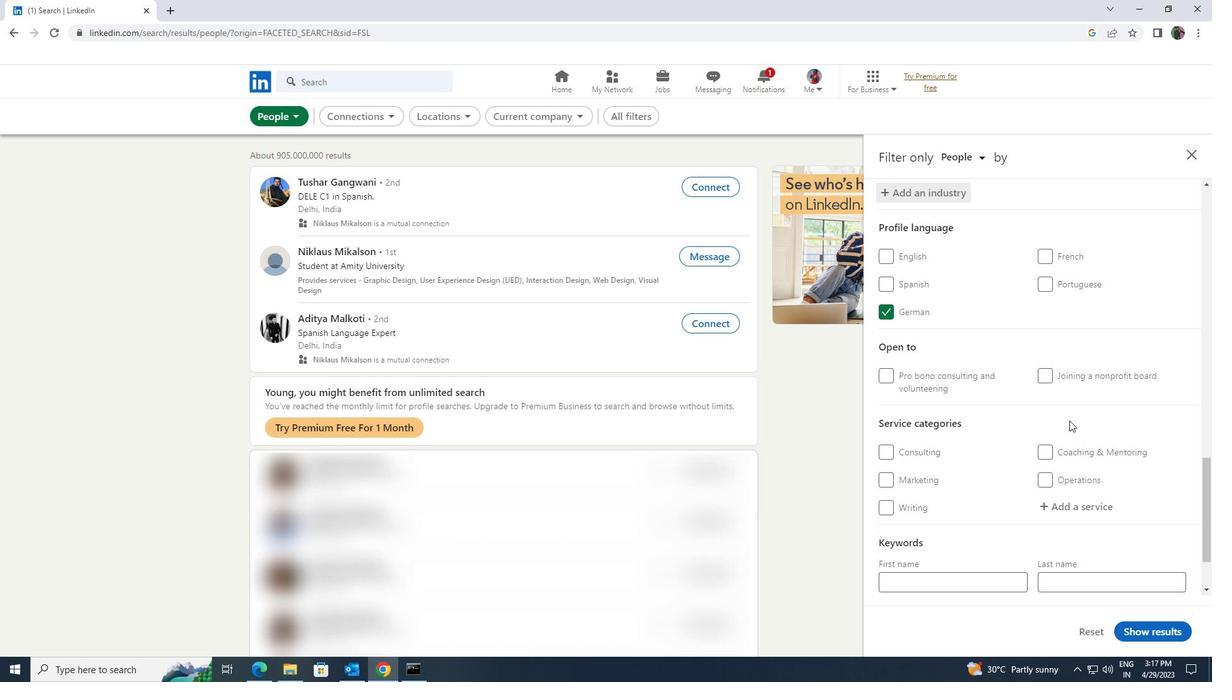 
Action: Mouse moved to (1073, 444)
Screenshot: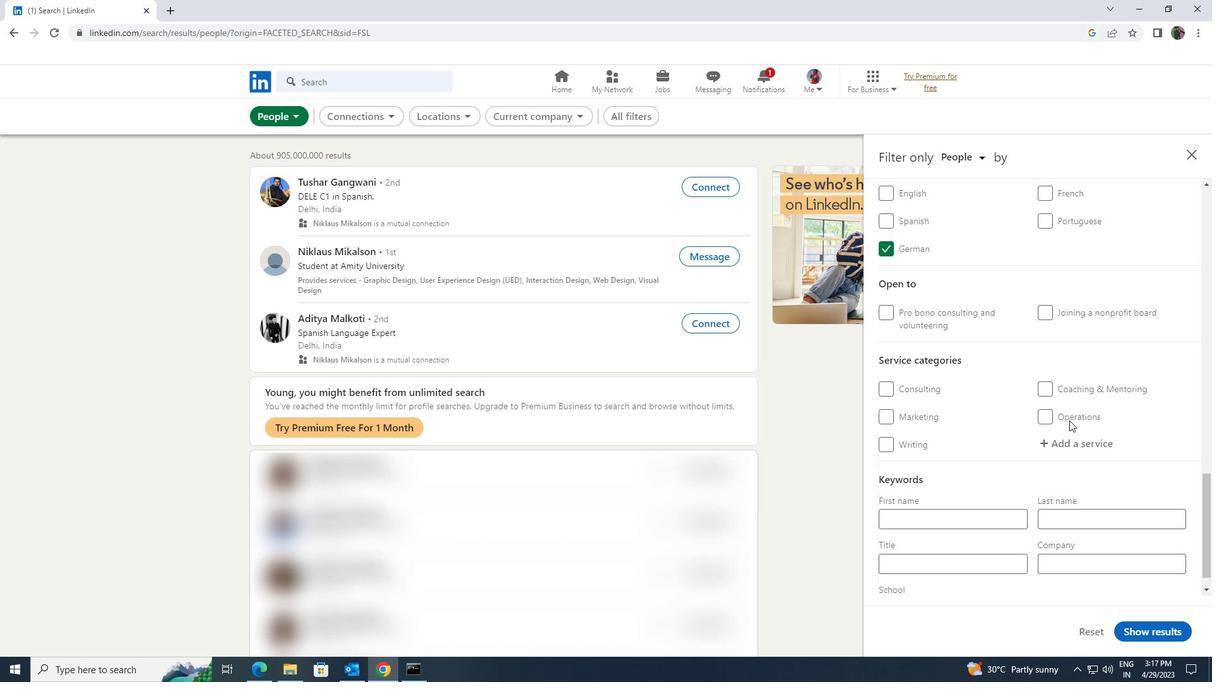 
Action: Mouse pressed left at (1073, 444)
Screenshot: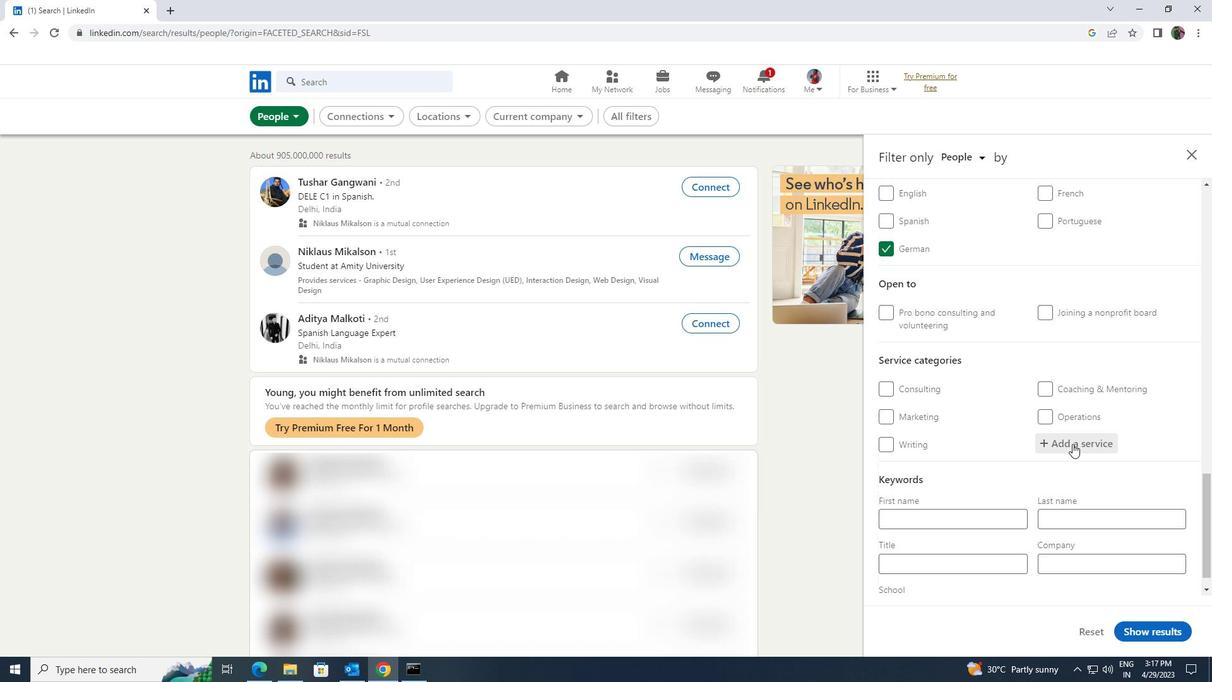 
Action: Mouse moved to (1073, 444)
Screenshot: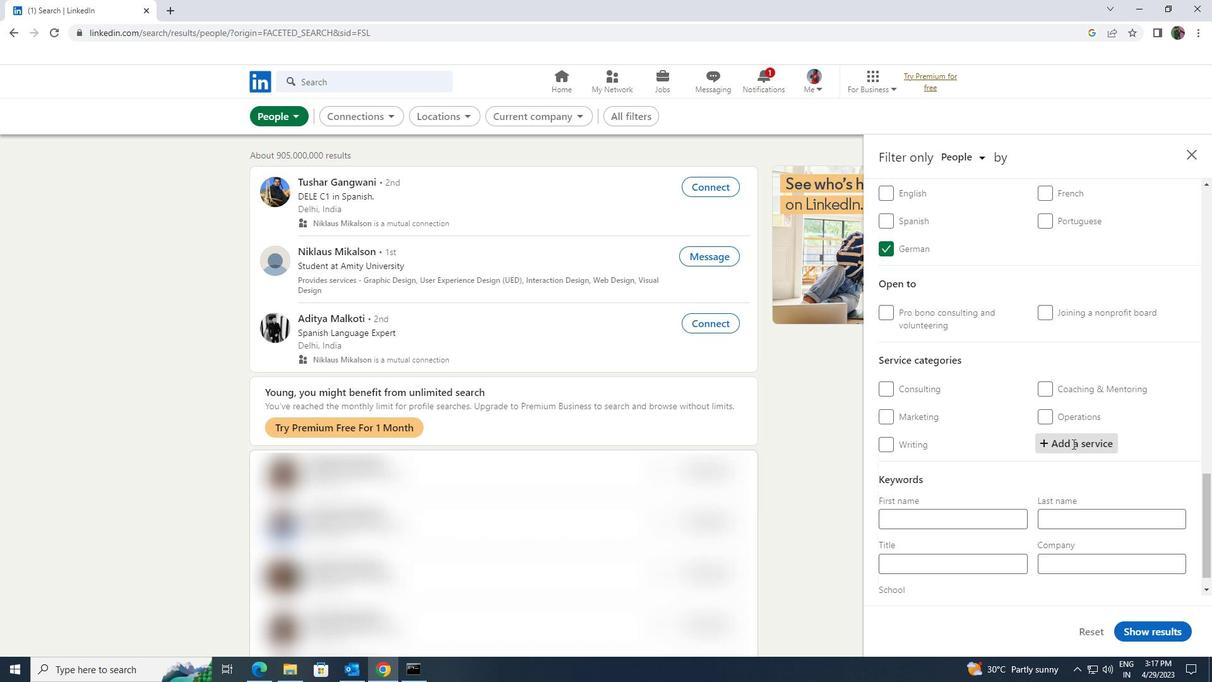 
Action: Key pressed <Key.shift>BLOGG
Screenshot: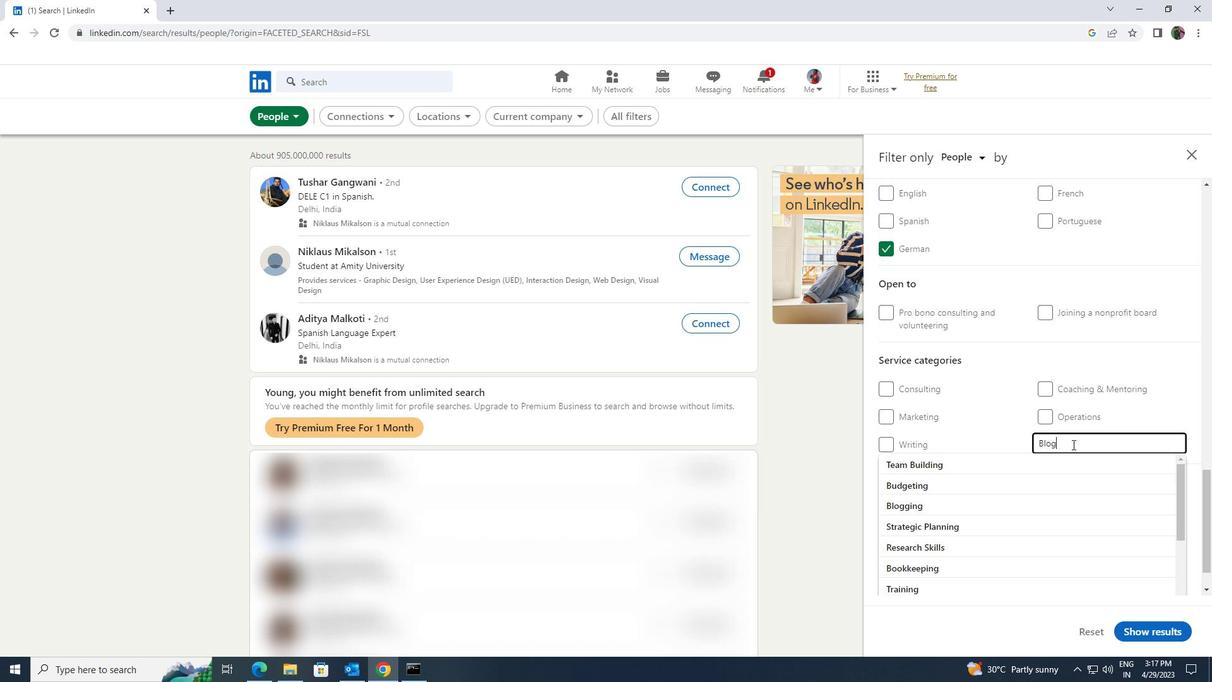 
Action: Mouse moved to (1062, 457)
Screenshot: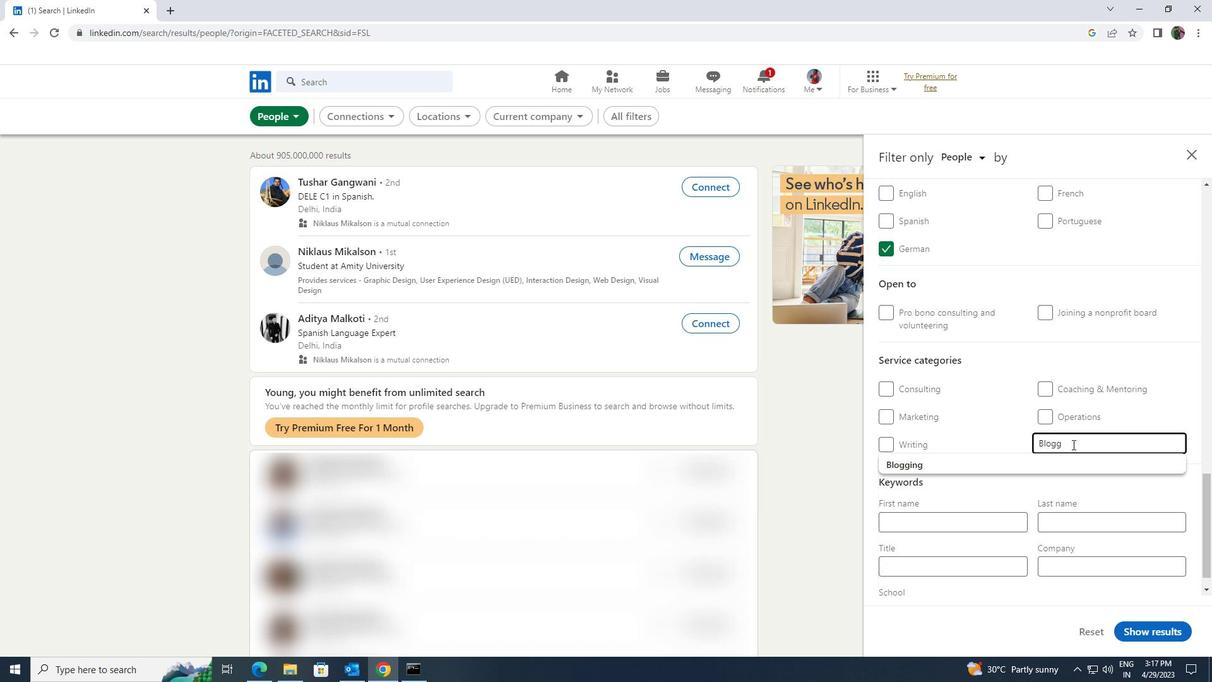 
Action: Mouse pressed left at (1062, 457)
Screenshot: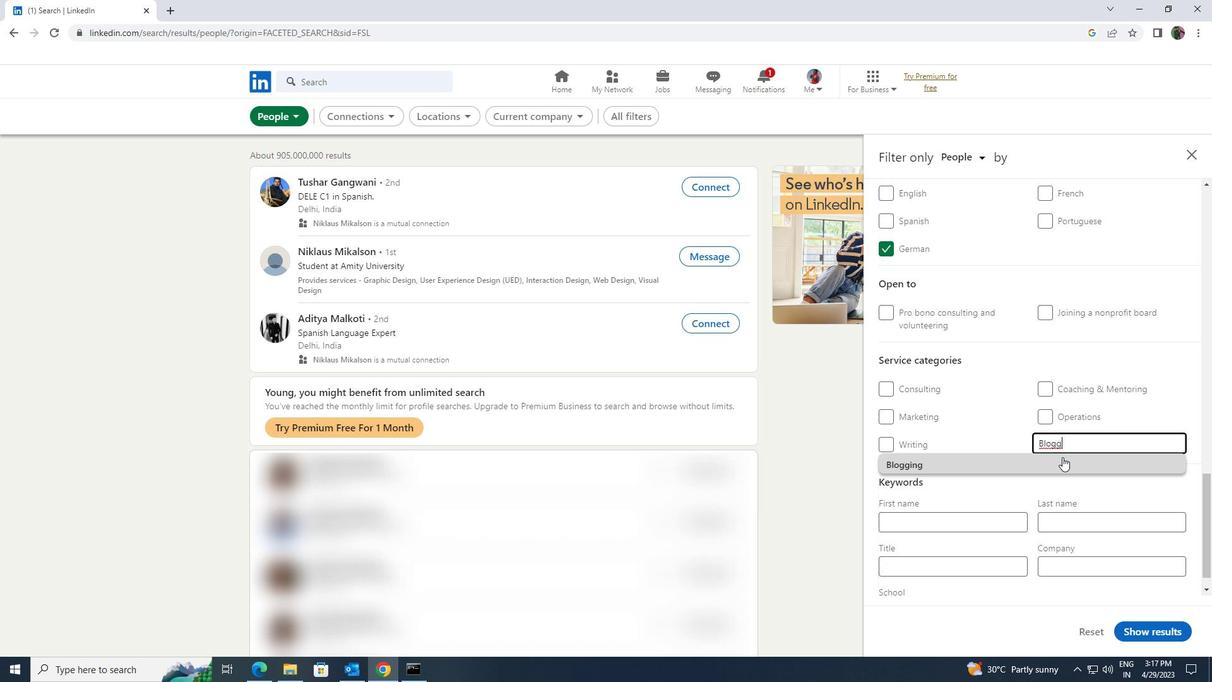 
Action: Mouse moved to (1062, 457)
Screenshot: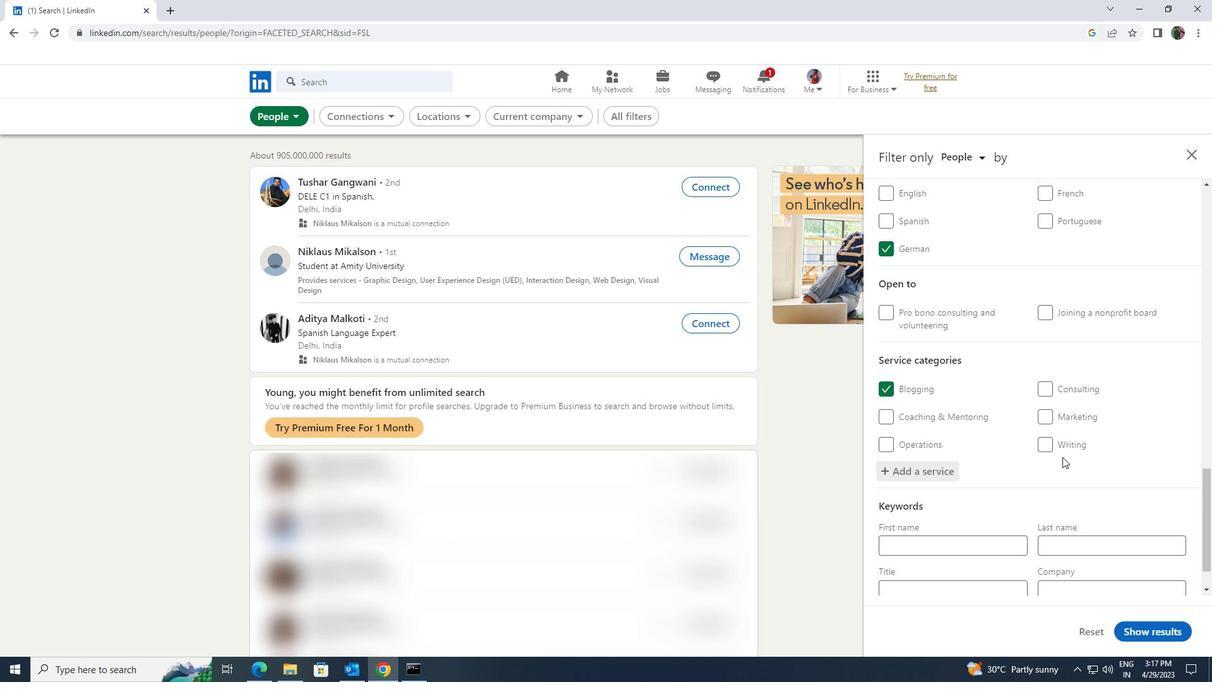 
Action: Mouse scrolled (1062, 456) with delta (0, 0)
Screenshot: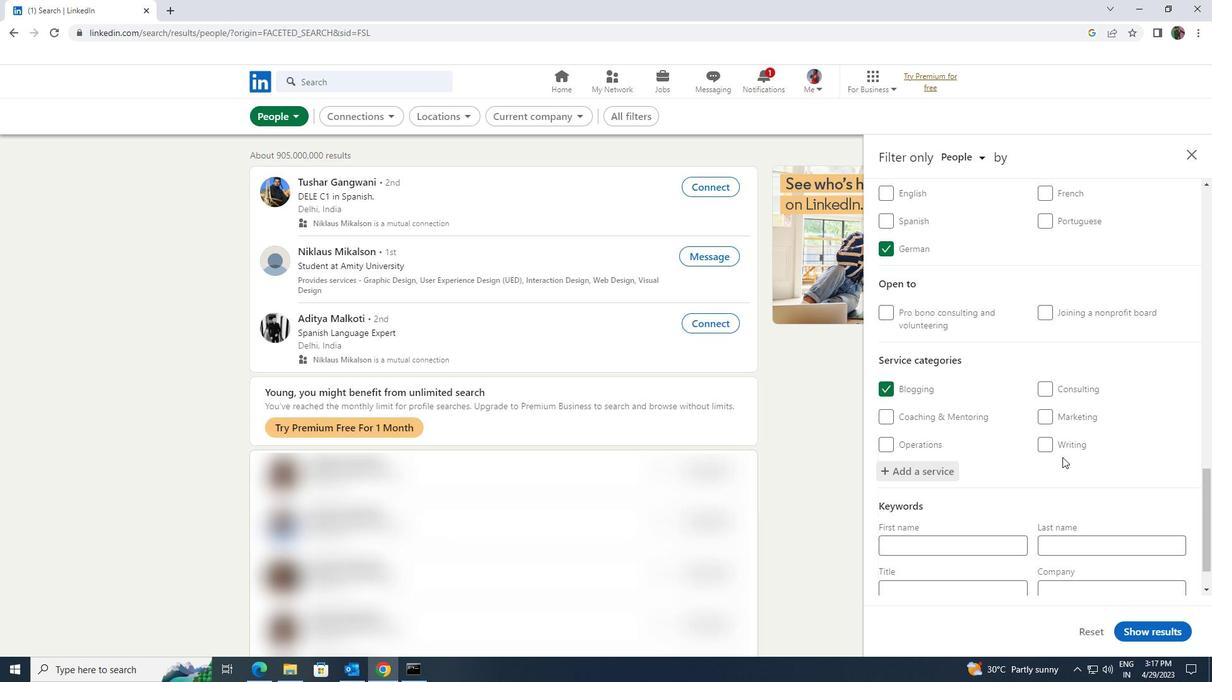 
Action: Mouse scrolled (1062, 456) with delta (0, 0)
Screenshot: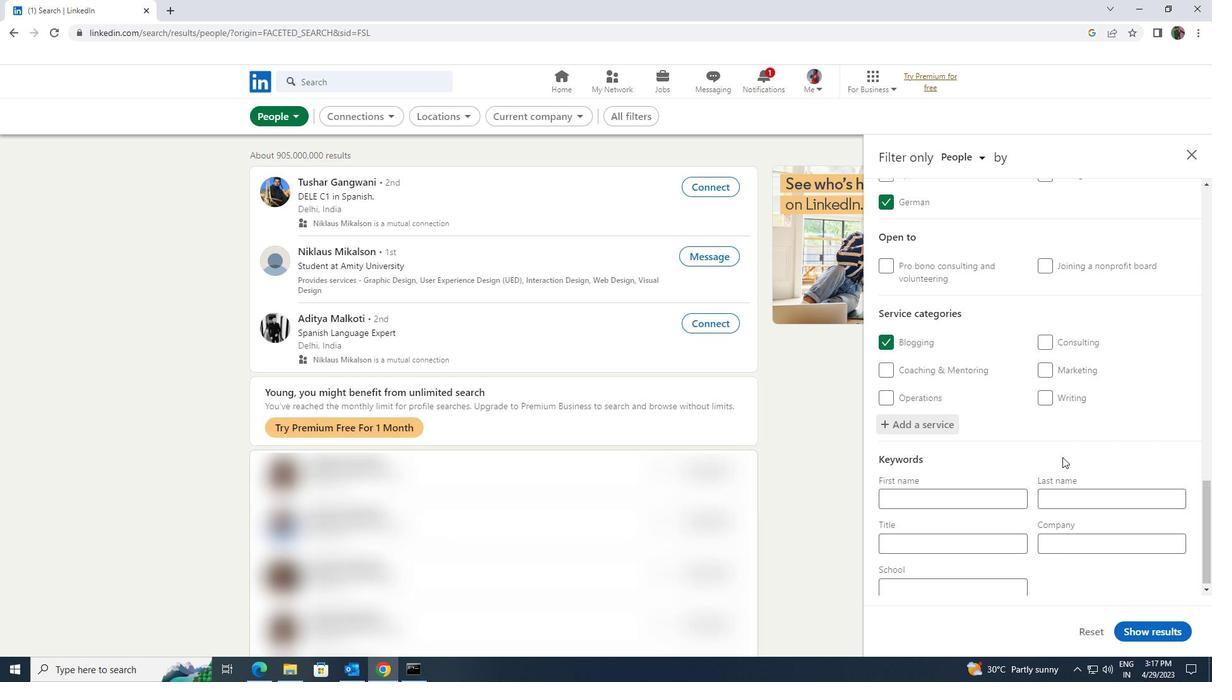 
Action: Mouse moved to (996, 533)
Screenshot: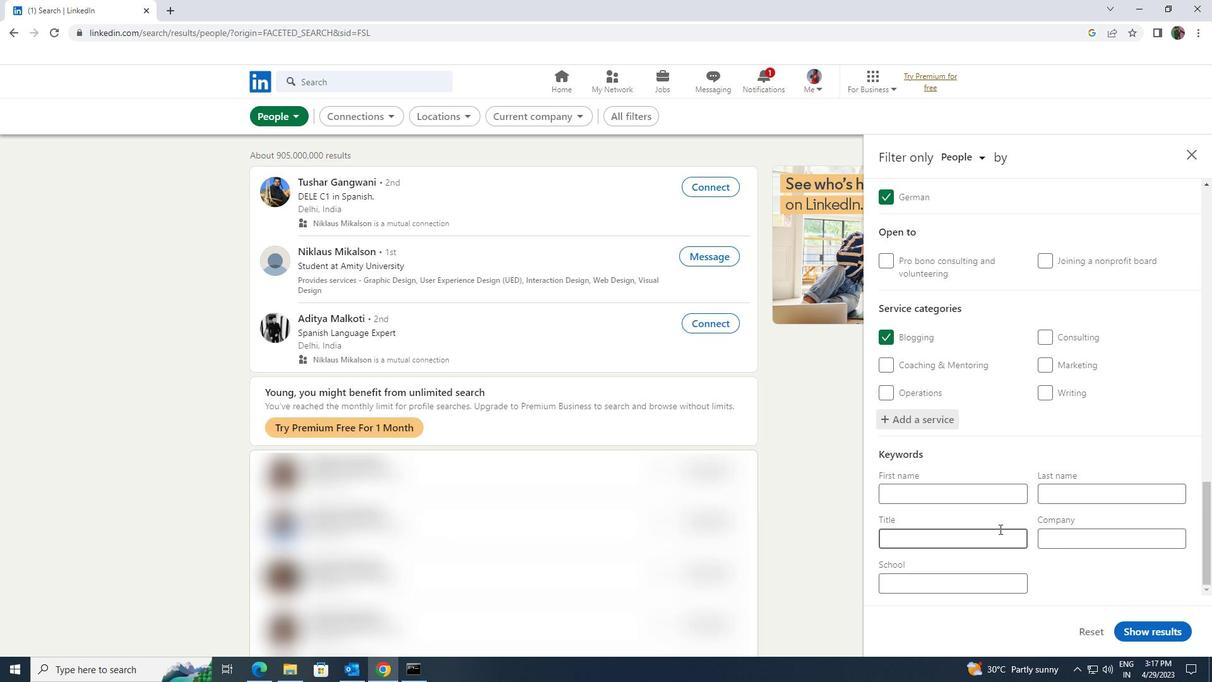 
Action: Mouse pressed left at (996, 533)
Screenshot: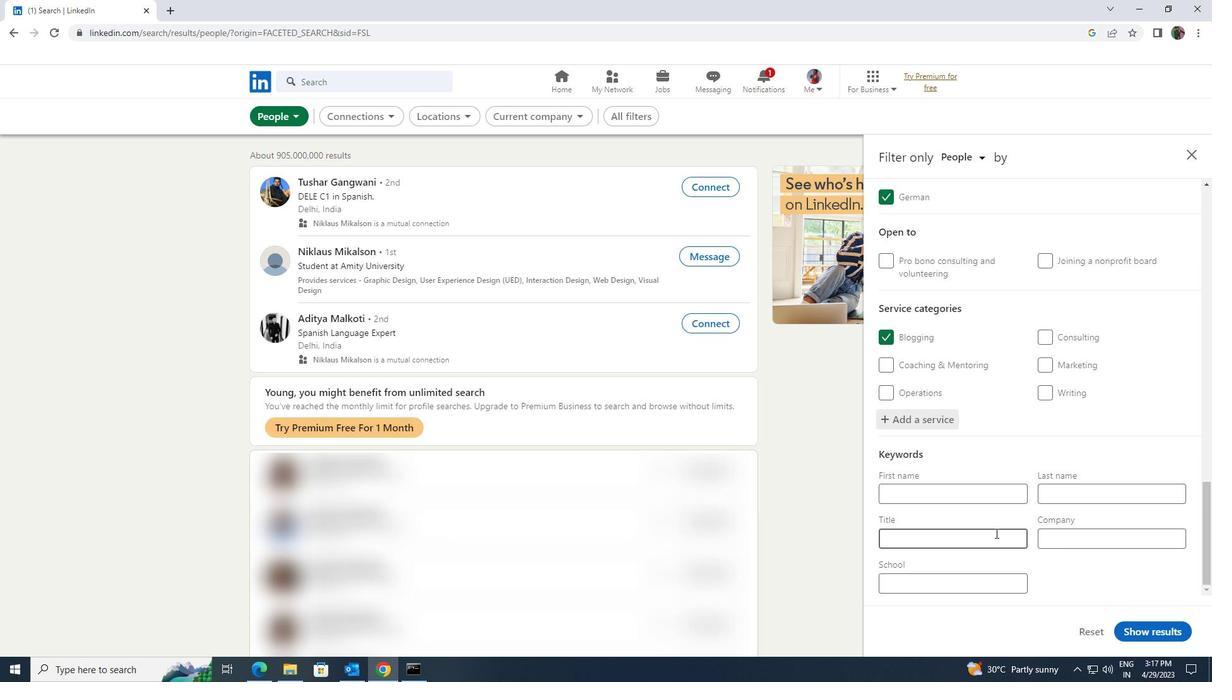 
Action: Mouse pressed left at (996, 533)
Screenshot: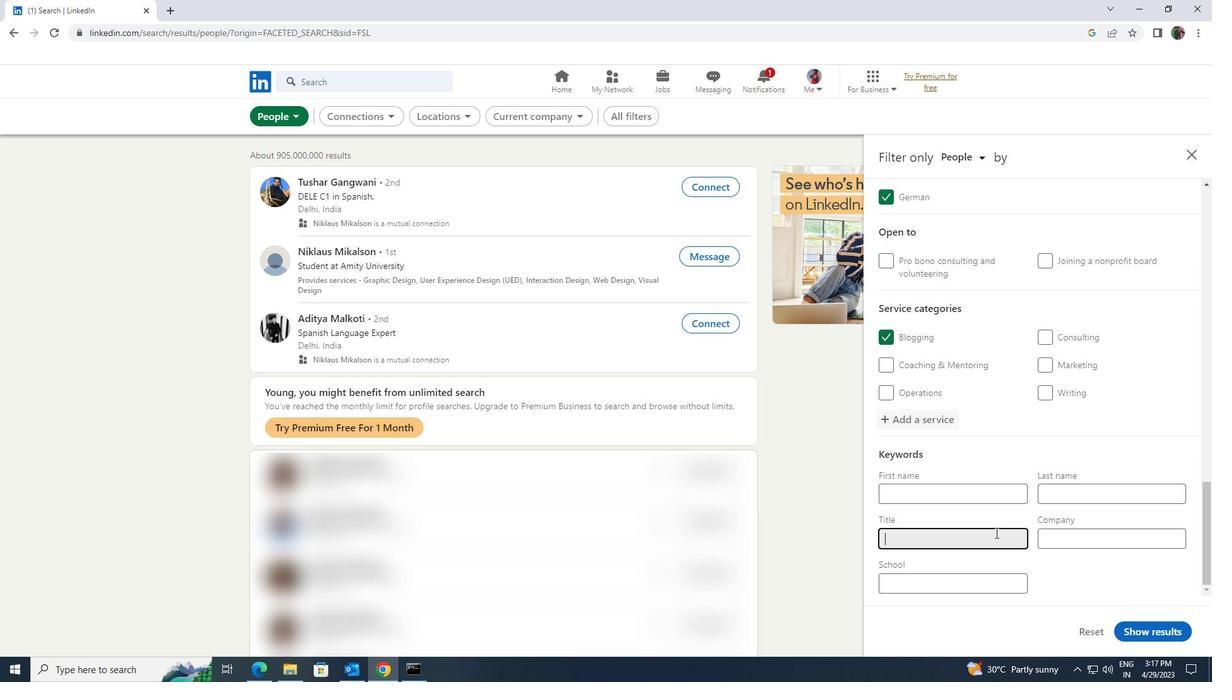 
Action: Key pressed <Key.shift><Key.shift>ACCOUNTING
Screenshot: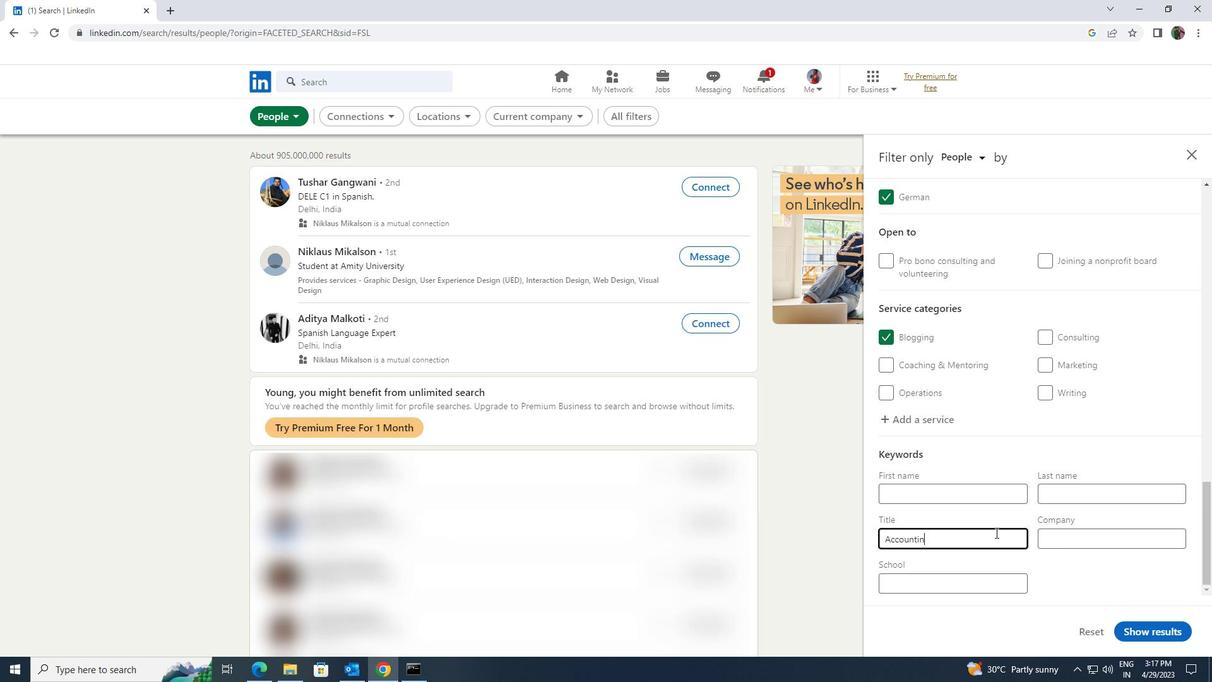 
Action: Mouse moved to (1131, 631)
Screenshot: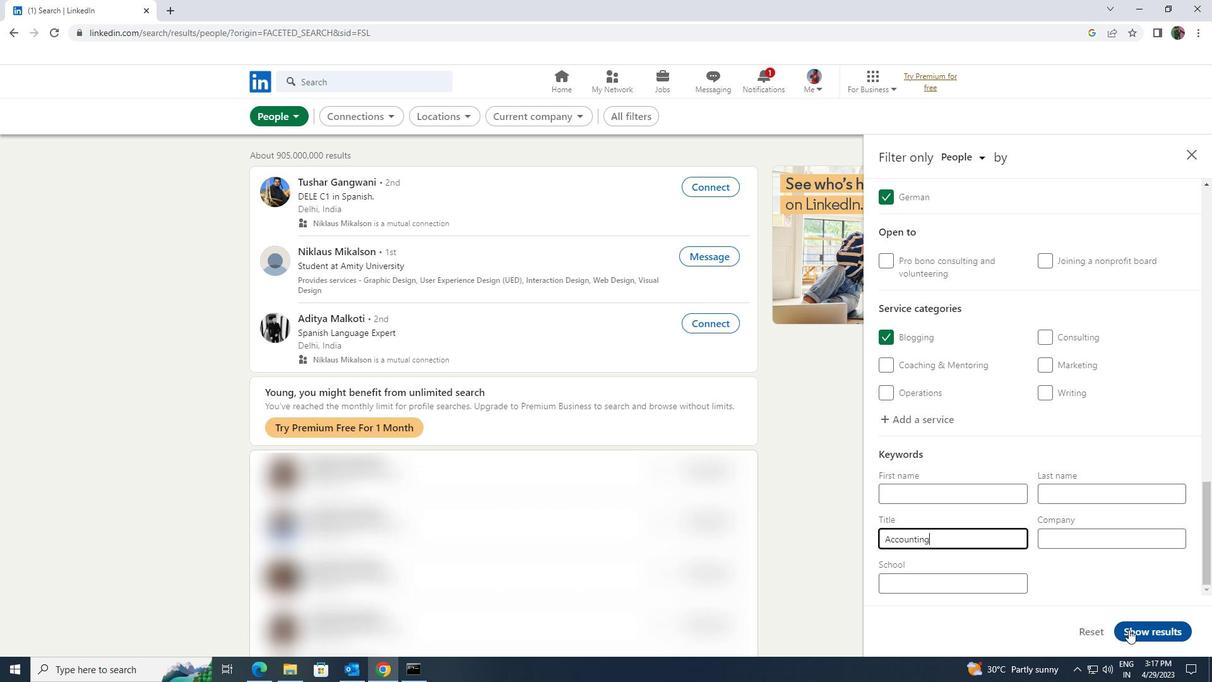 
Action: Mouse pressed left at (1131, 631)
Screenshot: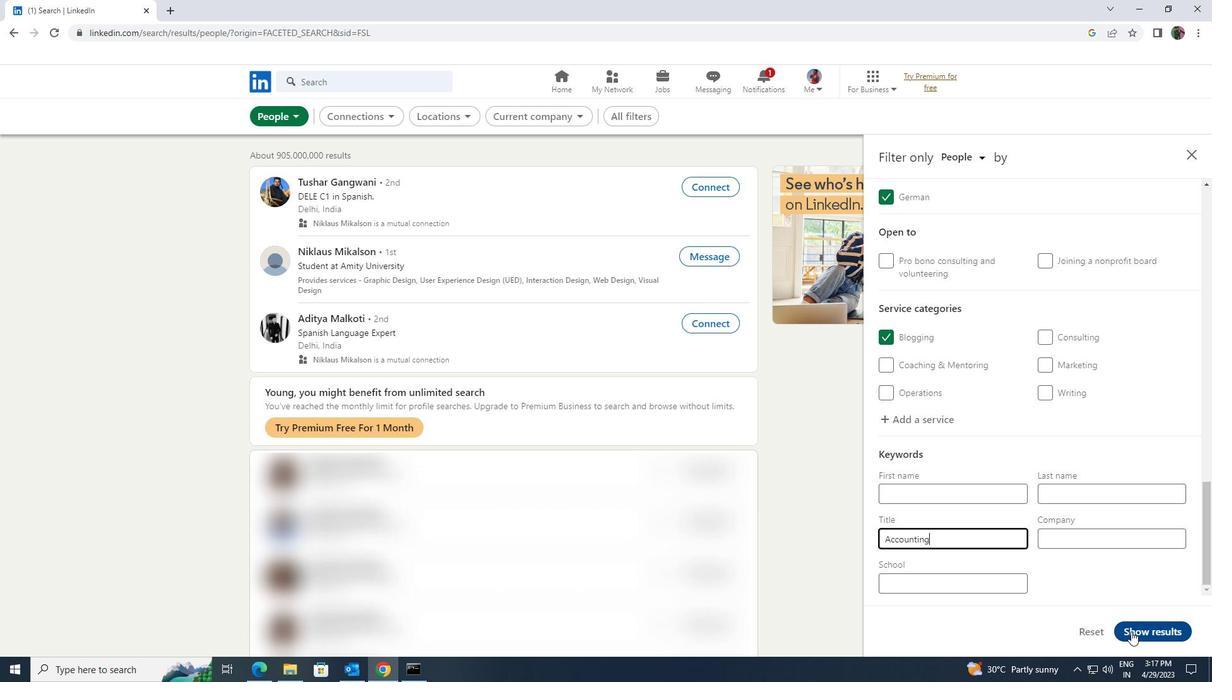 
